 Task: Search one way flight ticket for 3 adults, 3 children in business from Latrobe: Arnold Palmer Regional Airport to Indianapolis: Indianapolis International Airport on 8-5-2023. Choice of flights is Delta. Number of bags: 1 carry on bag and 3 checked bags. Price is upto 25000. Outbound departure time preference is 20:15.
Action: Mouse moved to (418, 349)
Screenshot: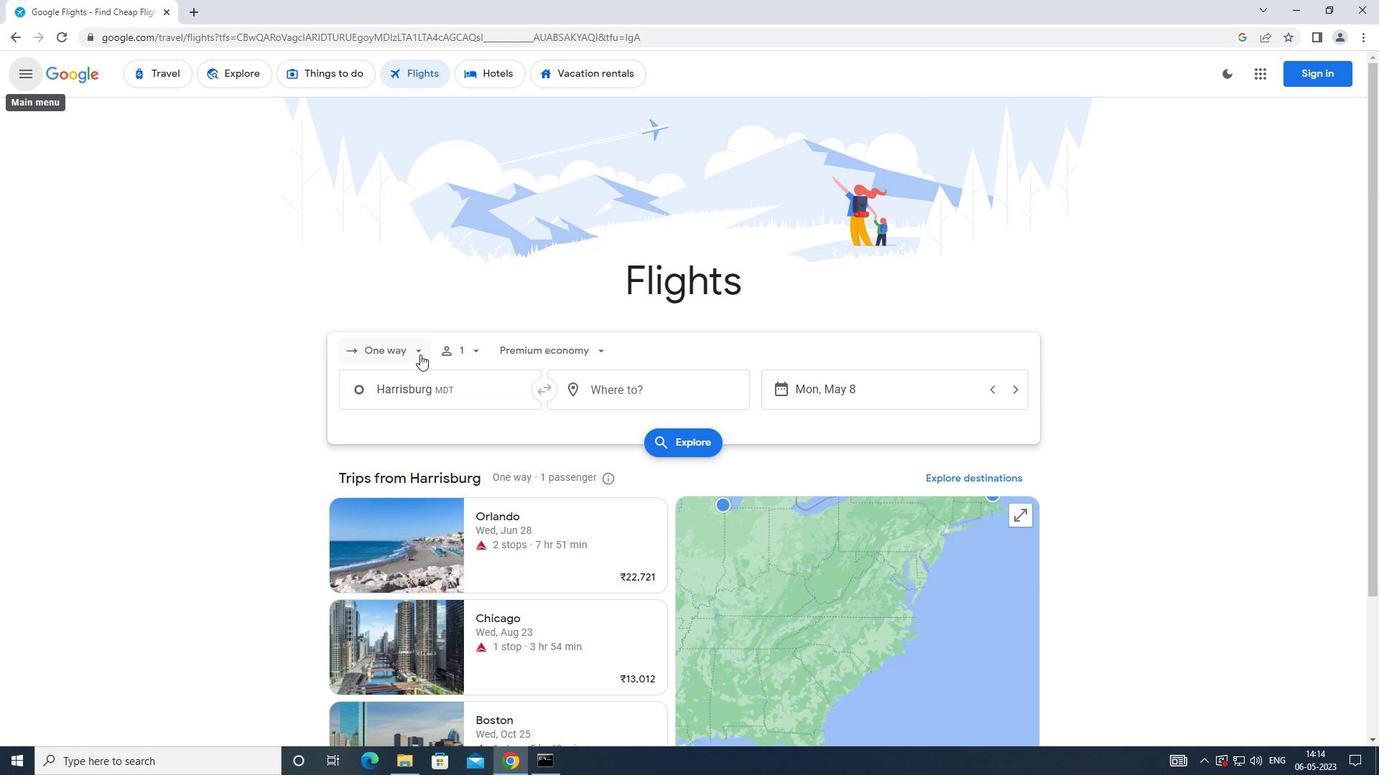 
Action: Mouse pressed left at (418, 349)
Screenshot: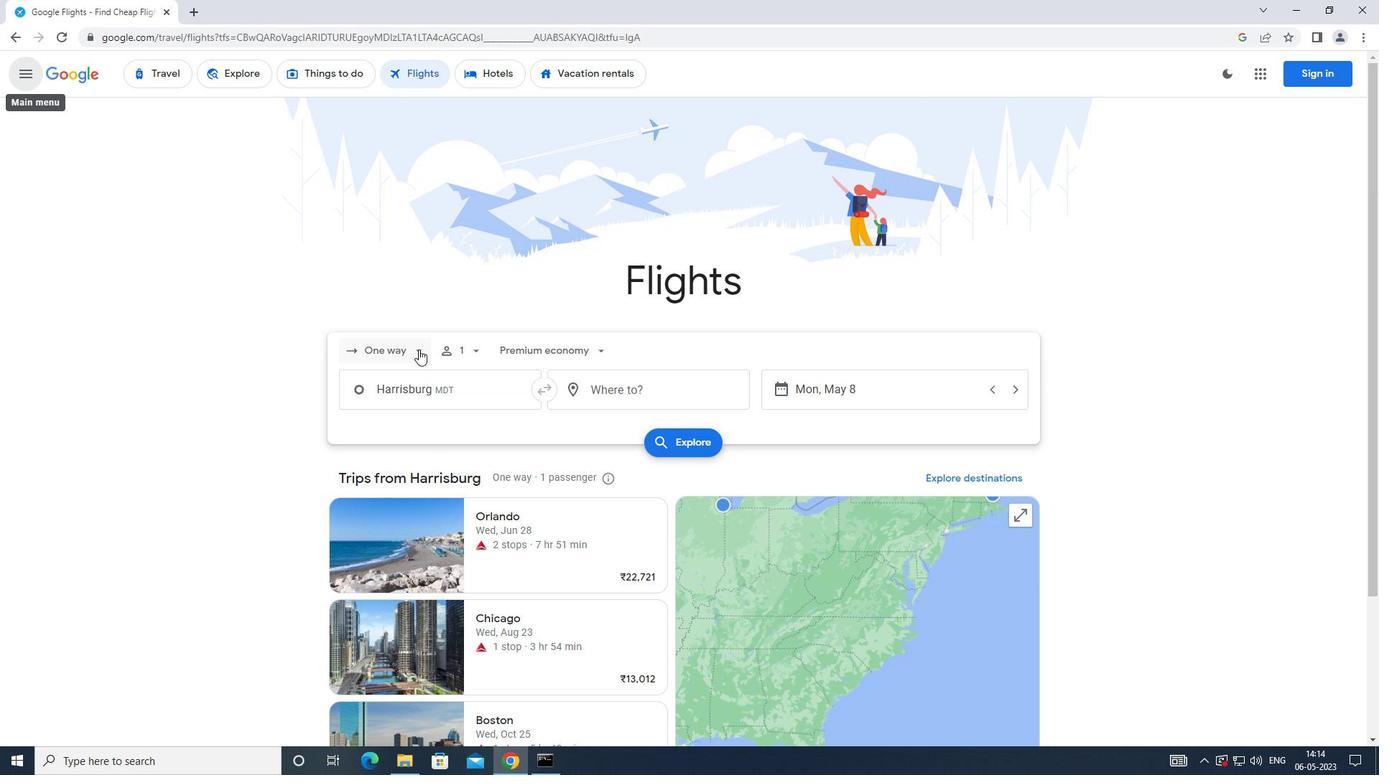 
Action: Mouse moved to (419, 420)
Screenshot: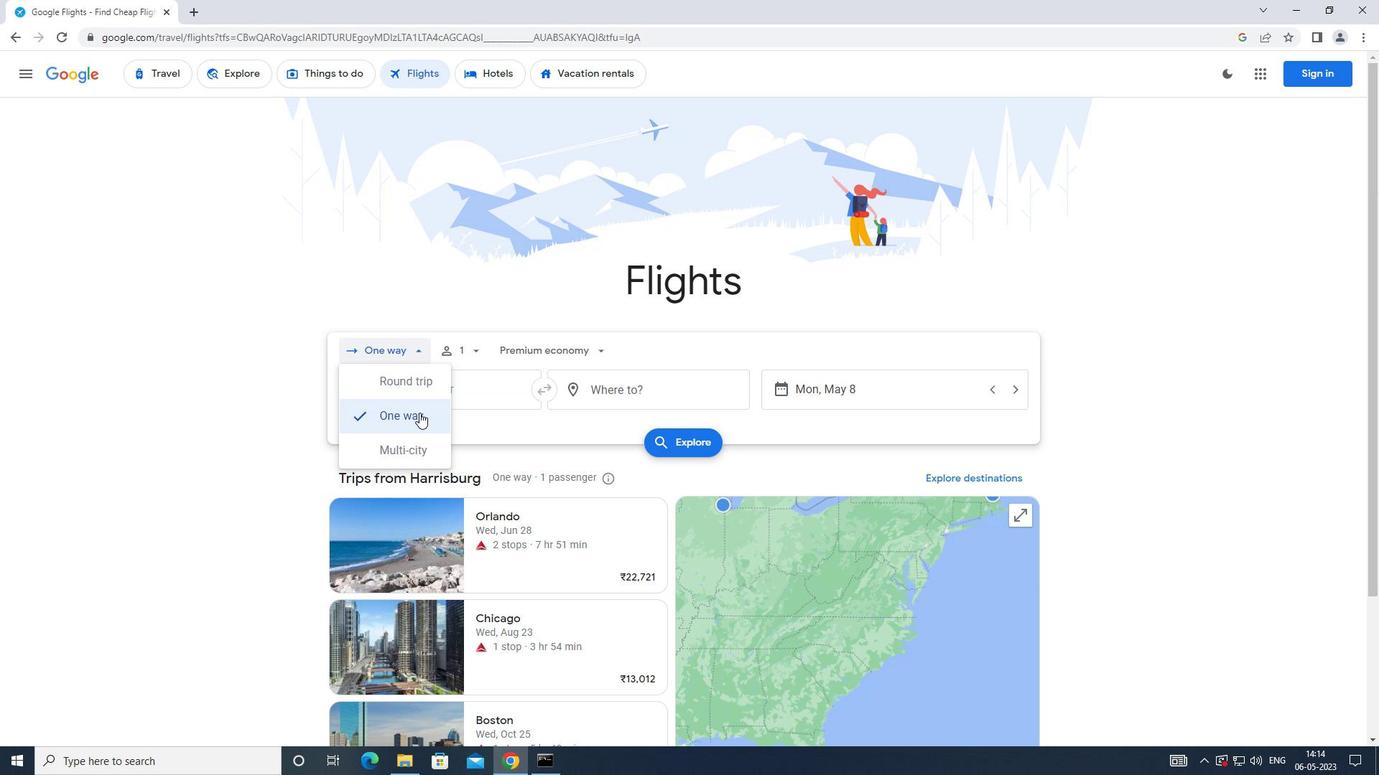 
Action: Mouse pressed left at (419, 420)
Screenshot: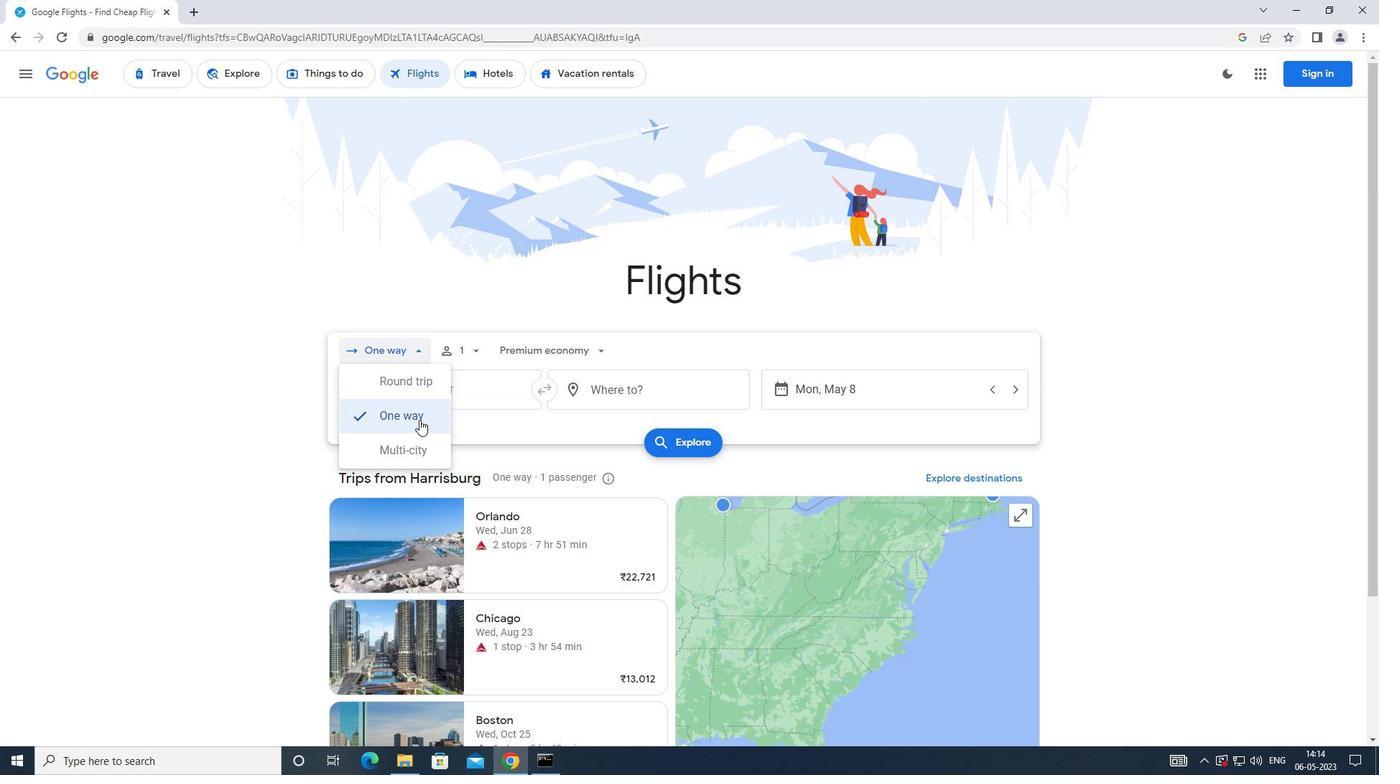 
Action: Mouse moved to (477, 361)
Screenshot: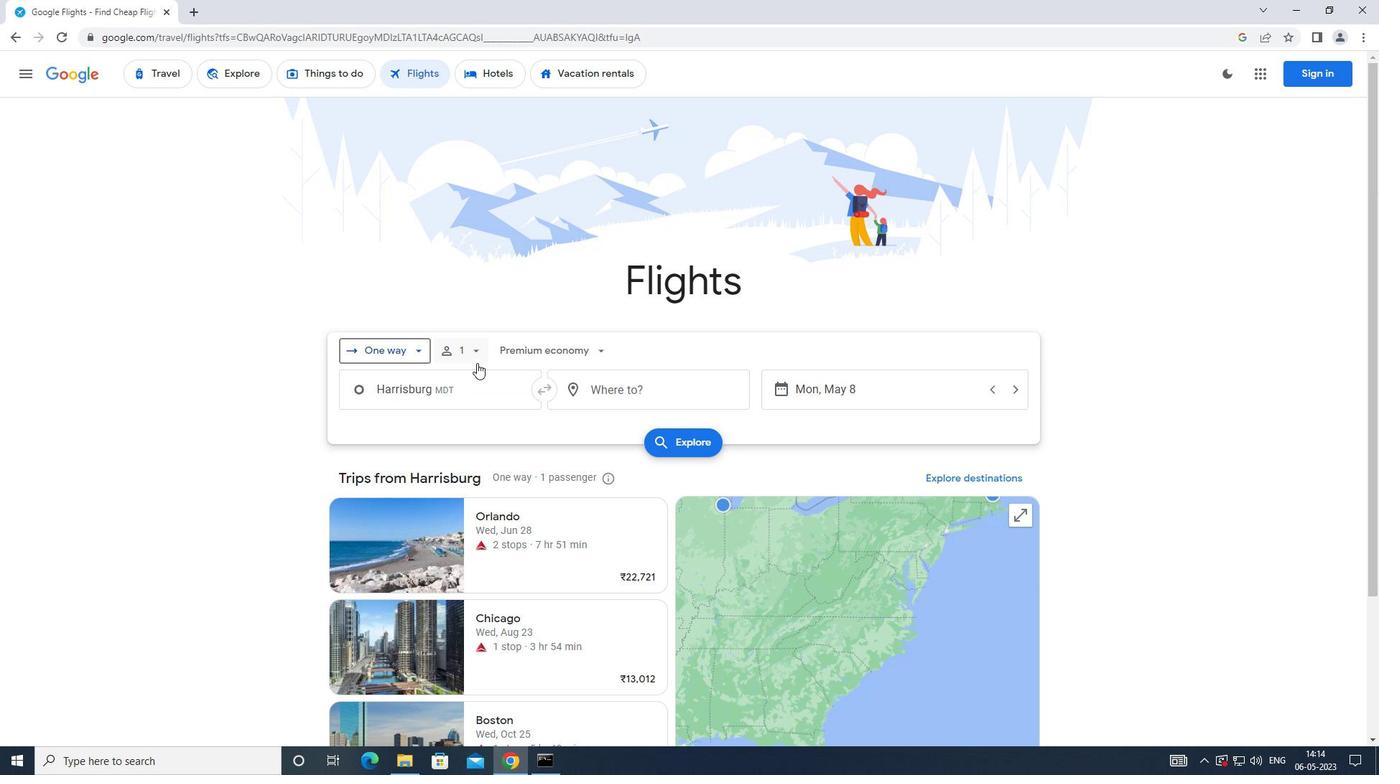 
Action: Mouse pressed left at (477, 361)
Screenshot: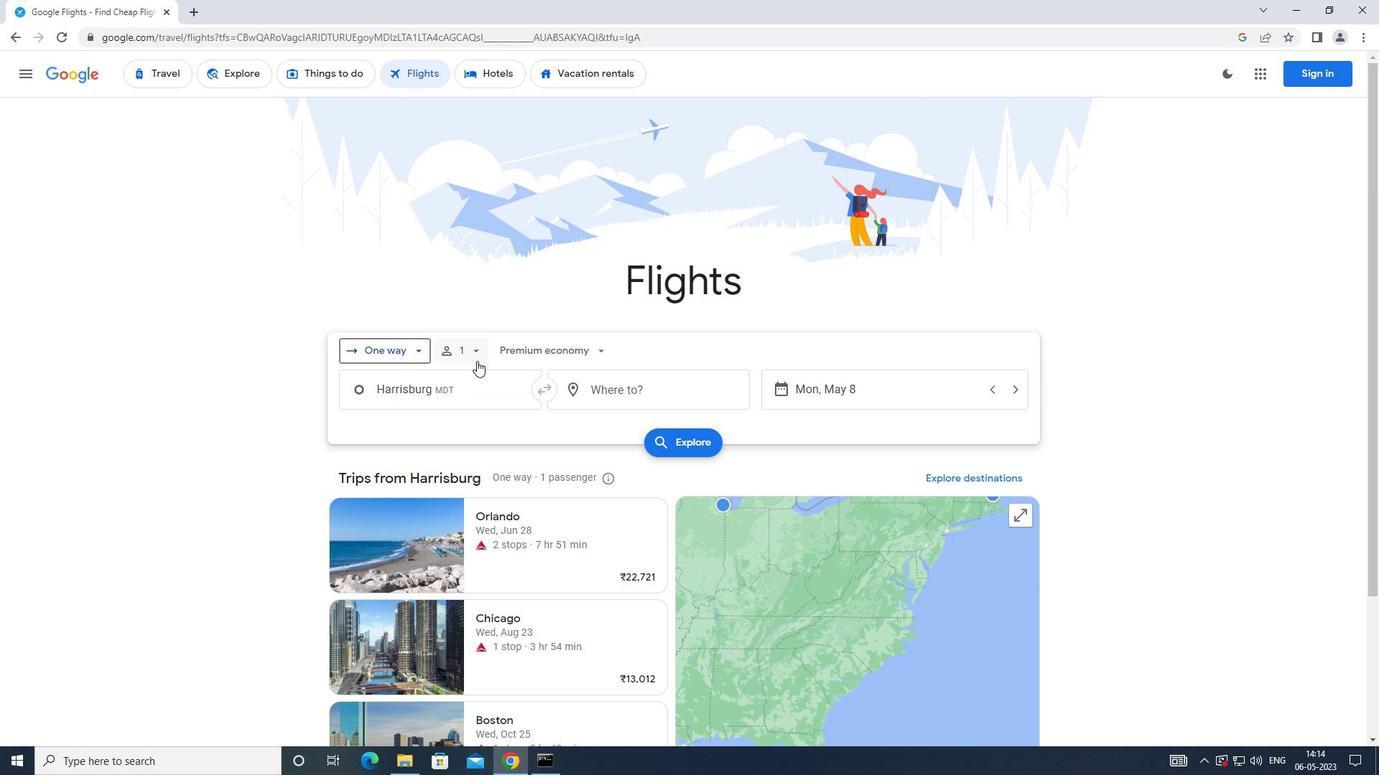 
Action: Mouse moved to (594, 390)
Screenshot: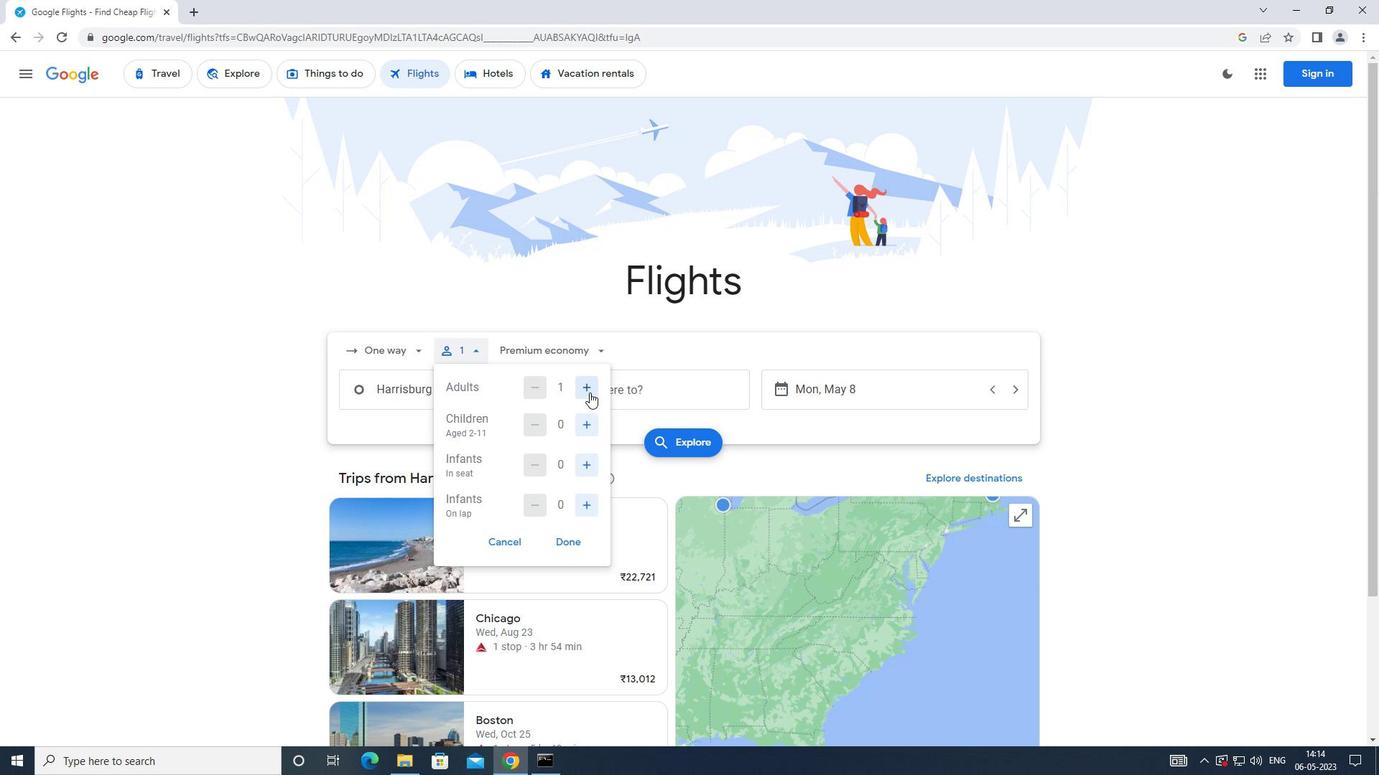 
Action: Mouse pressed left at (594, 390)
Screenshot: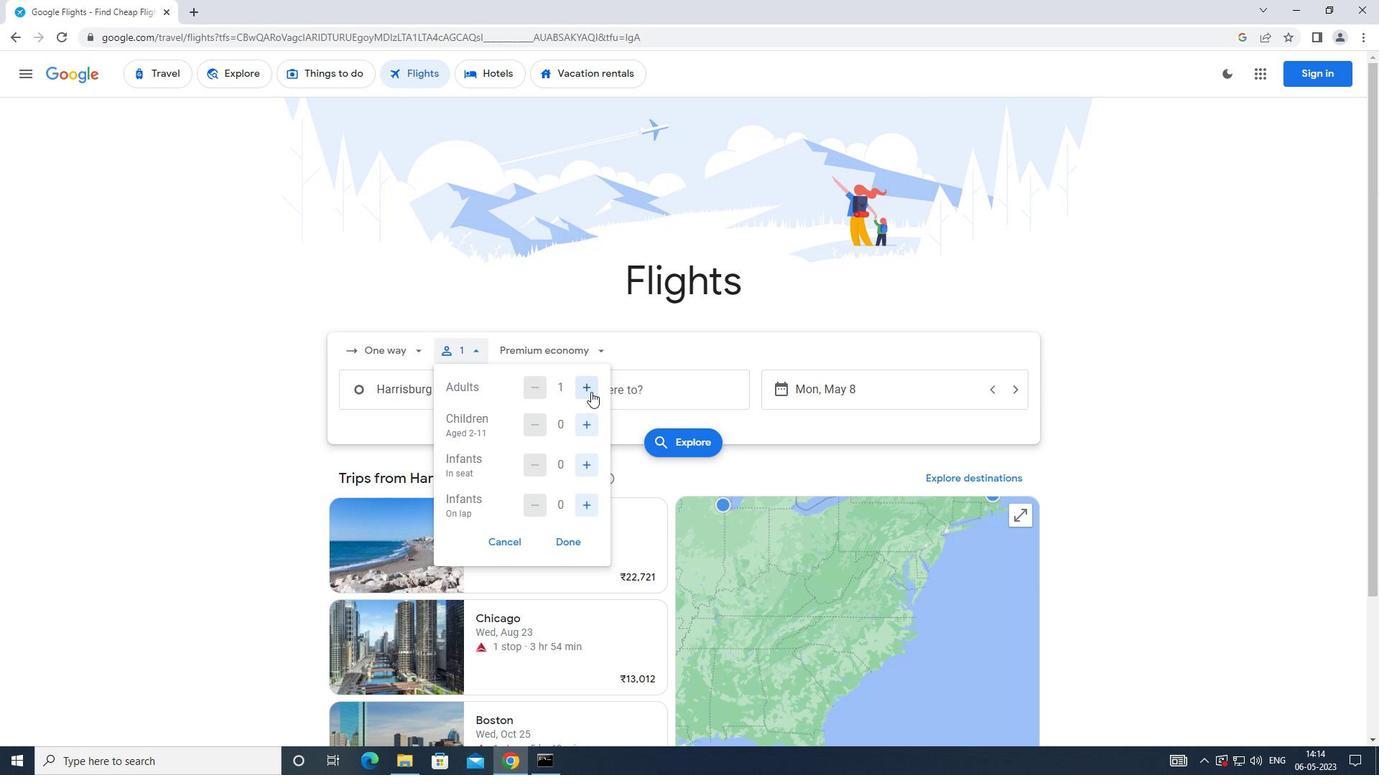 
Action: Mouse moved to (594, 390)
Screenshot: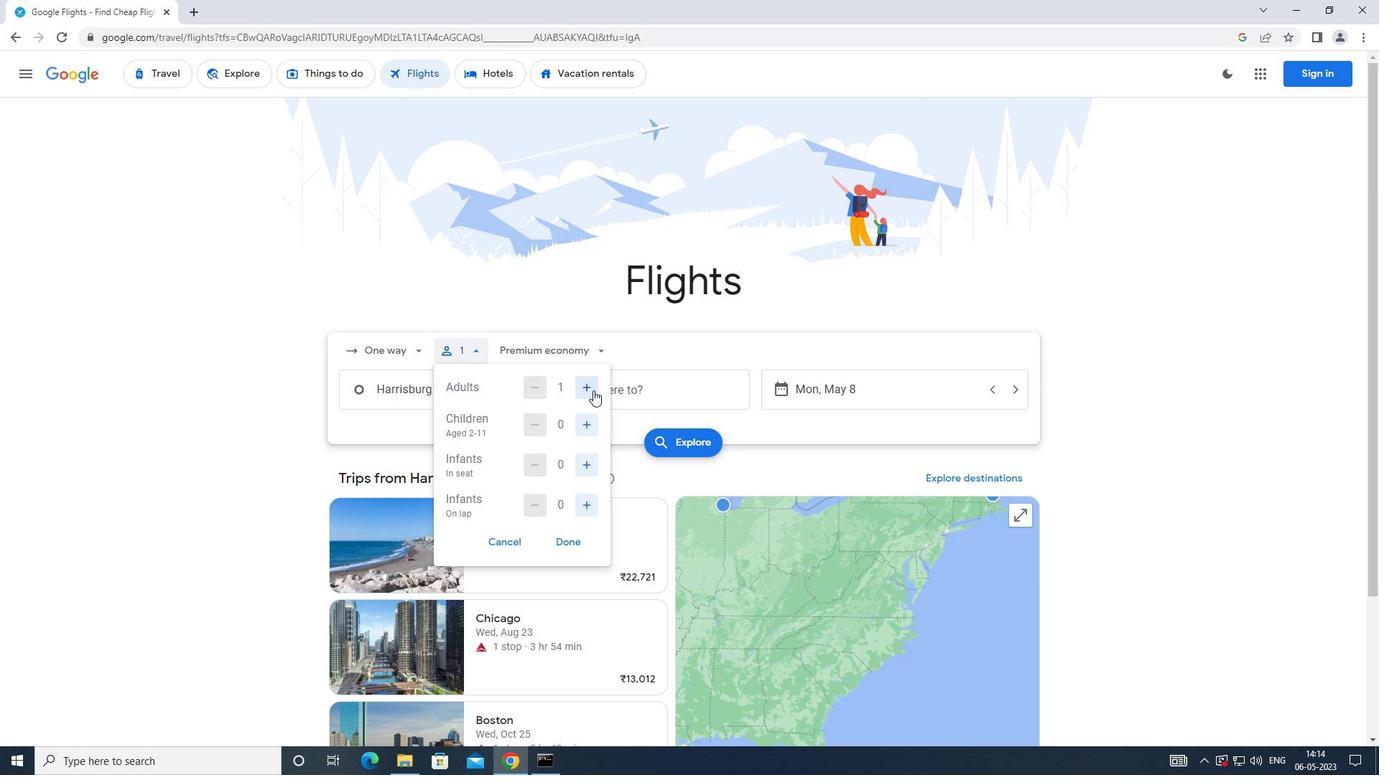 
Action: Mouse pressed left at (594, 390)
Screenshot: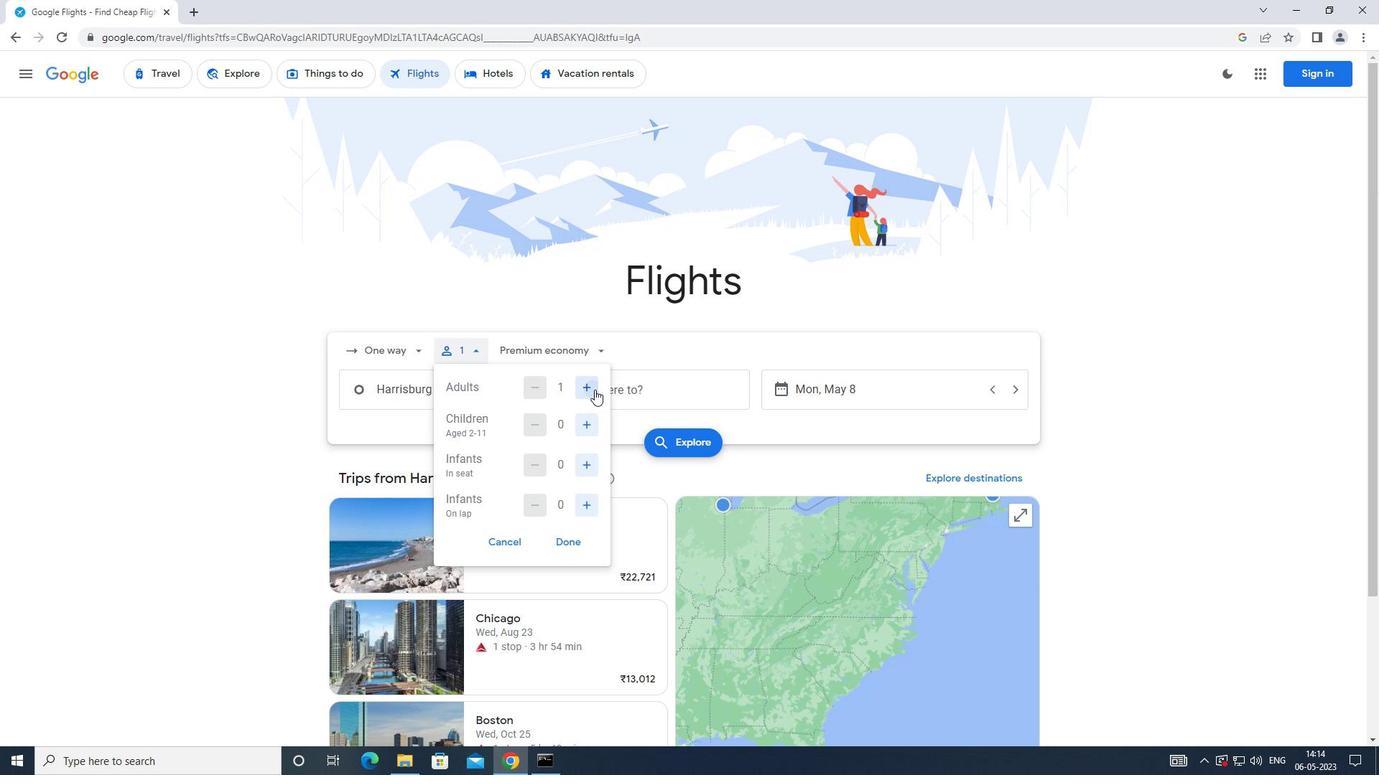 
Action: Mouse moved to (581, 426)
Screenshot: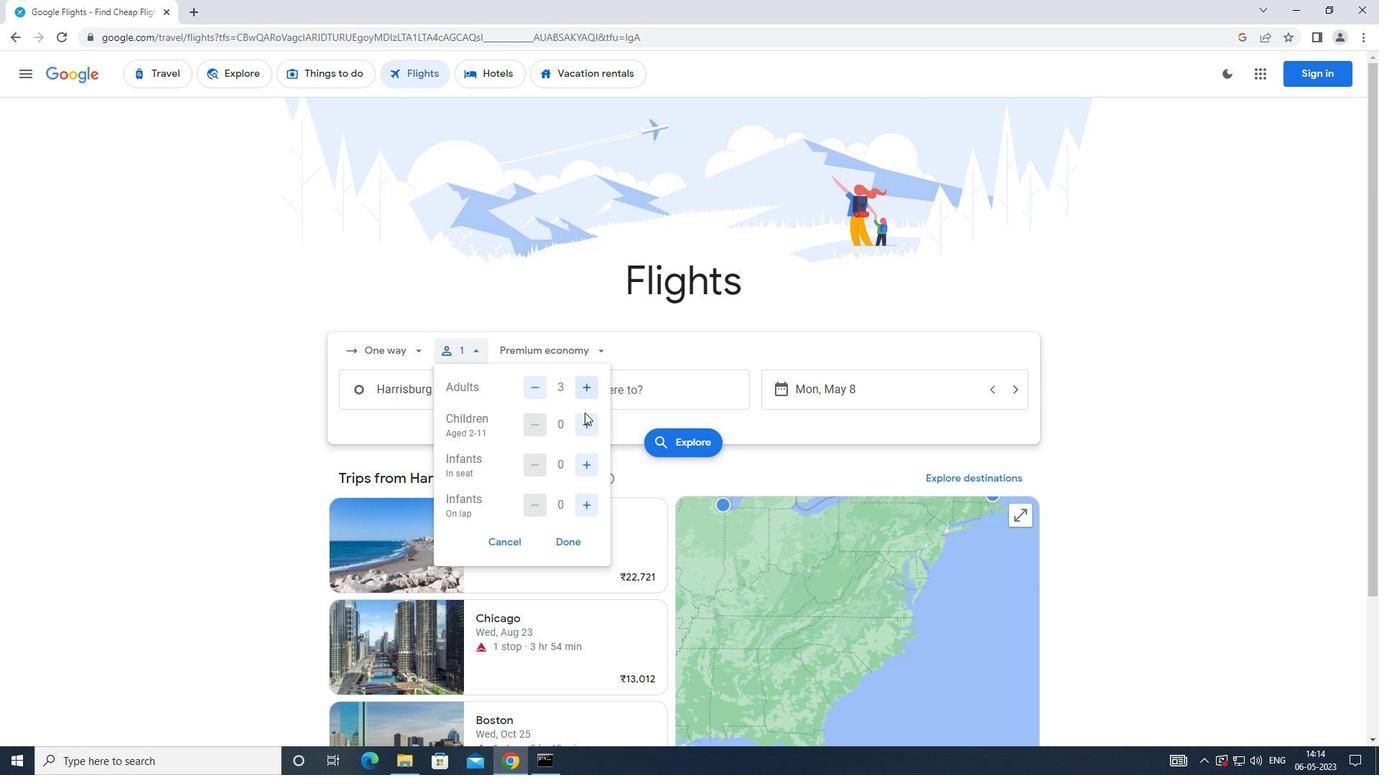 
Action: Mouse pressed left at (581, 426)
Screenshot: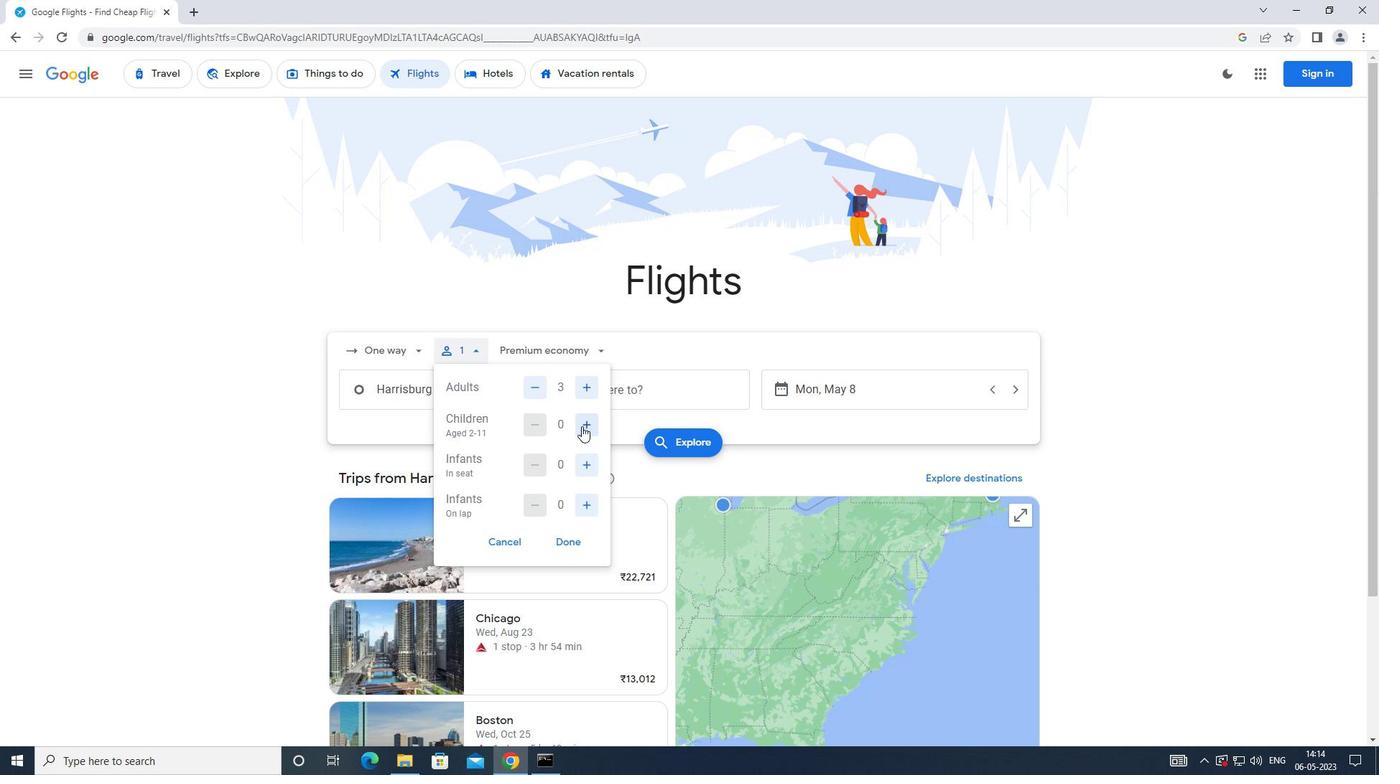 
Action: Mouse pressed left at (581, 426)
Screenshot: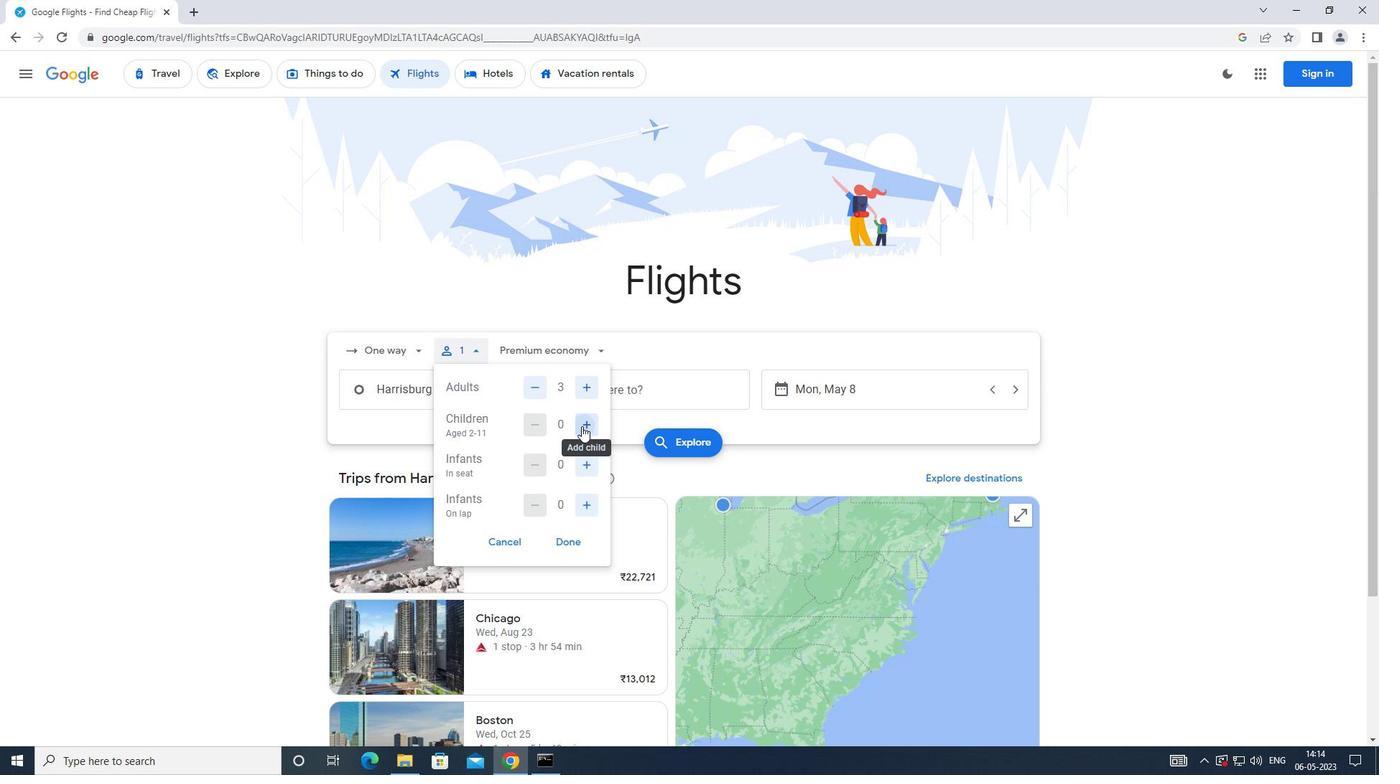 
Action: Mouse pressed left at (581, 426)
Screenshot: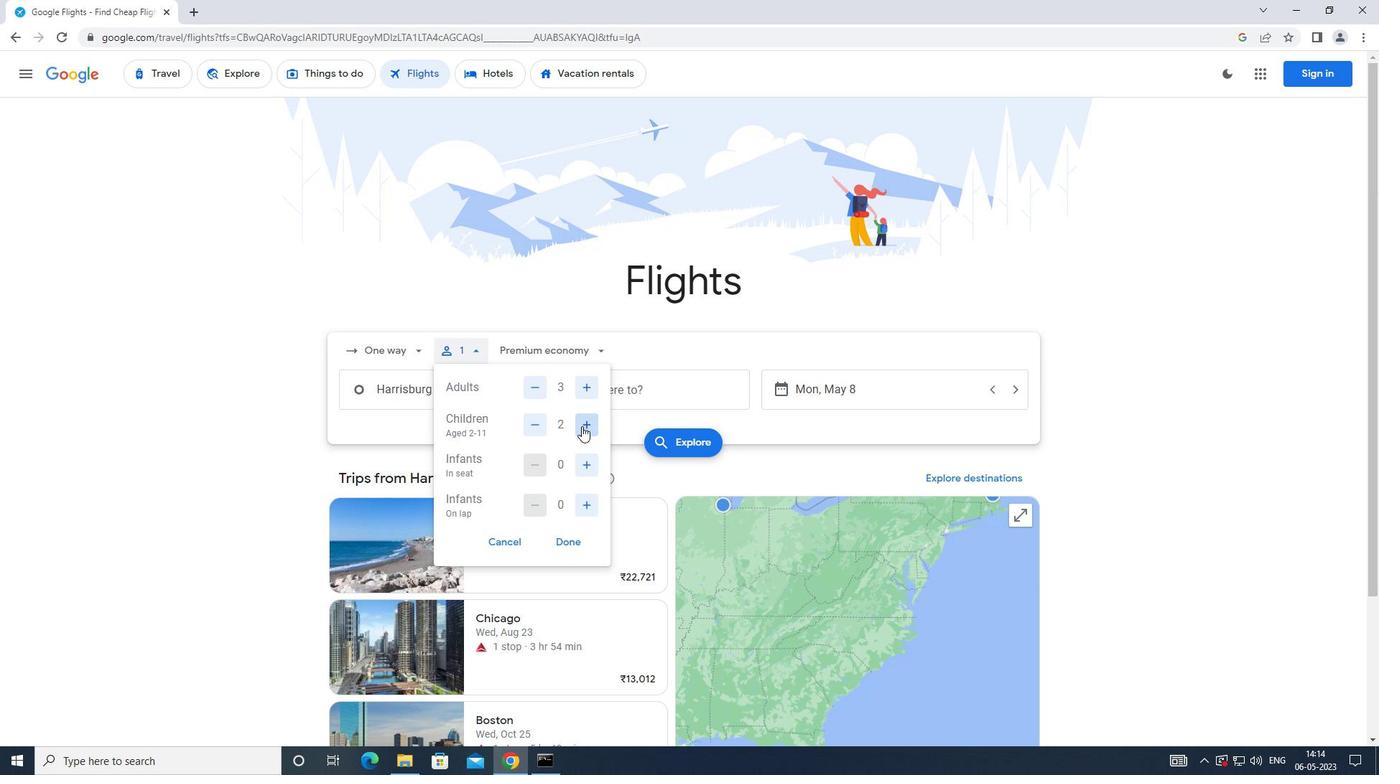 
Action: Mouse moved to (548, 530)
Screenshot: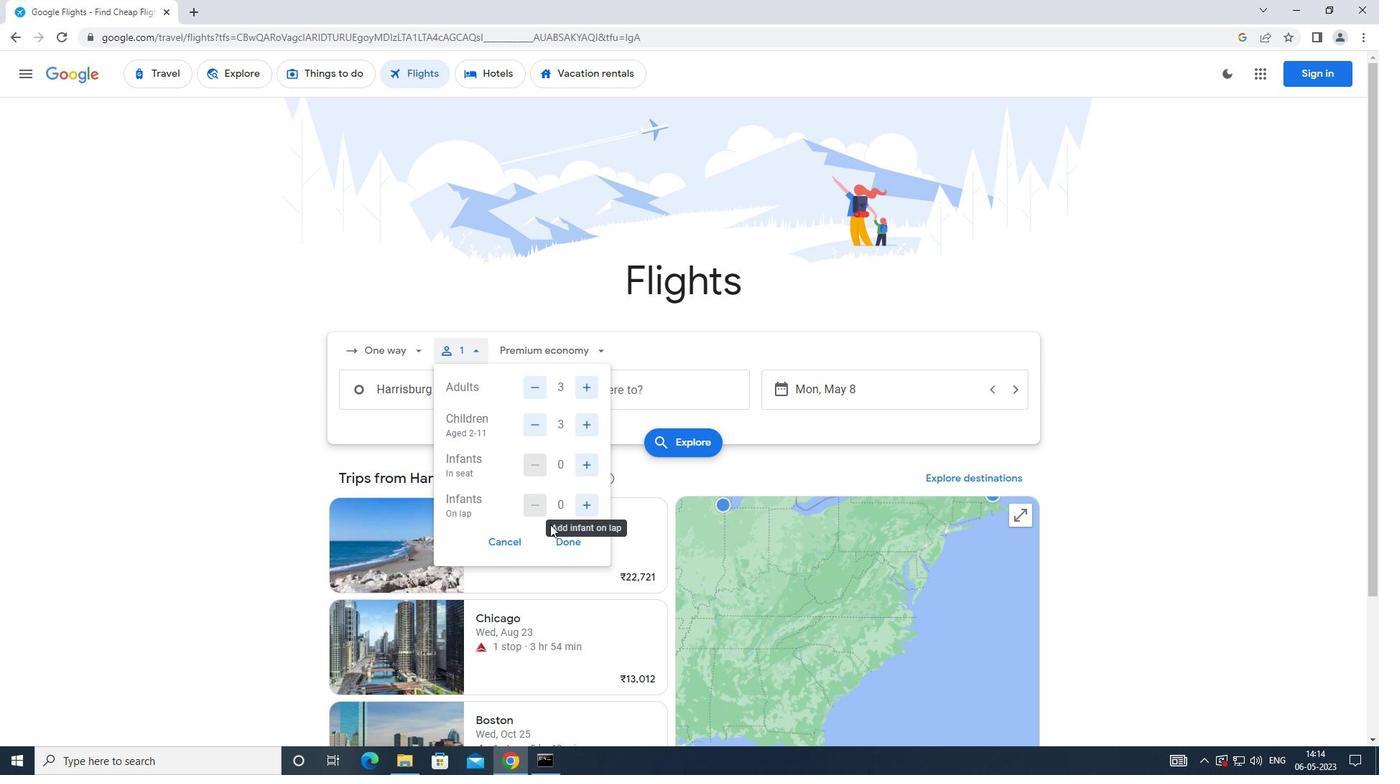 
Action: Mouse pressed left at (548, 530)
Screenshot: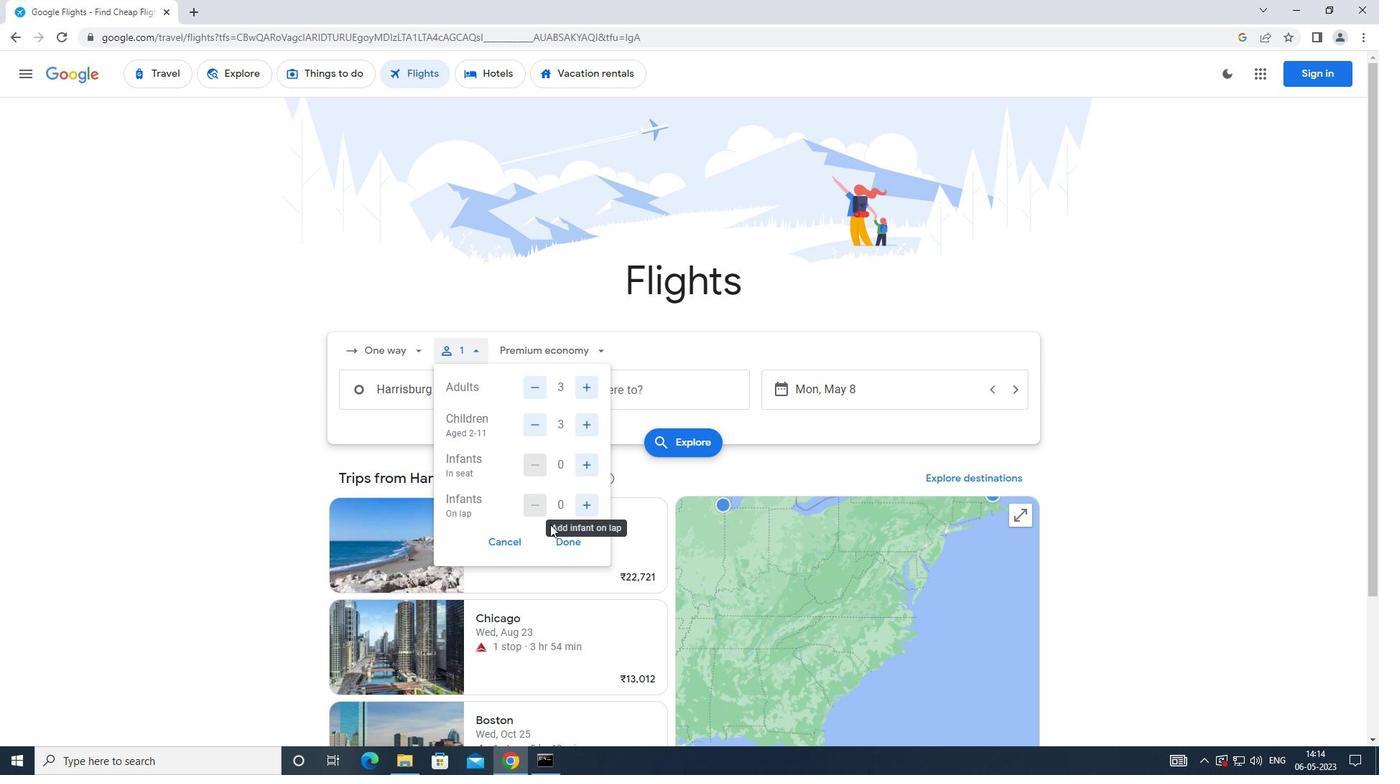 
Action: Mouse moved to (561, 351)
Screenshot: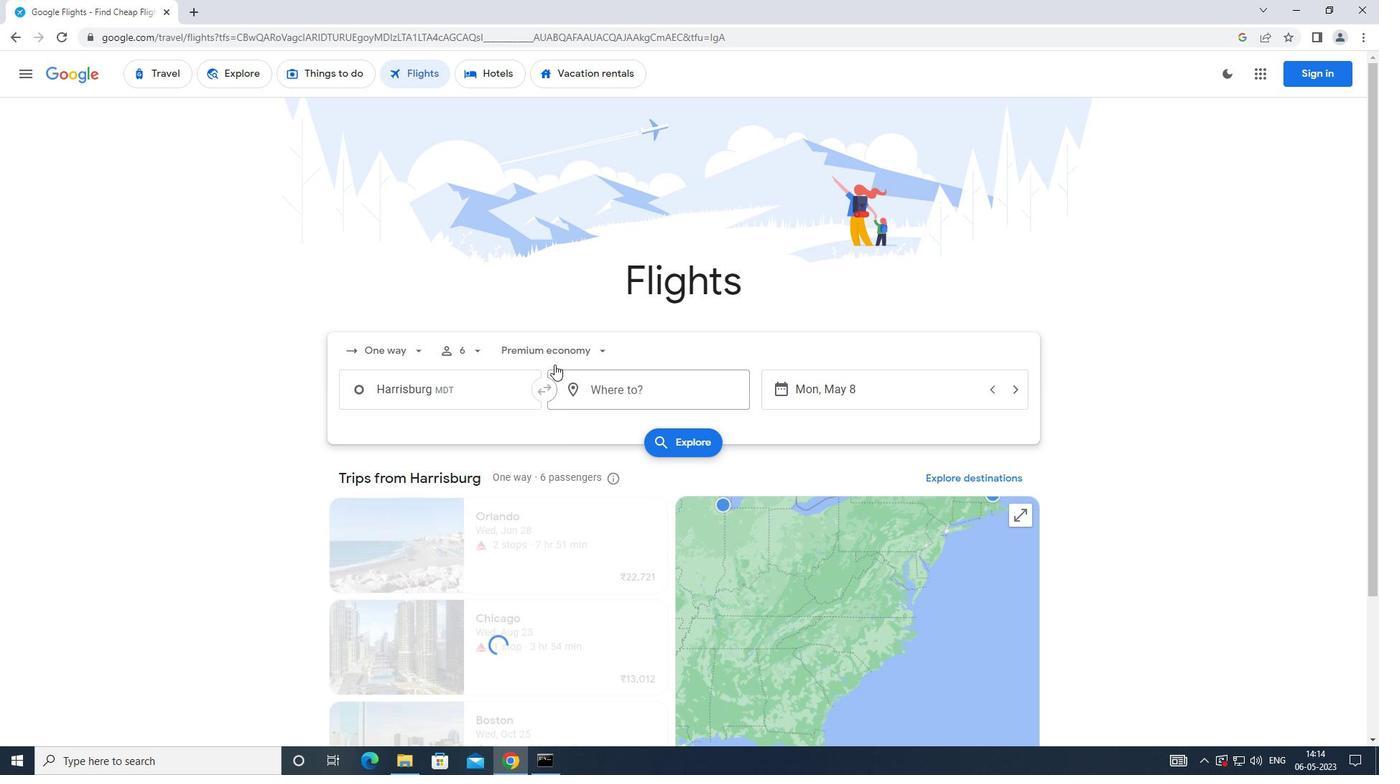 
Action: Mouse pressed left at (561, 351)
Screenshot: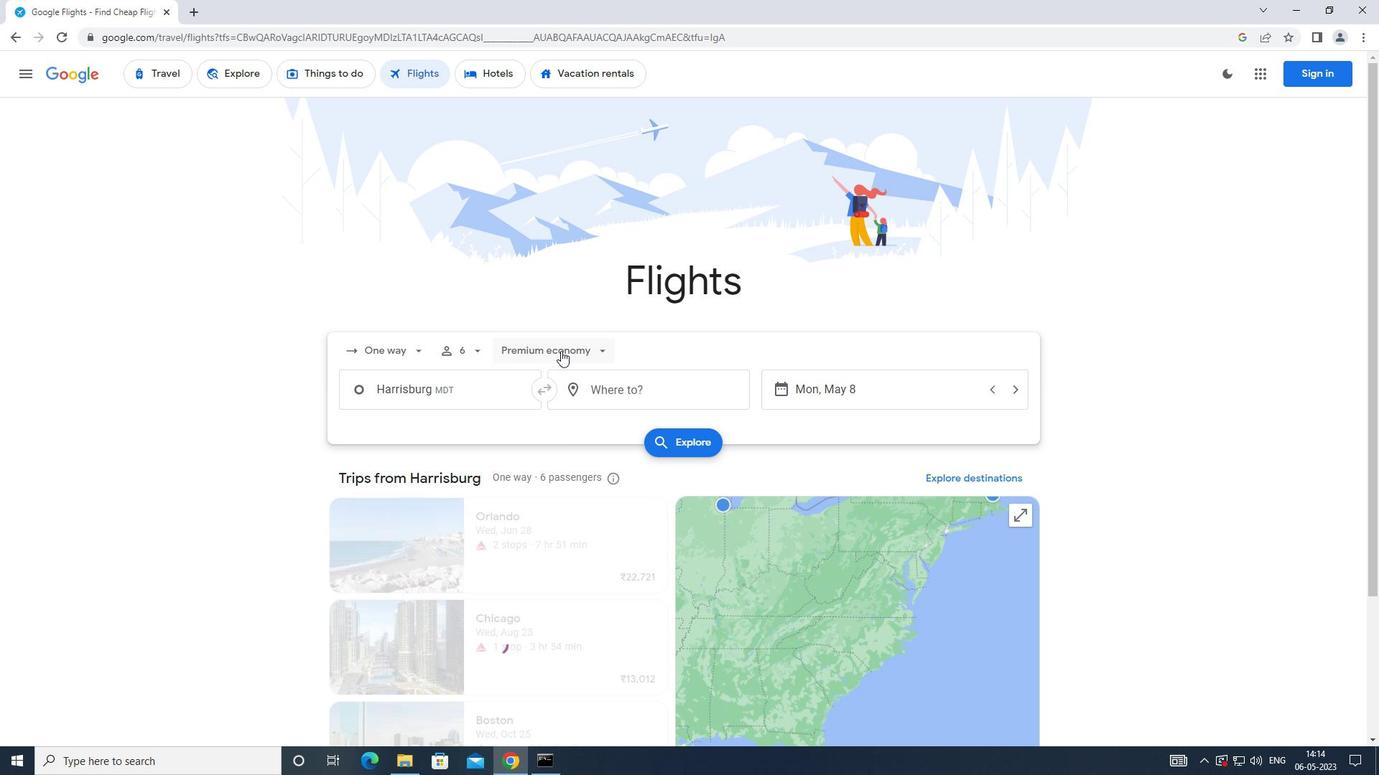 
Action: Mouse moved to (568, 451)
Screenshot: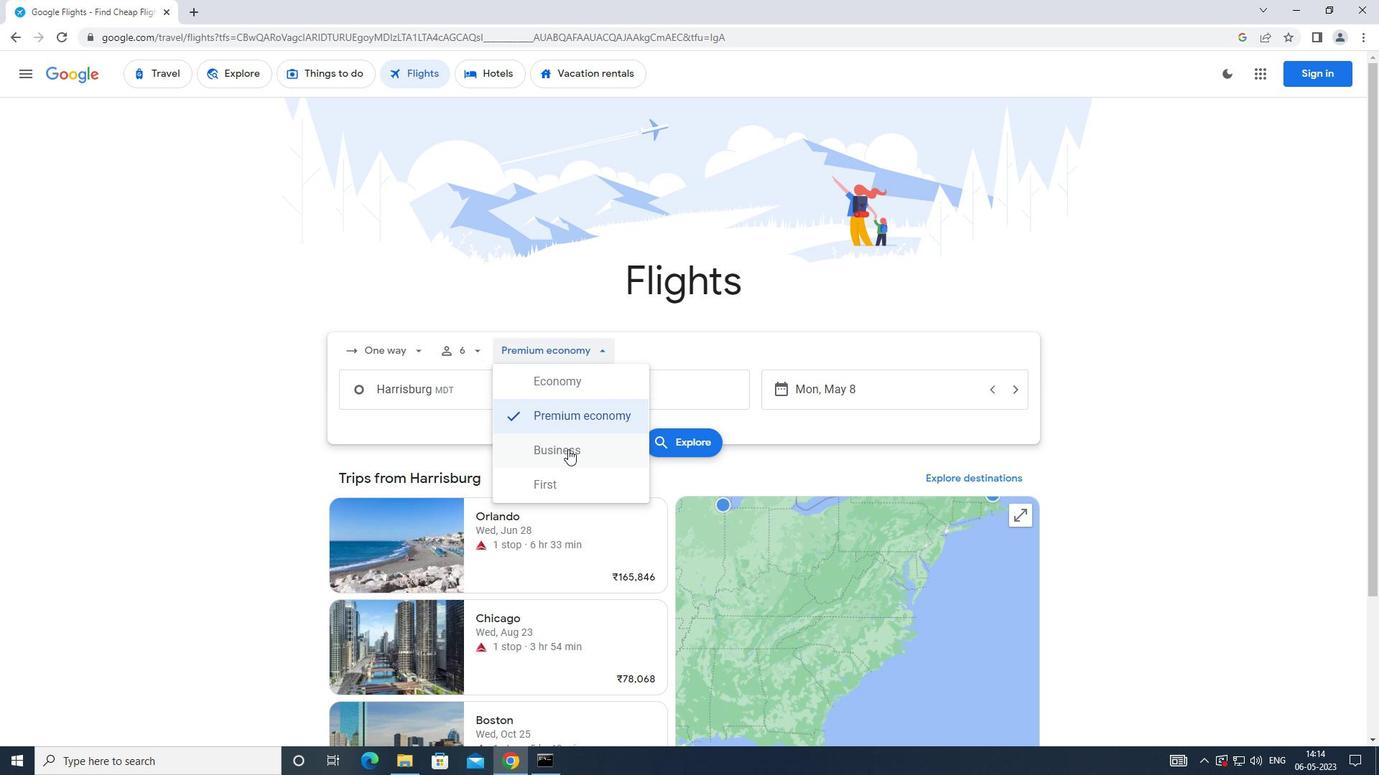 
Action: Mouse pressed left at (568, 451)
Screenshot: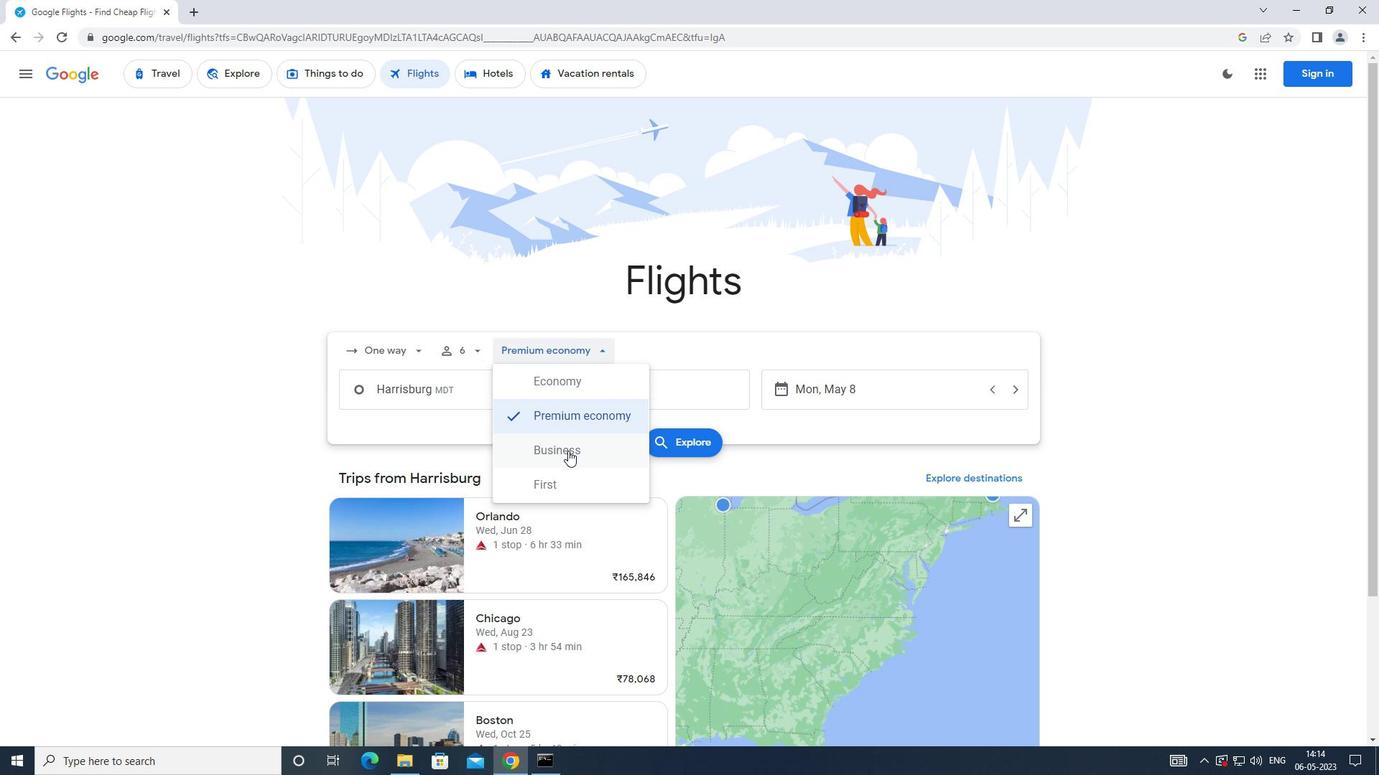 
Action: Mouse moved to (468, 399)
Screenshot: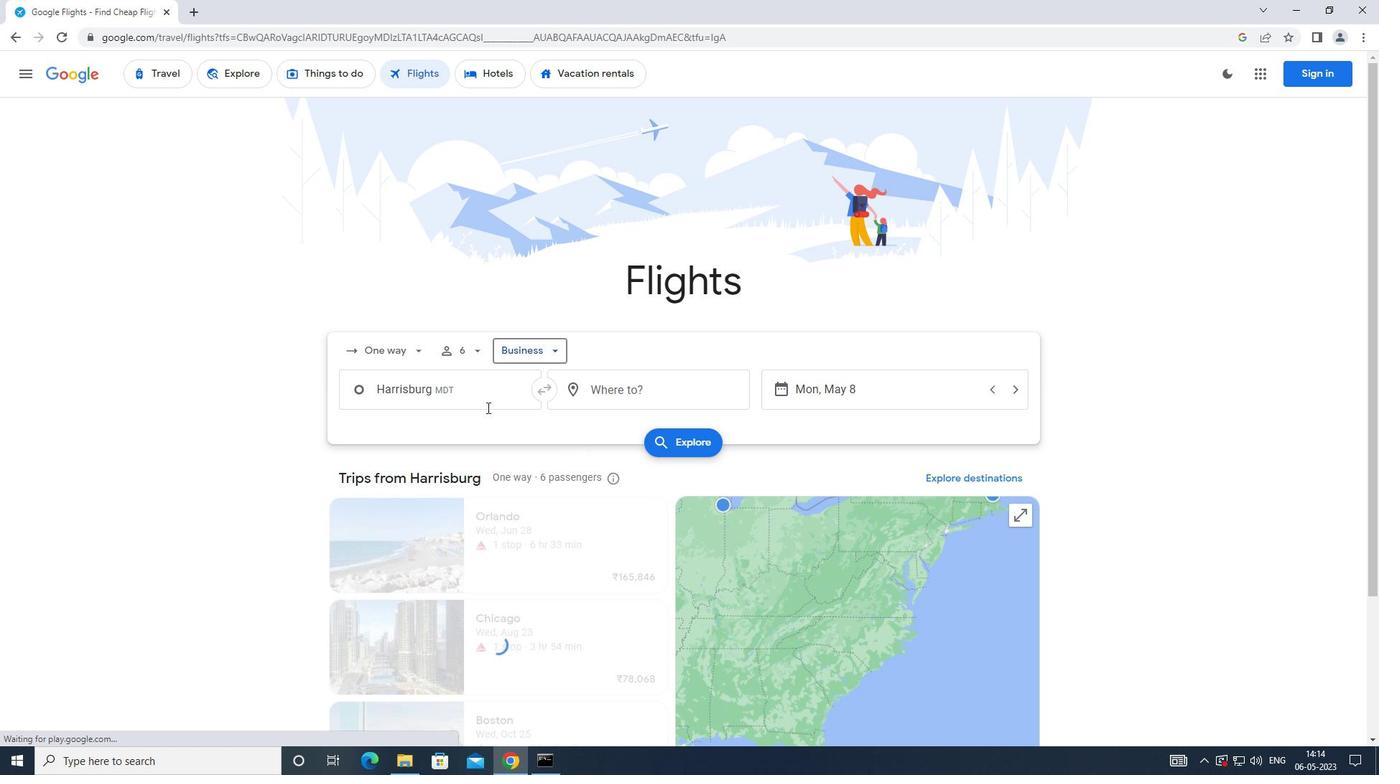 
Action: Mouse pressed left at (468, 399)
Screenshot: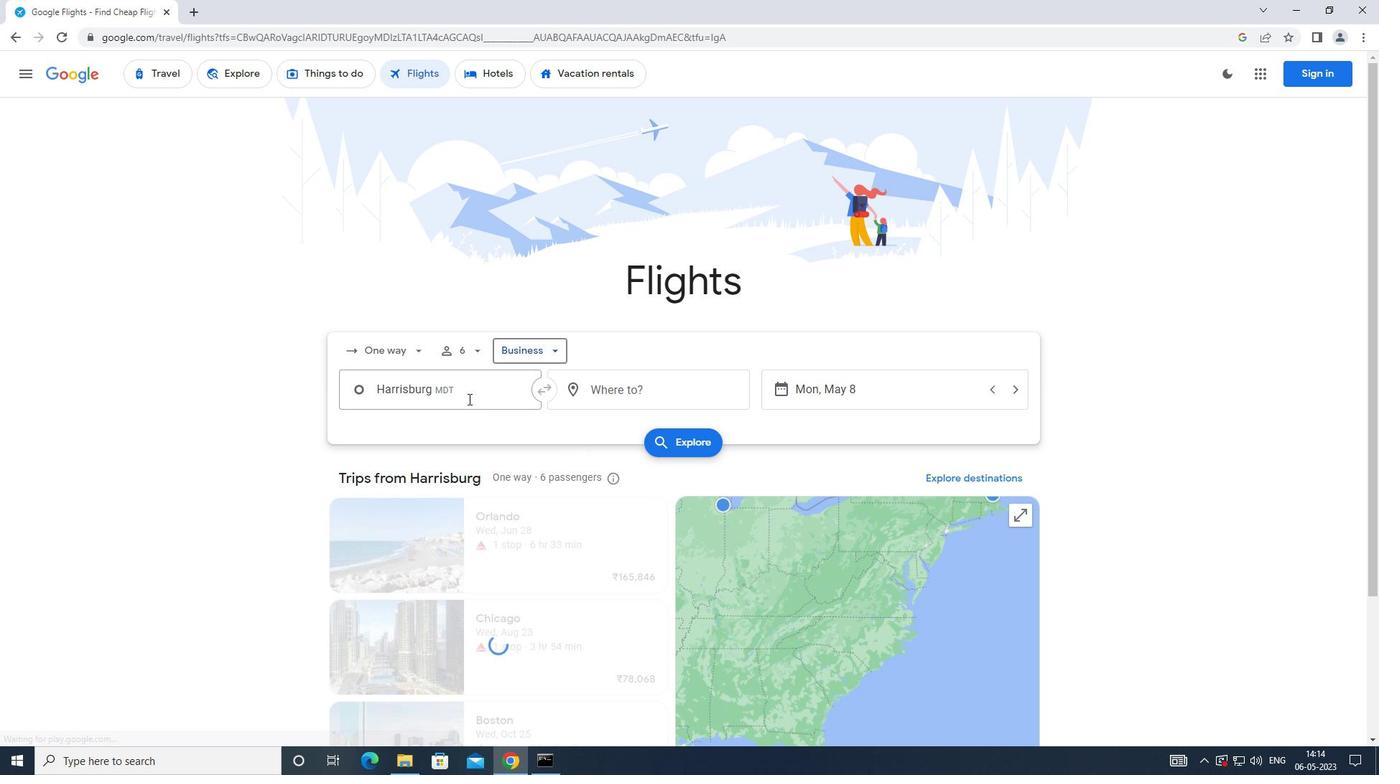 
Action: Mouse moved to (508, 413)
Screenshot: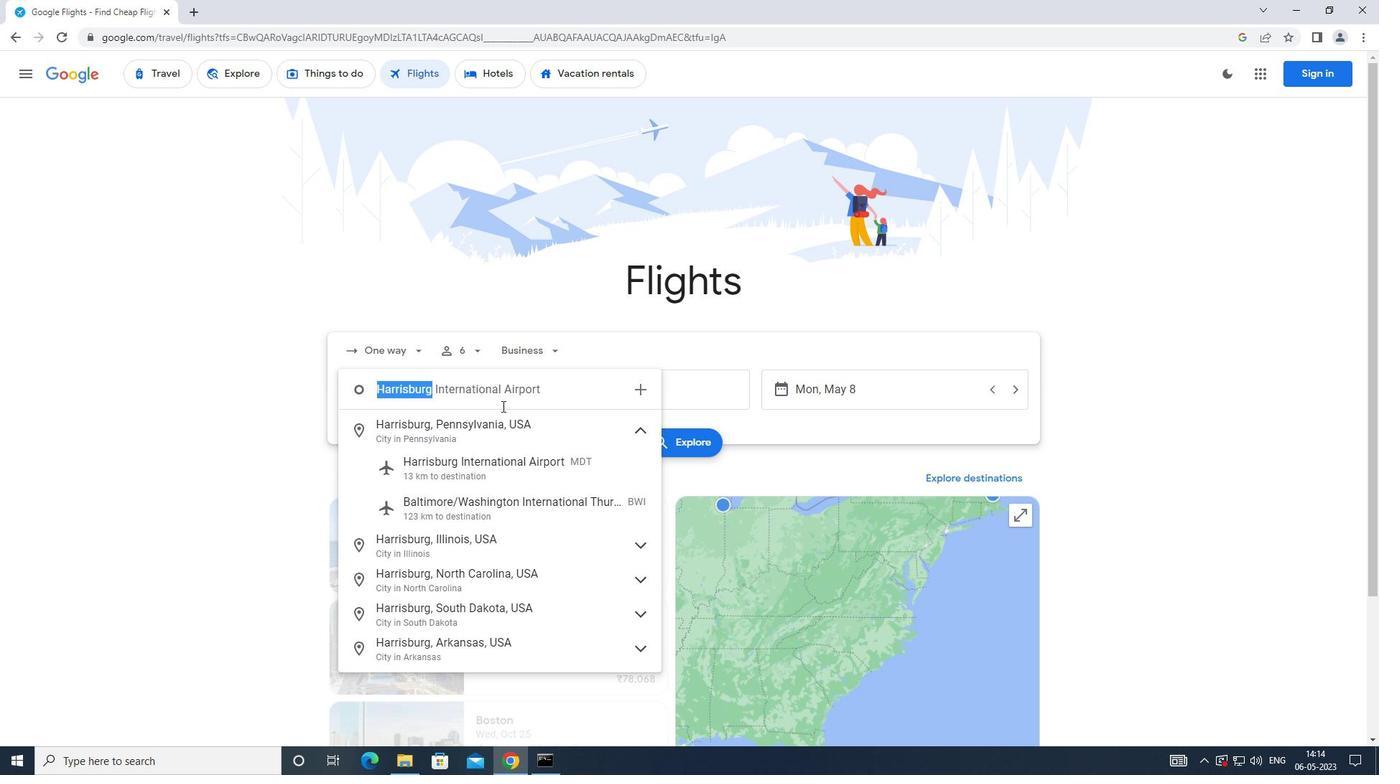 
Action: Key pressed <Key.caps_lock>a<Key.caps_lock>rnoid
Screenshot: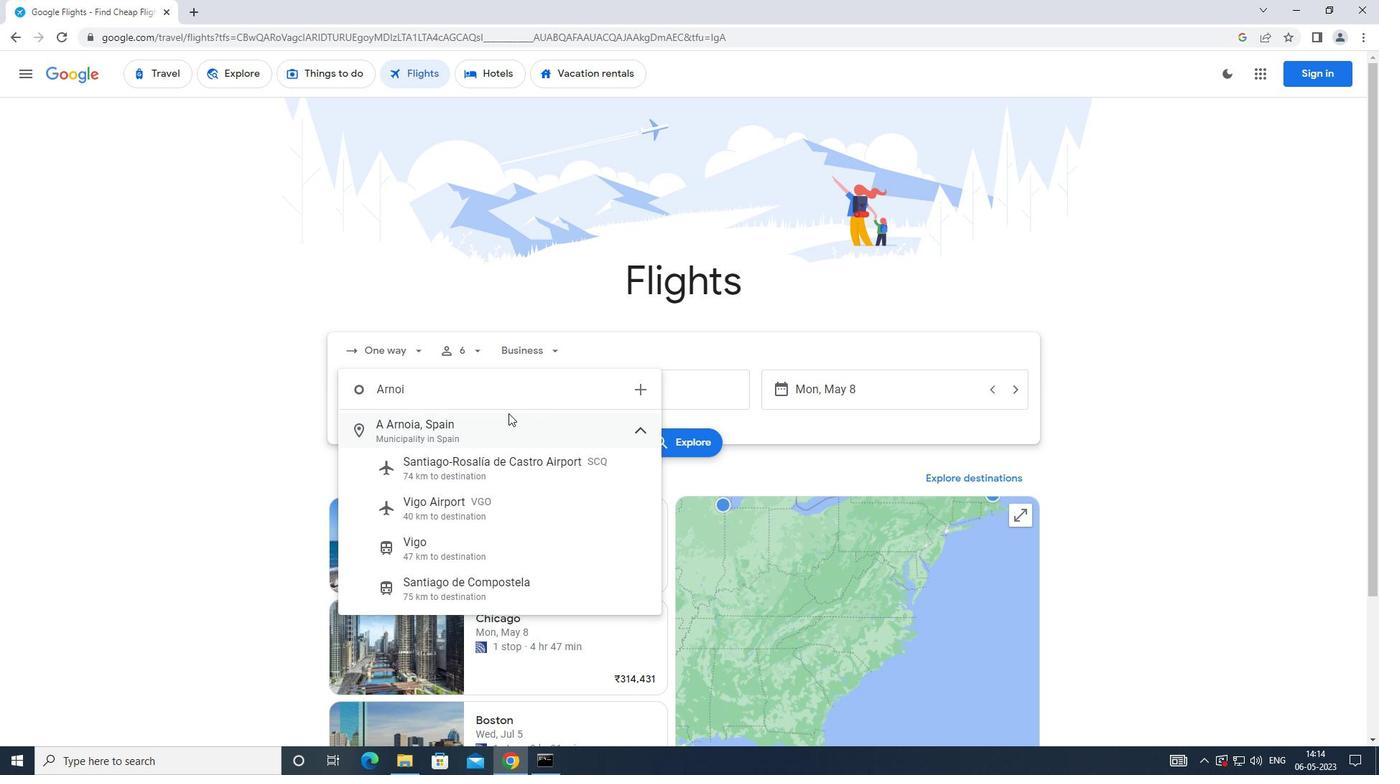 
Action: Mouse moved to (511, 419)
Screenshot: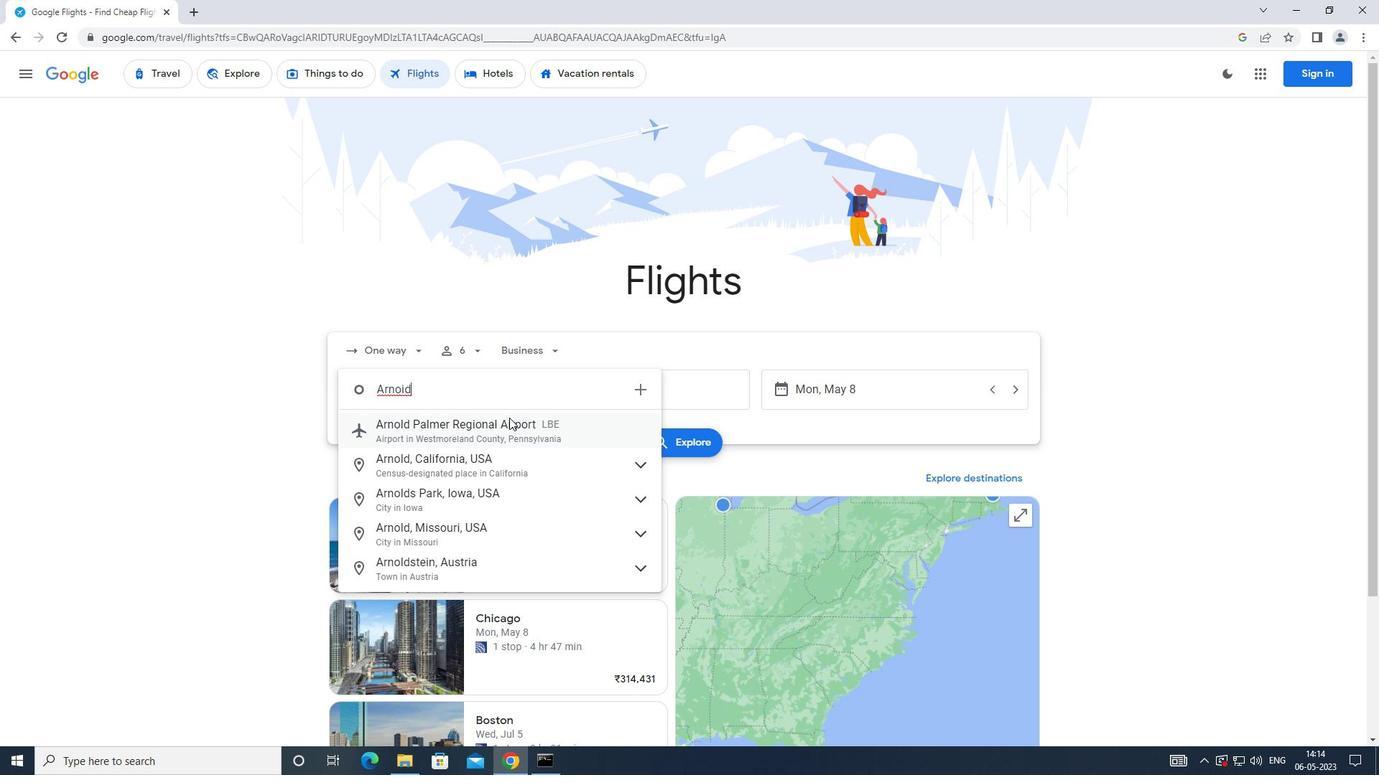 
Action: Mouse pressed left at (511, 419)
Screenshot: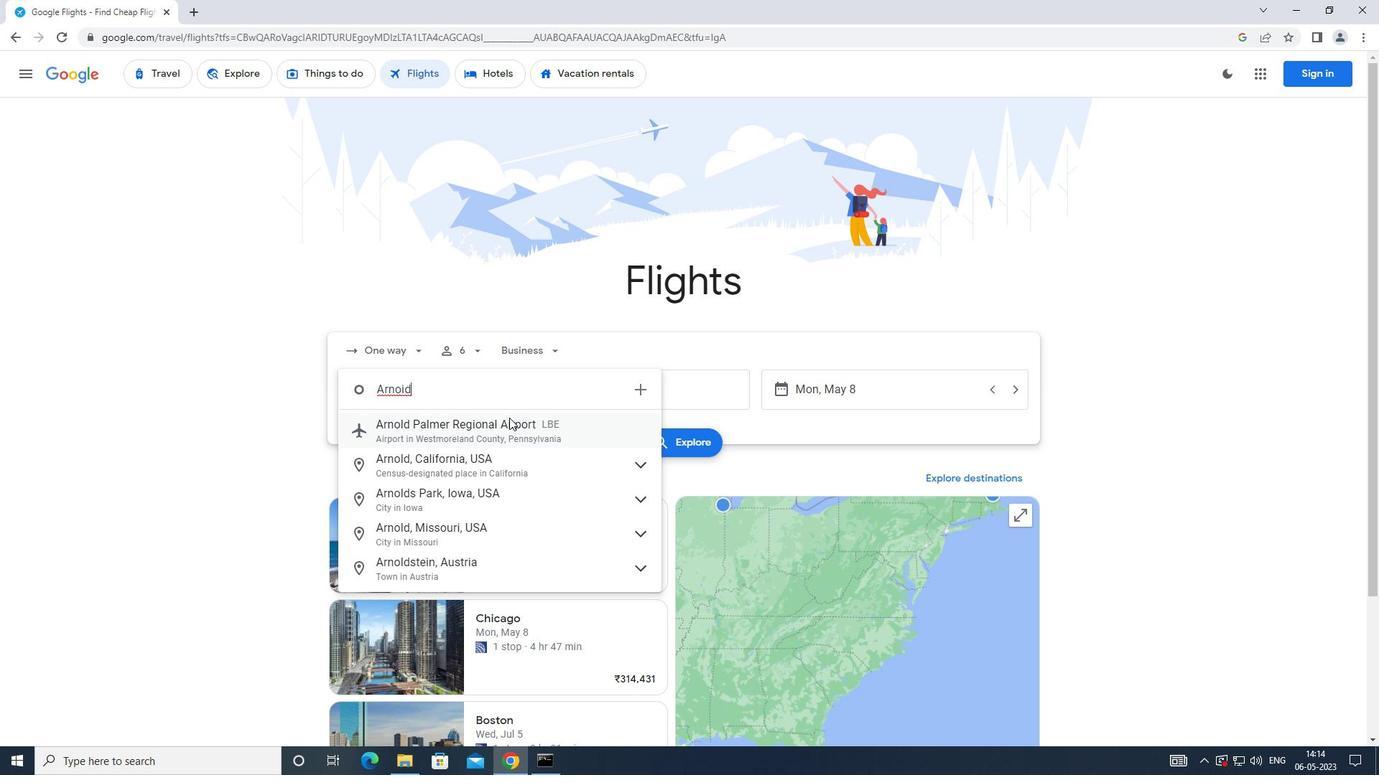 
Action: Mouse moved to (673, 389)
Screenshot: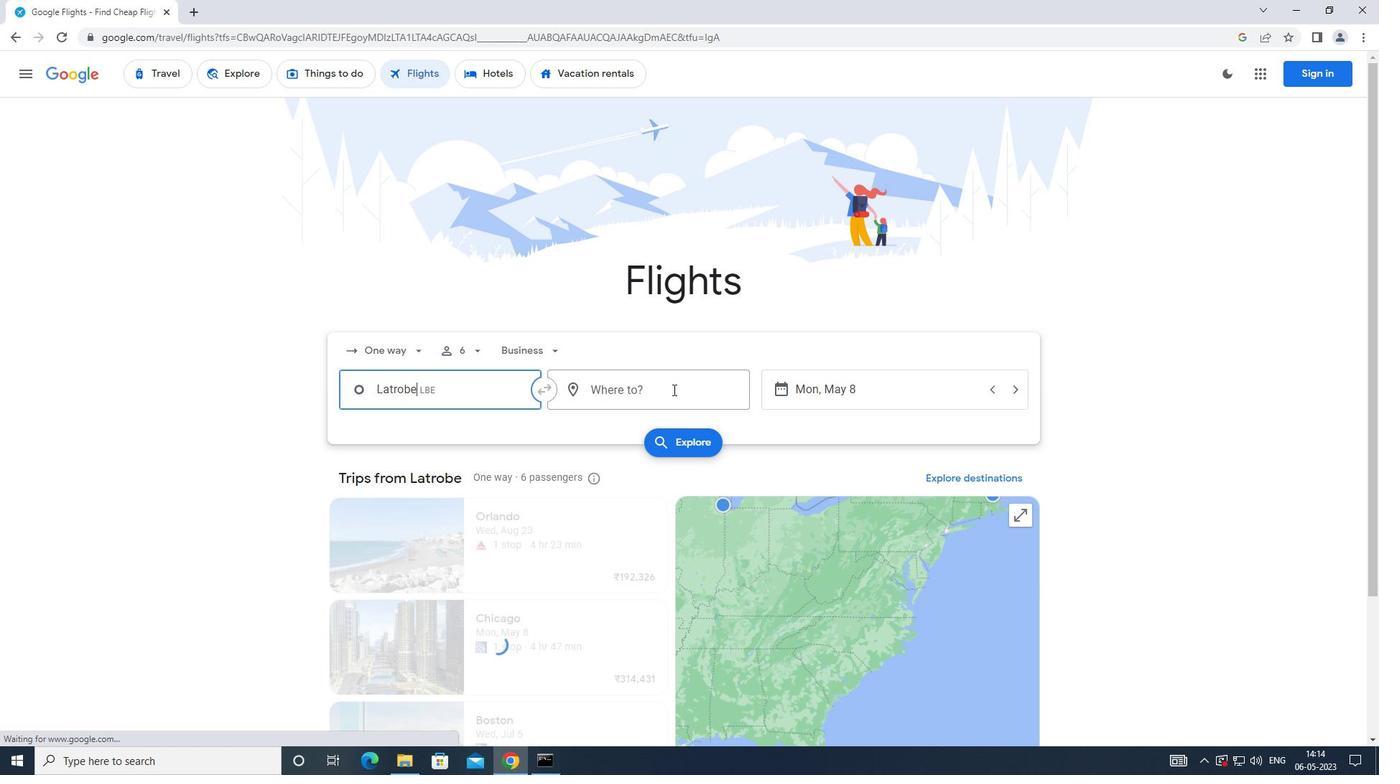 
Action: Mouse pressed left at (673, 389)
Screenshot: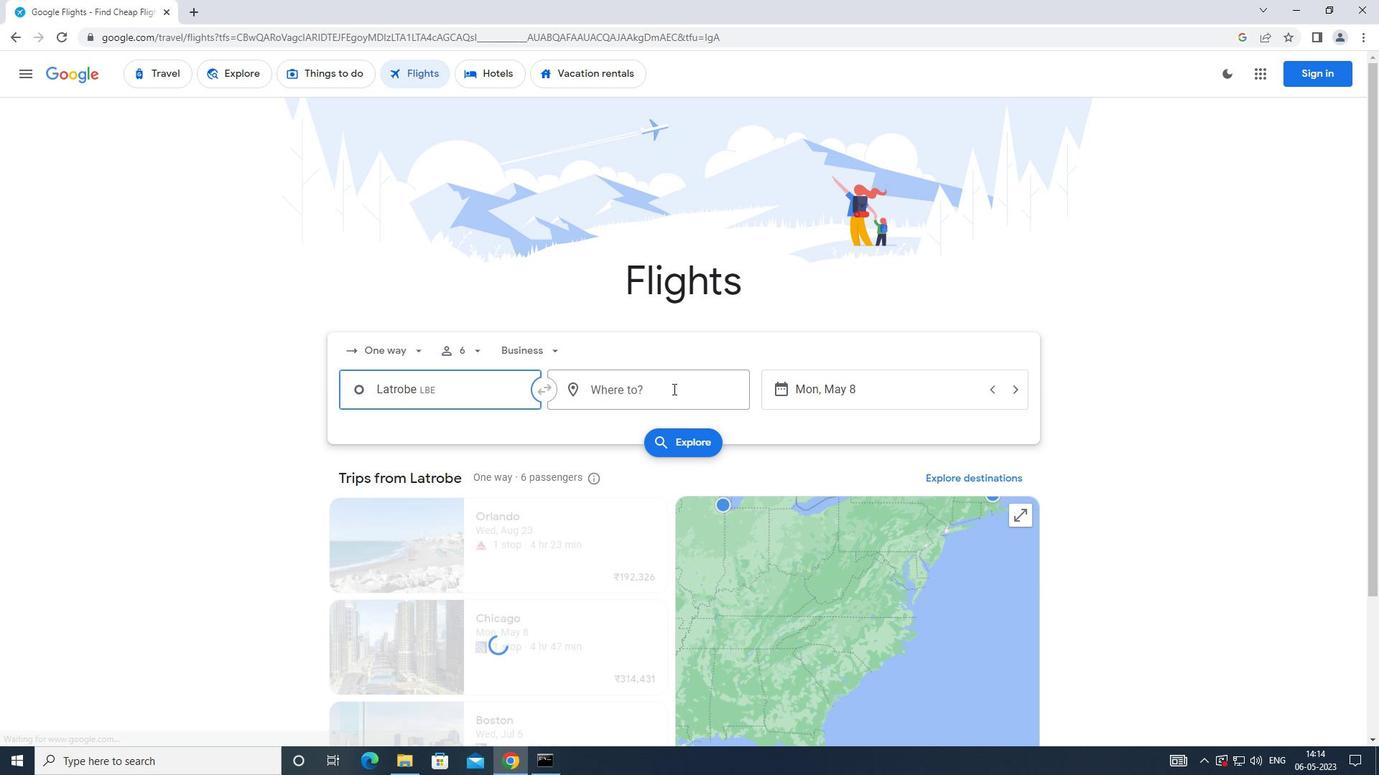 
Action: Mouse moved to (671, 410)
Screenshot: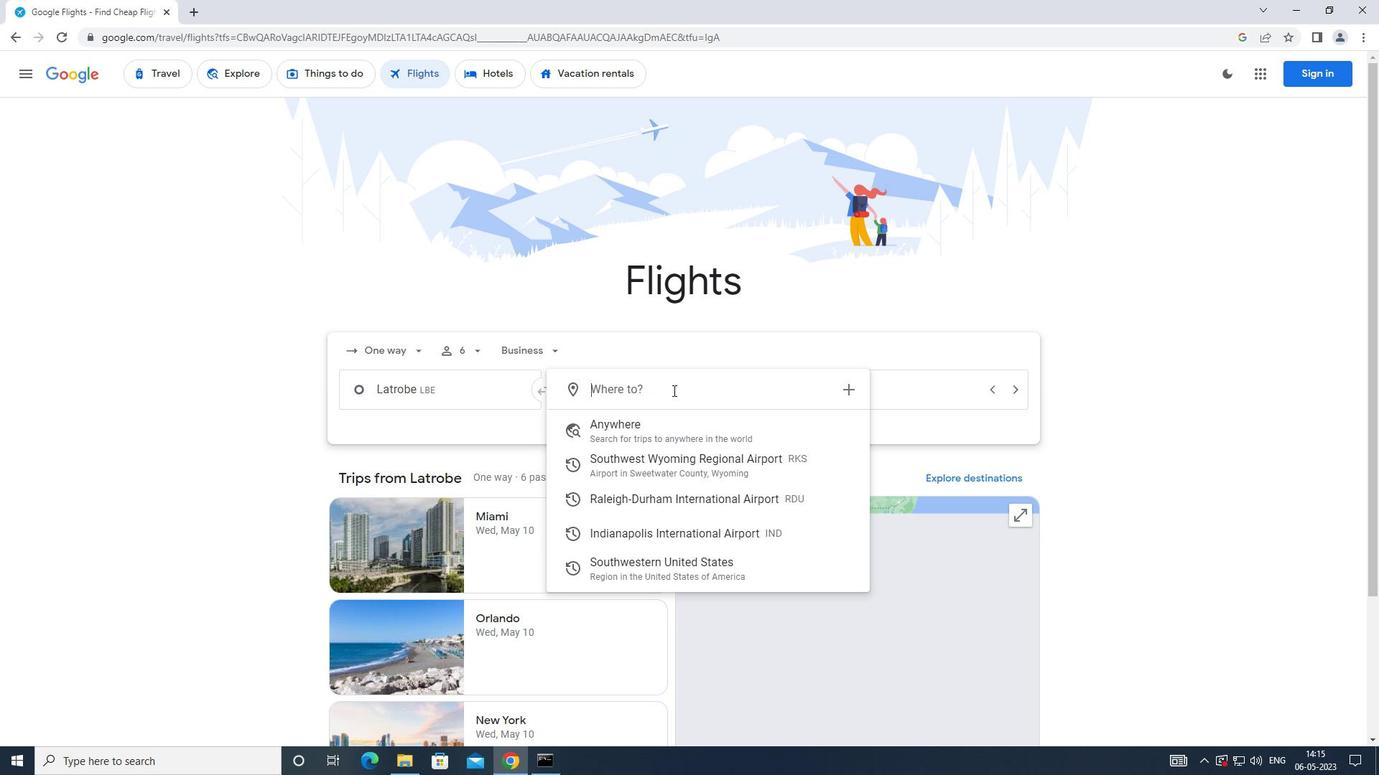 
Action: Key pressed <Key.caps_lock>i<Key.caps_lock>ndianpolis
Screenshot: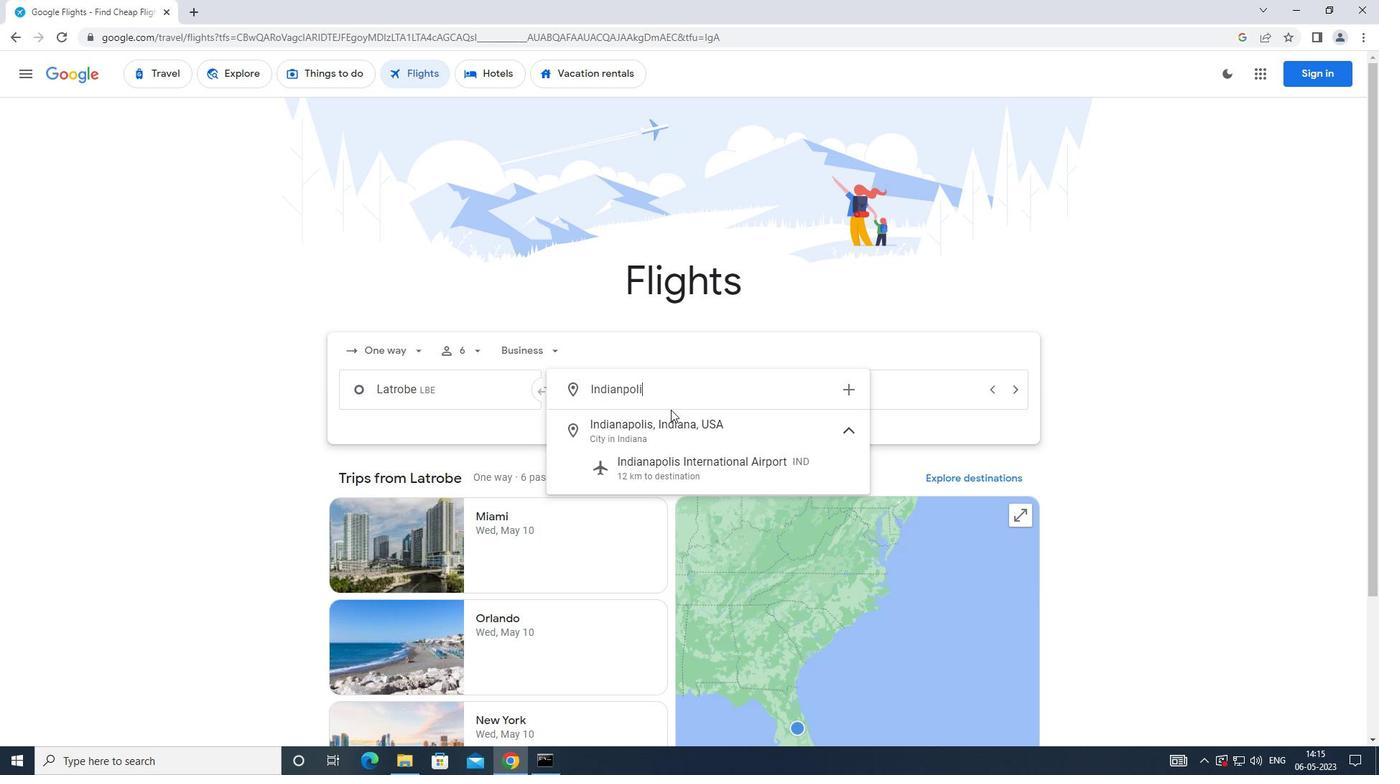 
Action: Mouse moved to (664, 474)
Screenshot: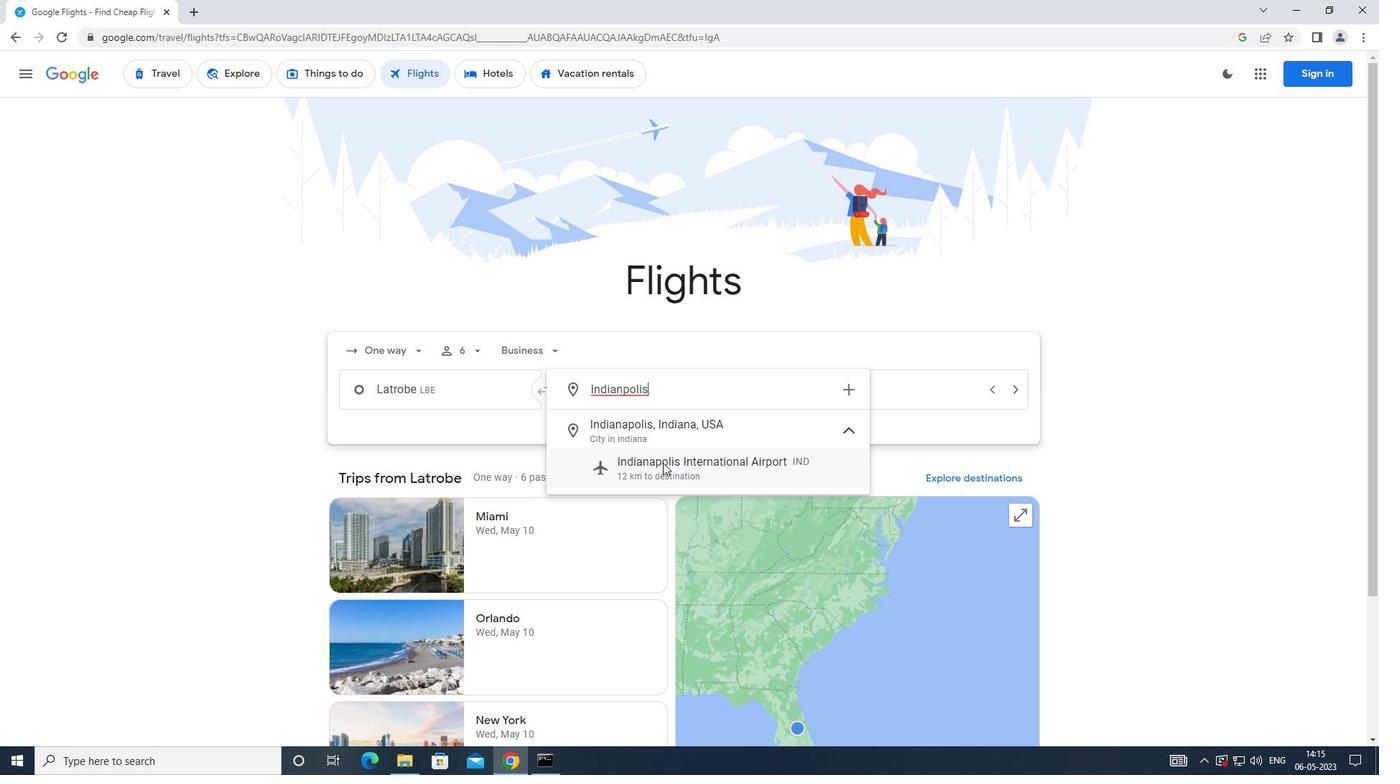 
Action: Mouse pressed left at (664, 474)
Screenshot: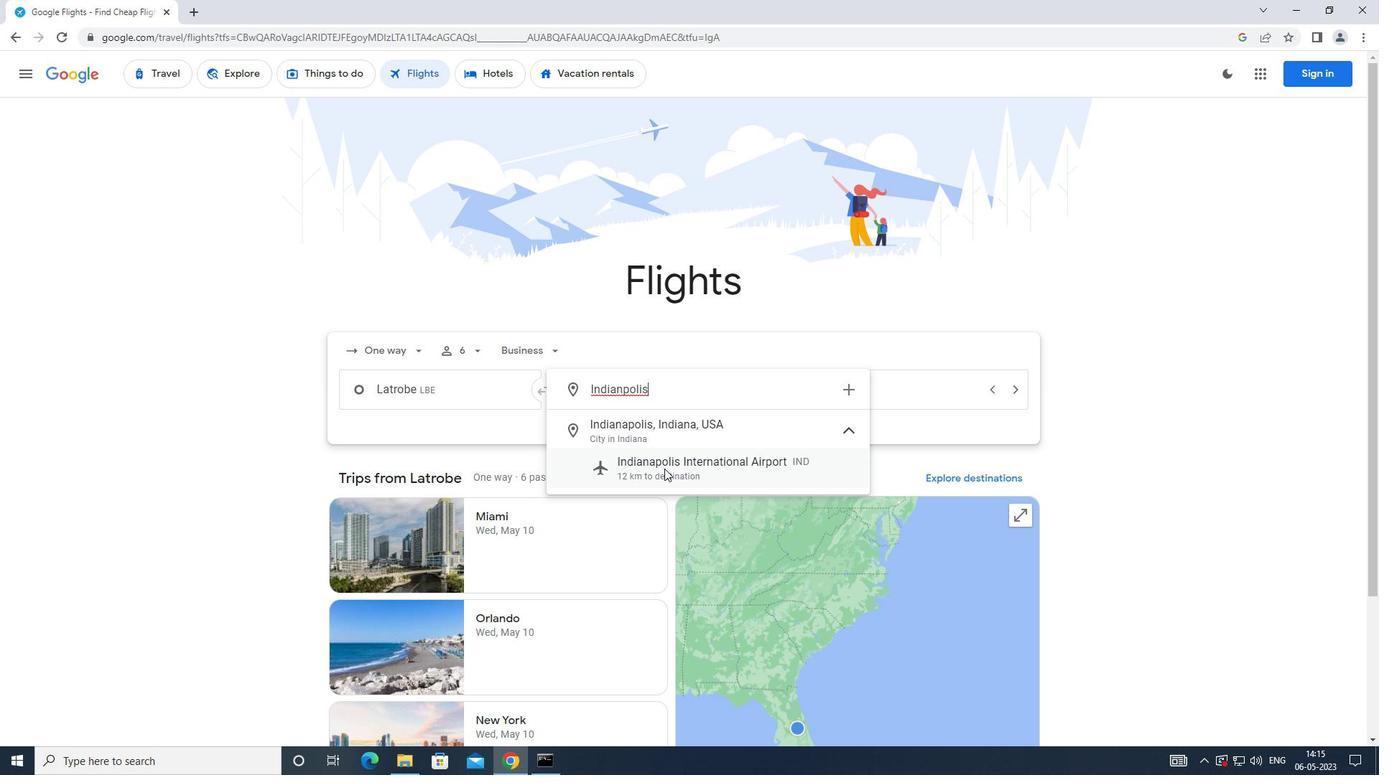 
Action: Mouse moved to (805, 395)
Screenshot: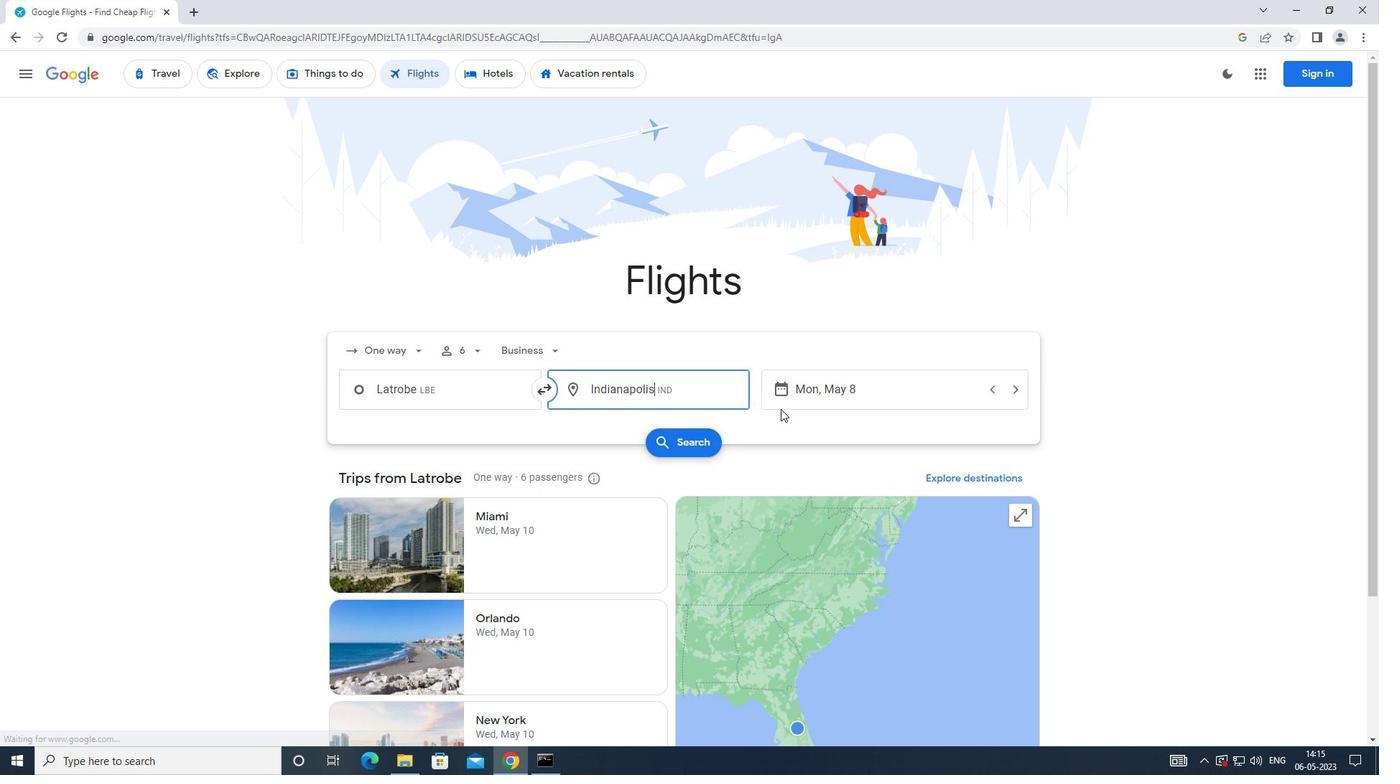 
Action: Mouse pressed left at (805, 395)
Screenshot: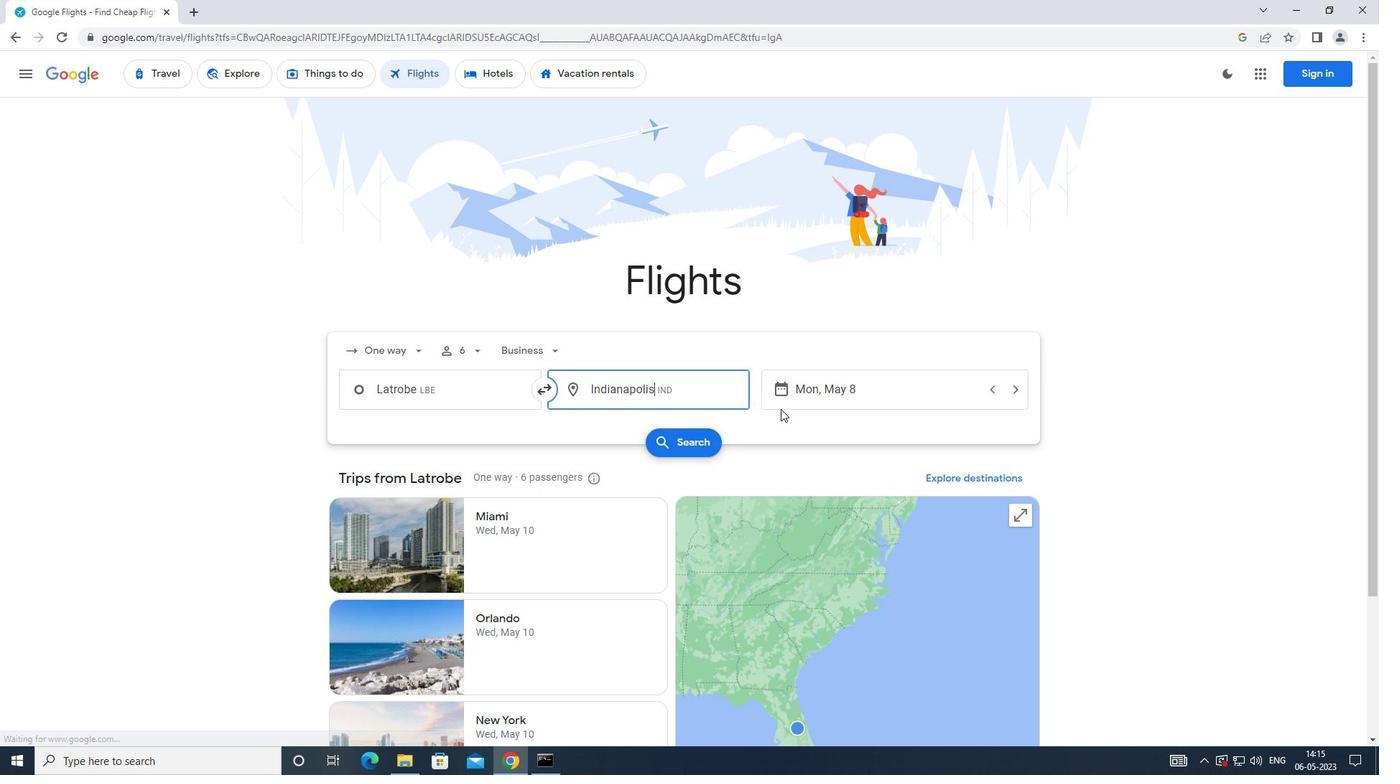 
Action: Mouse moved to (558, 520)
Screenshot: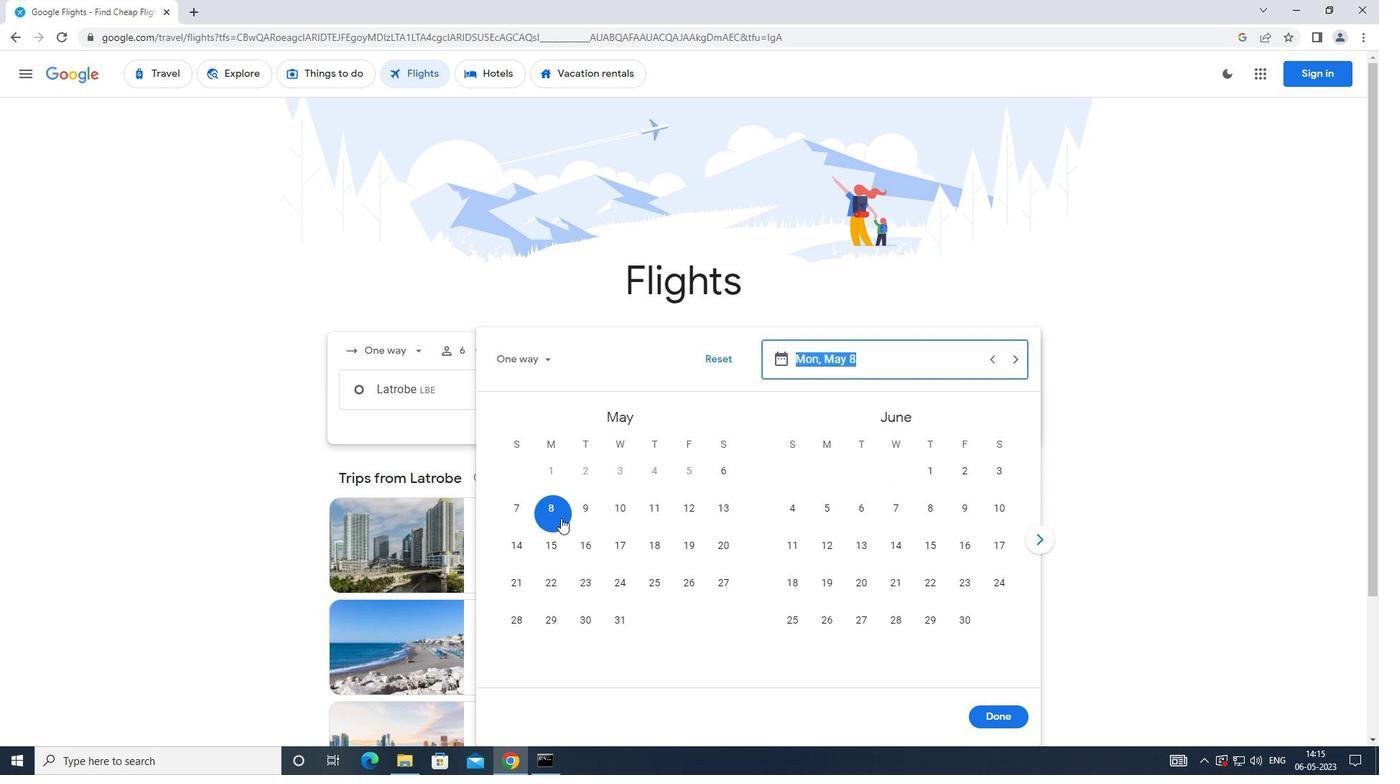 
Action: Mouse pressed left at (558, 520)
Screenshot: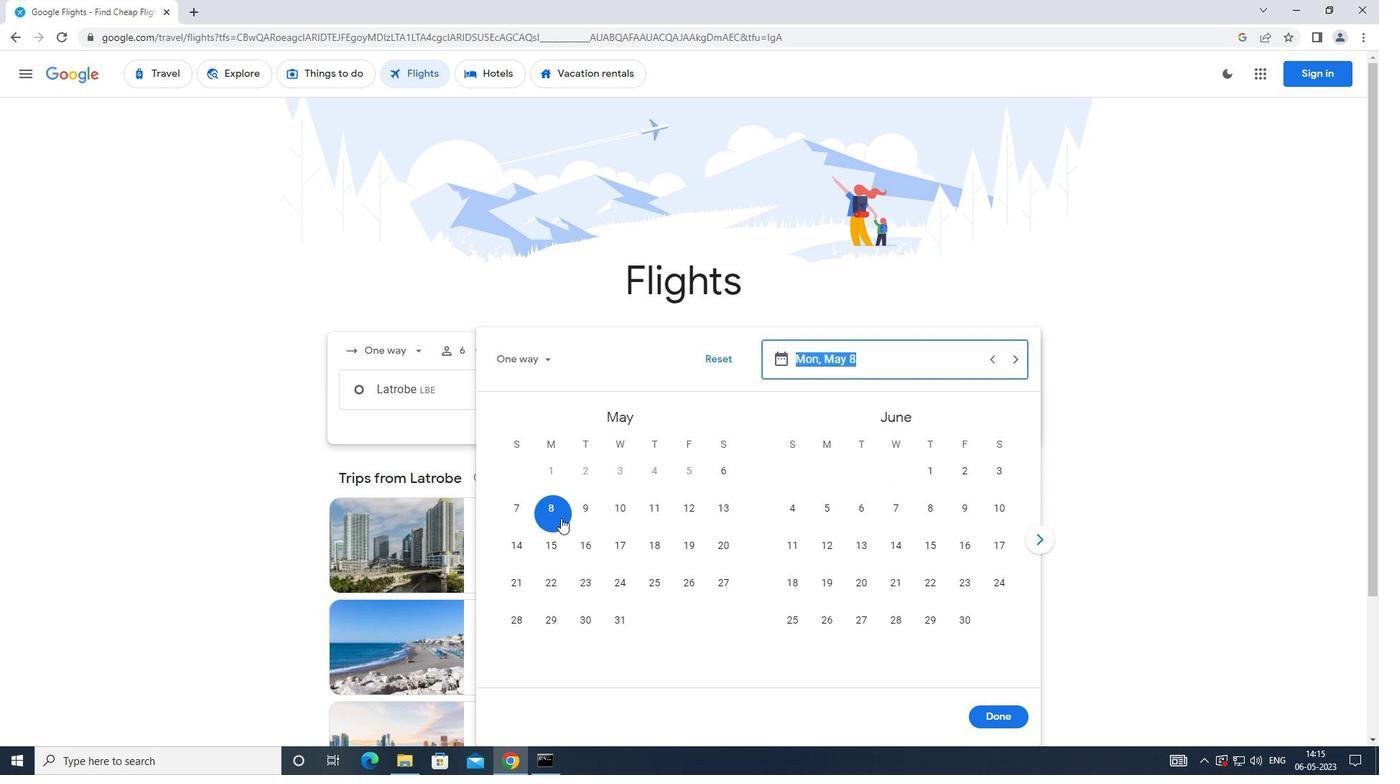 
Action: Mouse moved to (985, 715)
Screenshot: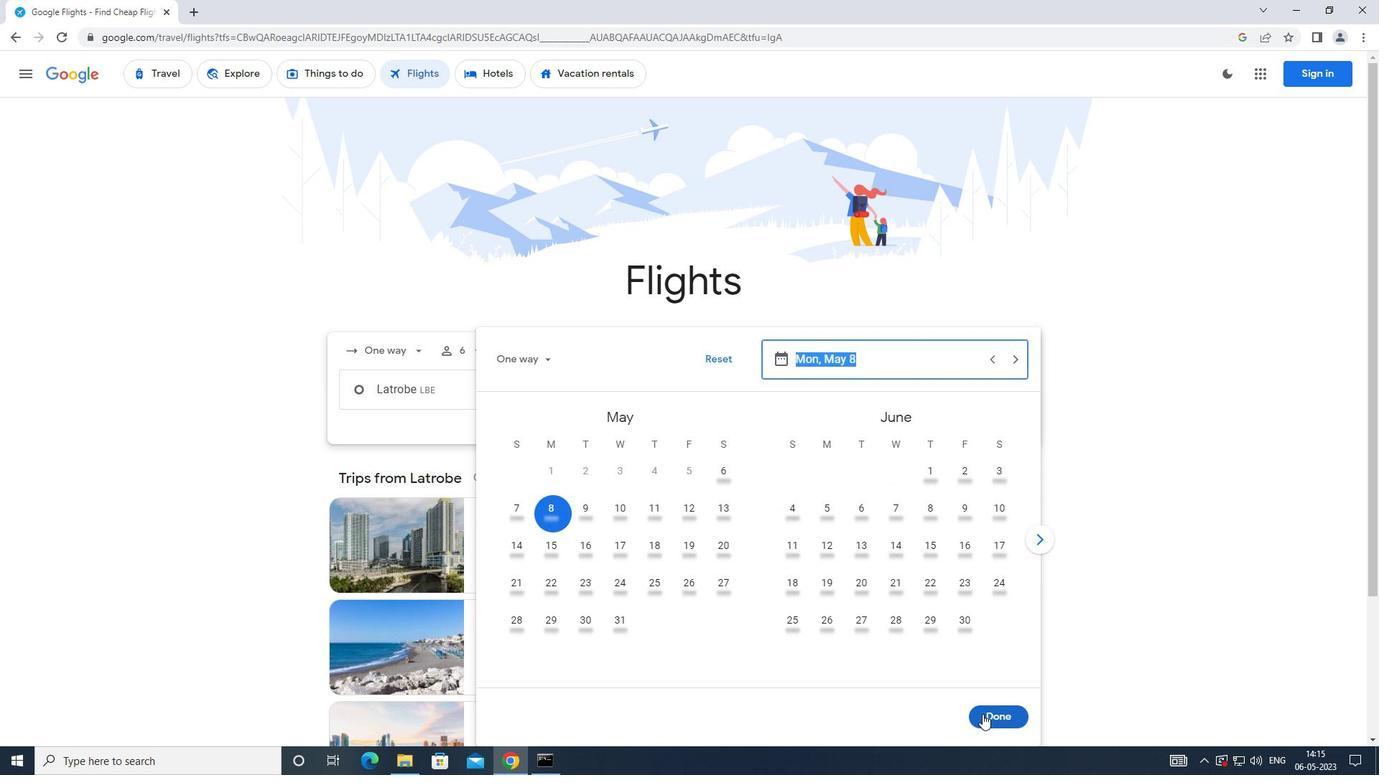 
Action: Mouse pressed left at (985, 715)
Screenshot: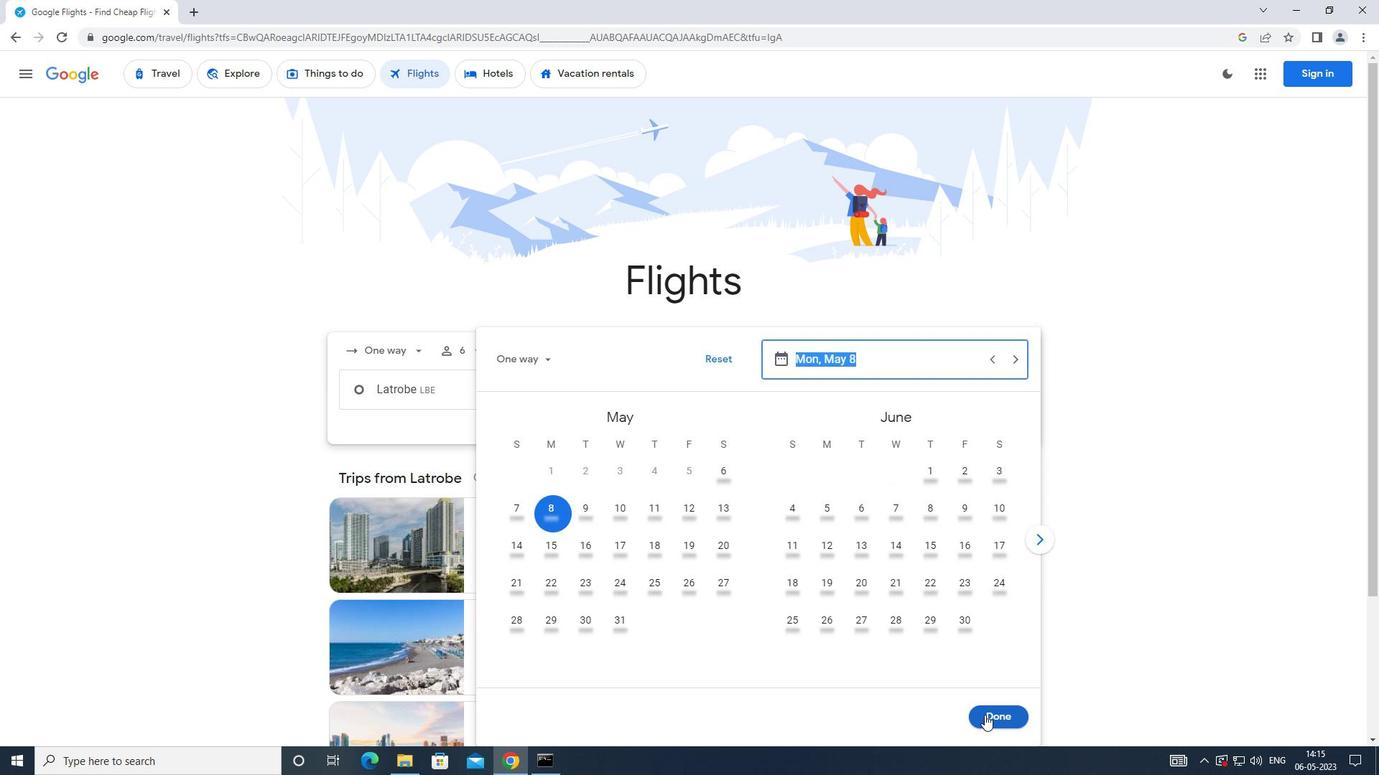 
Action: Mouse moved to (704, 450)
Screenshot: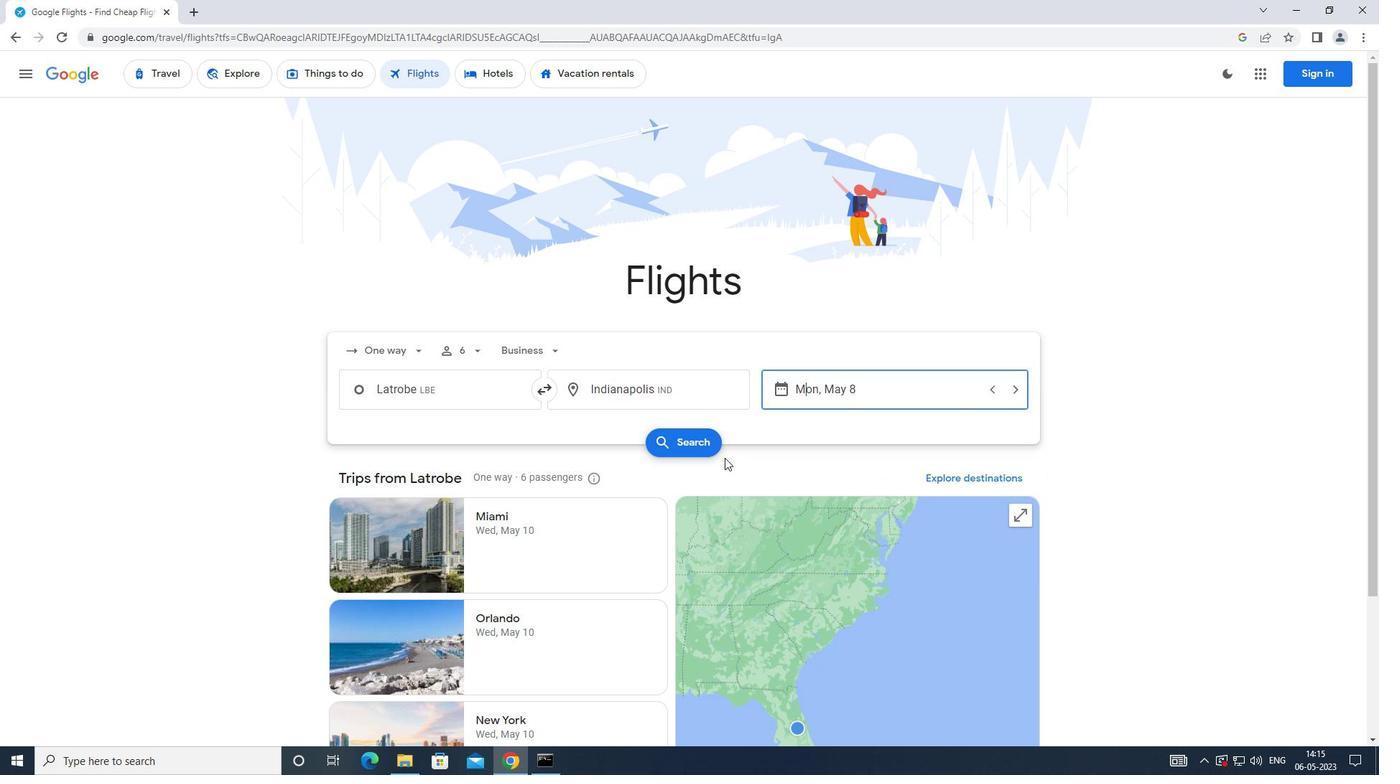 
Action: Mouse pressed left at (704, 450)
Screenshot: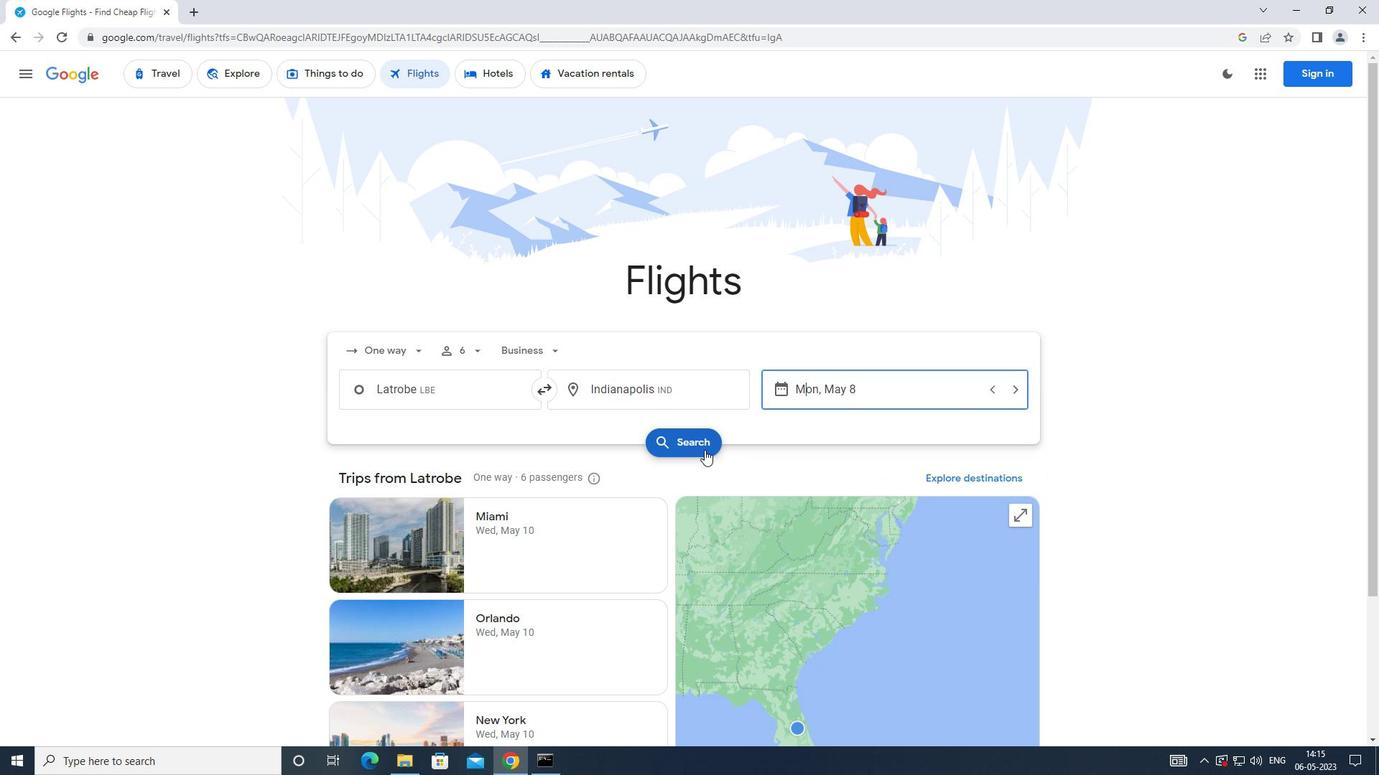 
Action: Mouse moved to (374, 204)
Screenshot: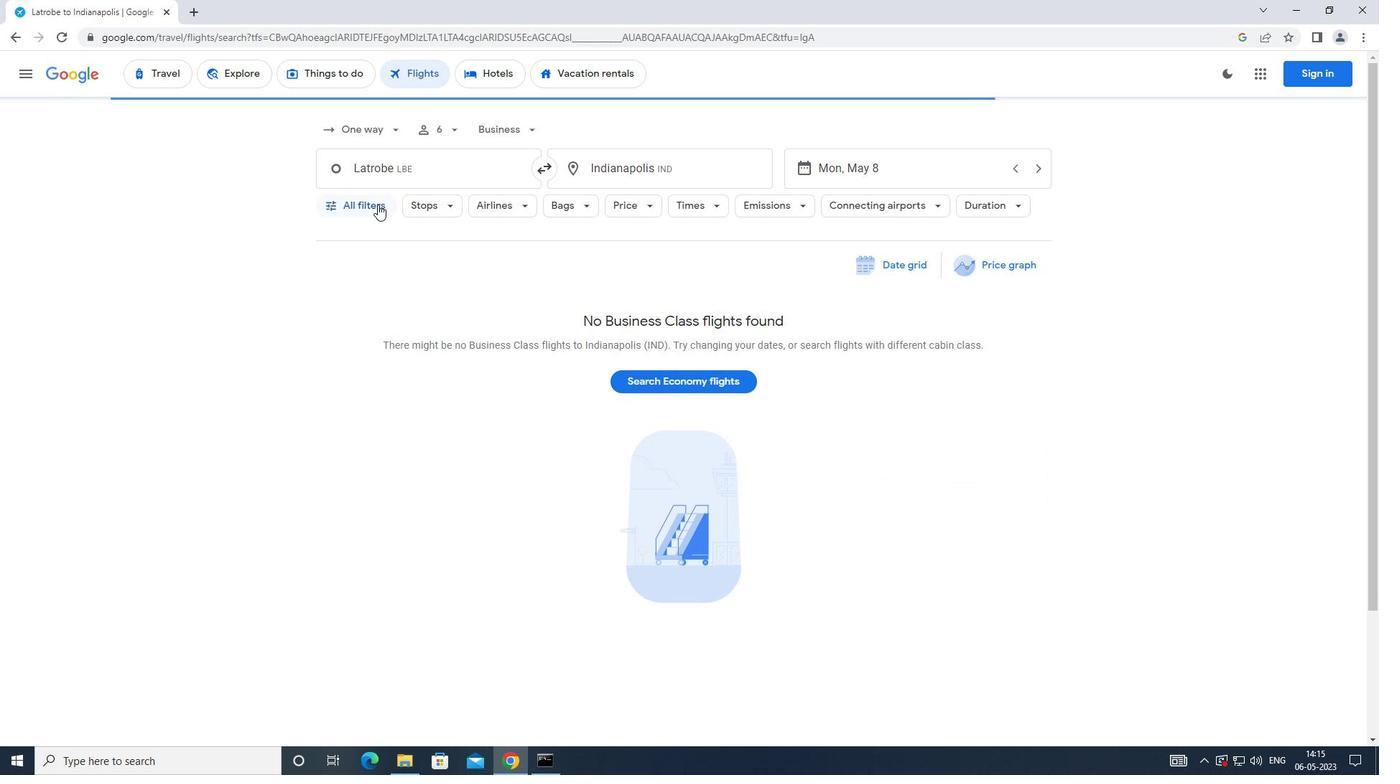 
Action: Mouse pressed left at (374, 204)
Screenshot: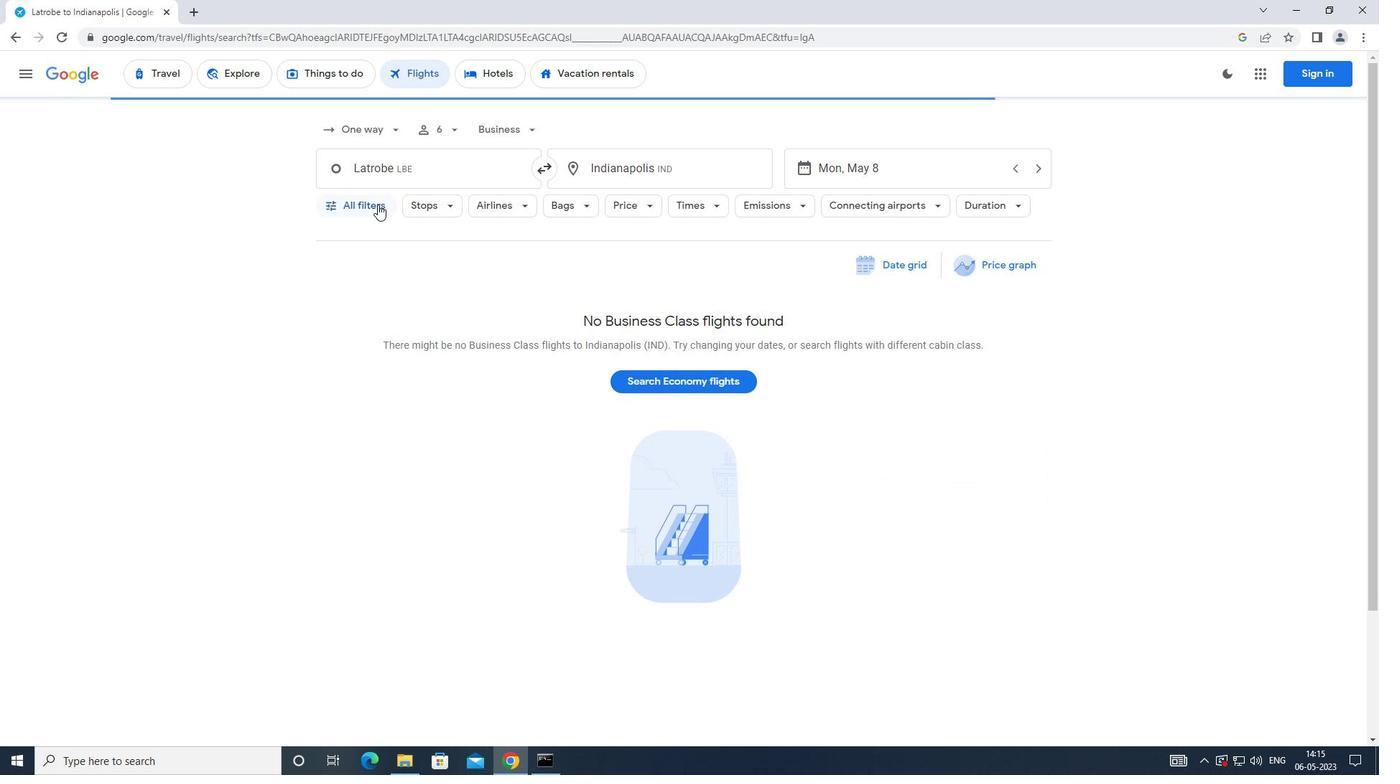 
Action: Mouse moved to (537, 516)
Screenshot: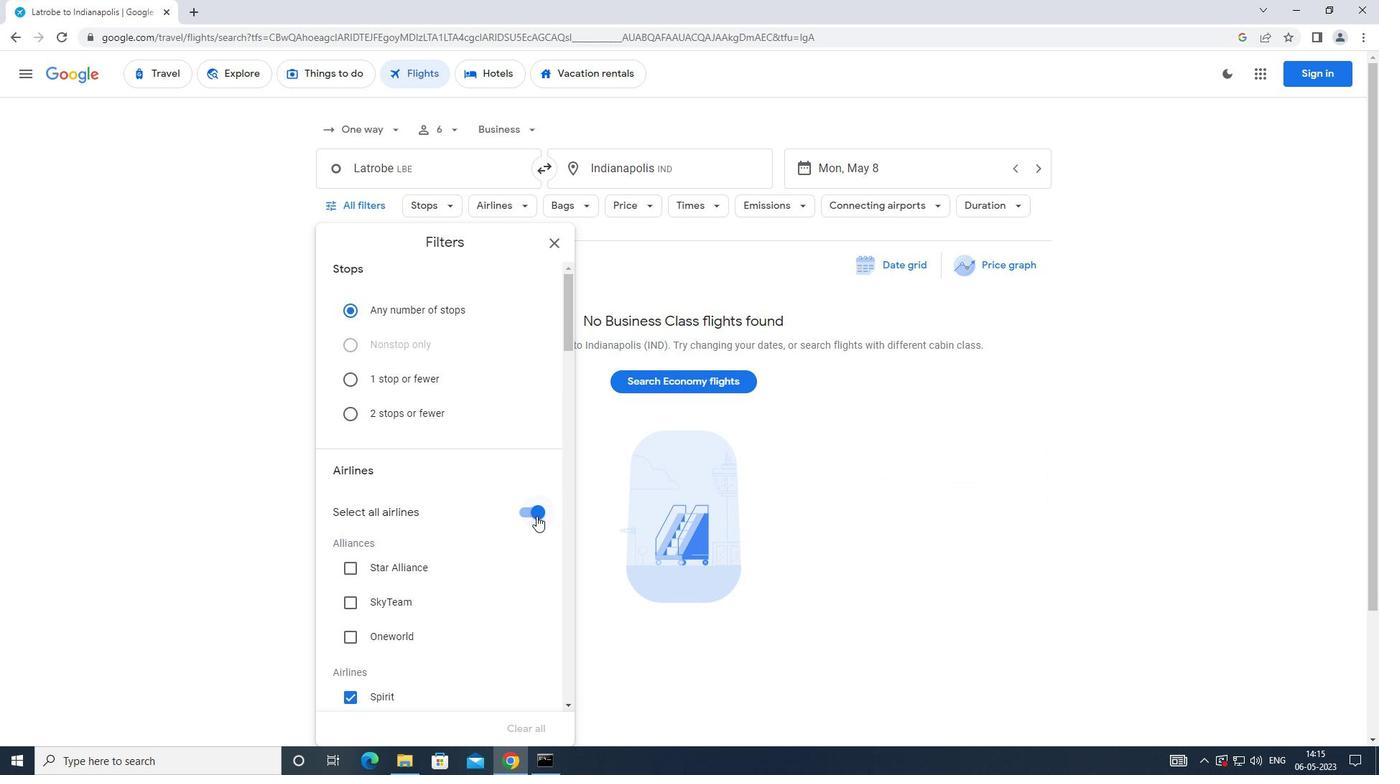 
Action: Mouse pressed left at (537, 516)
Screenshot: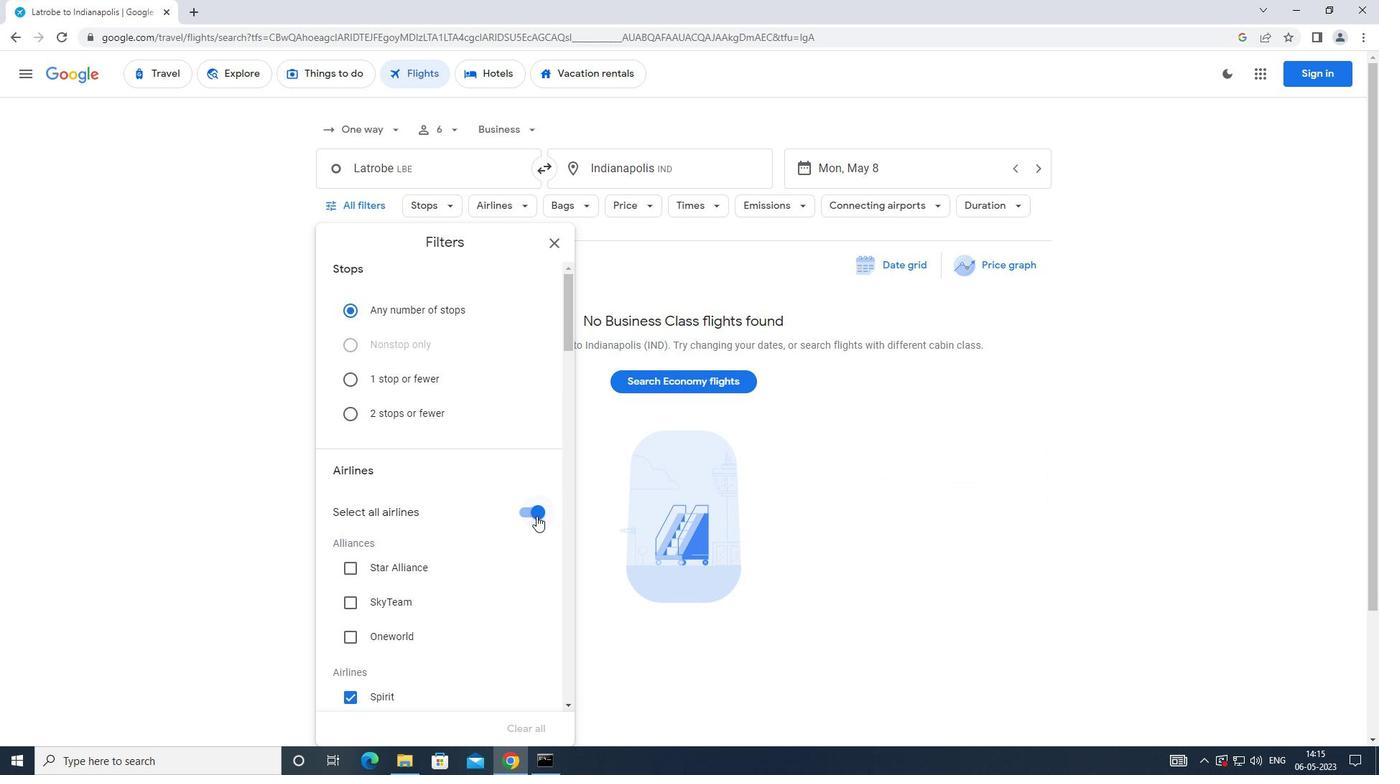 
Action: Mouse moved to (523, 495)
Screenshot: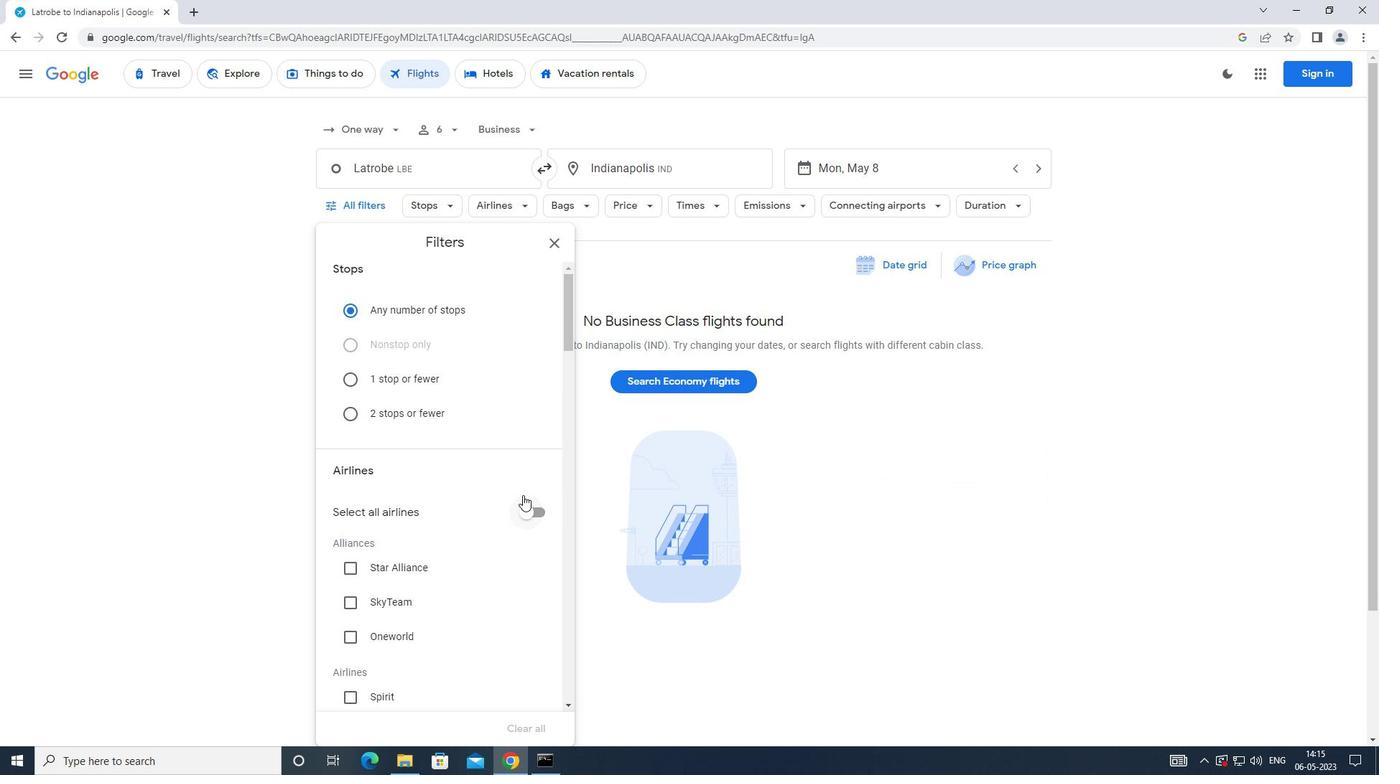 
Action: Mouse scrolled (523, 494) with delta (0, 0)
Screenshot: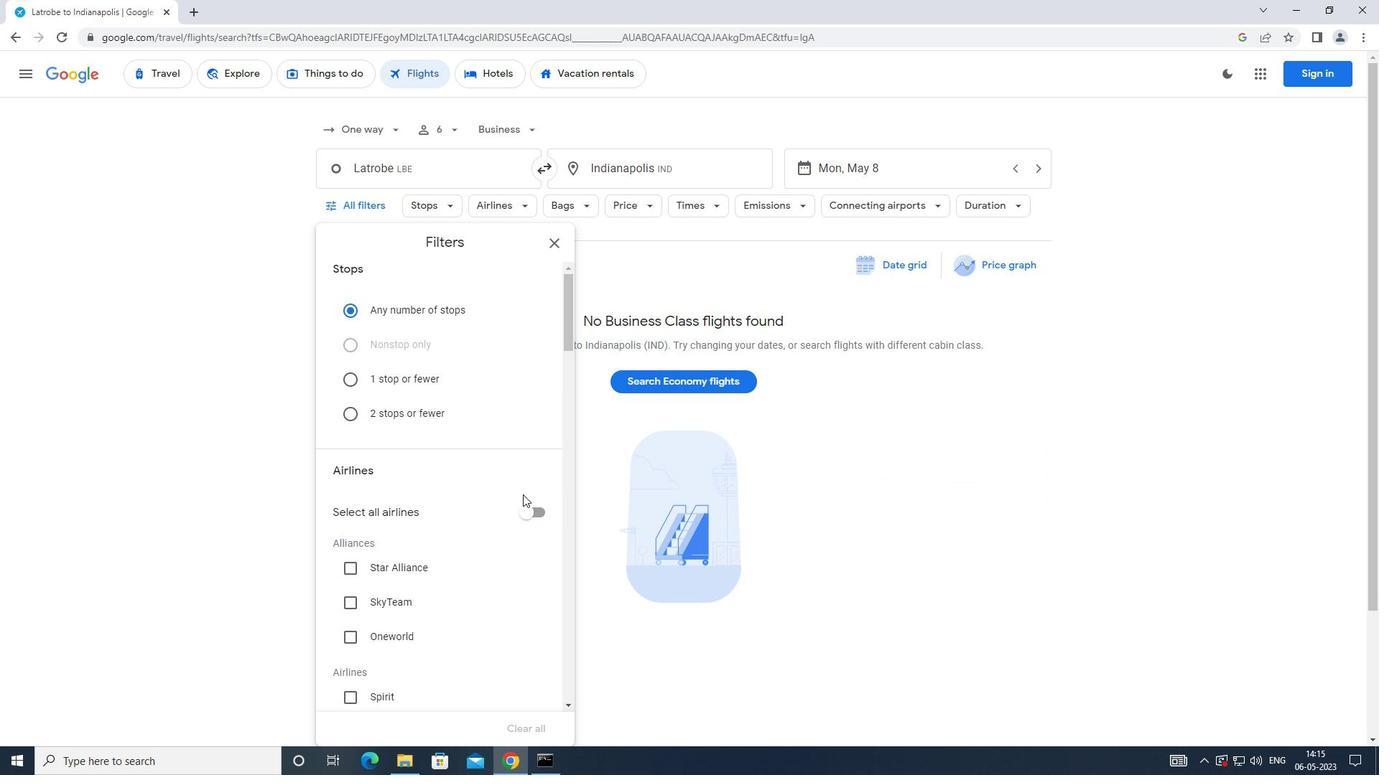 
Action: Mouse scrolled (523, 494) with delta (0, 0)
Screenshot: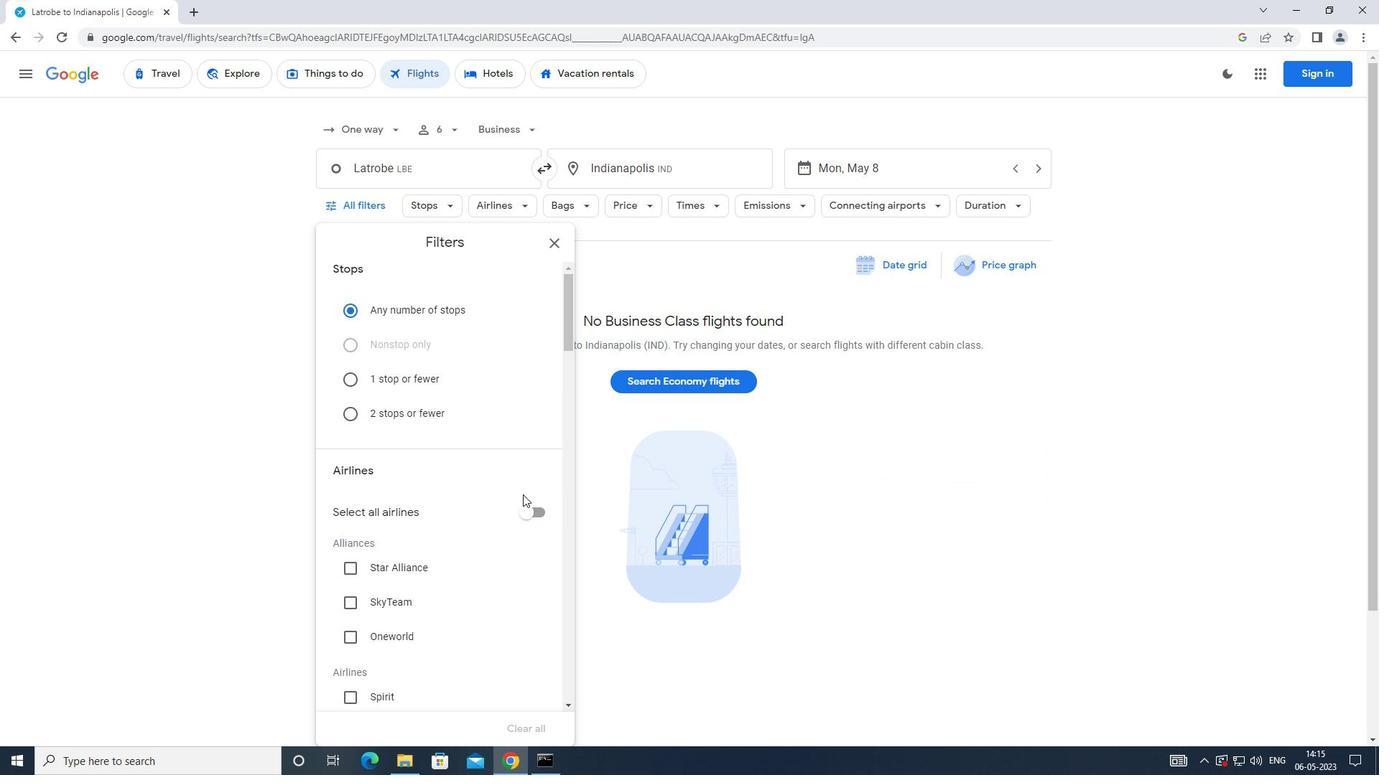 
Action: Mouse scrolled (523, 494) with delta (0, 0)
Screenshot: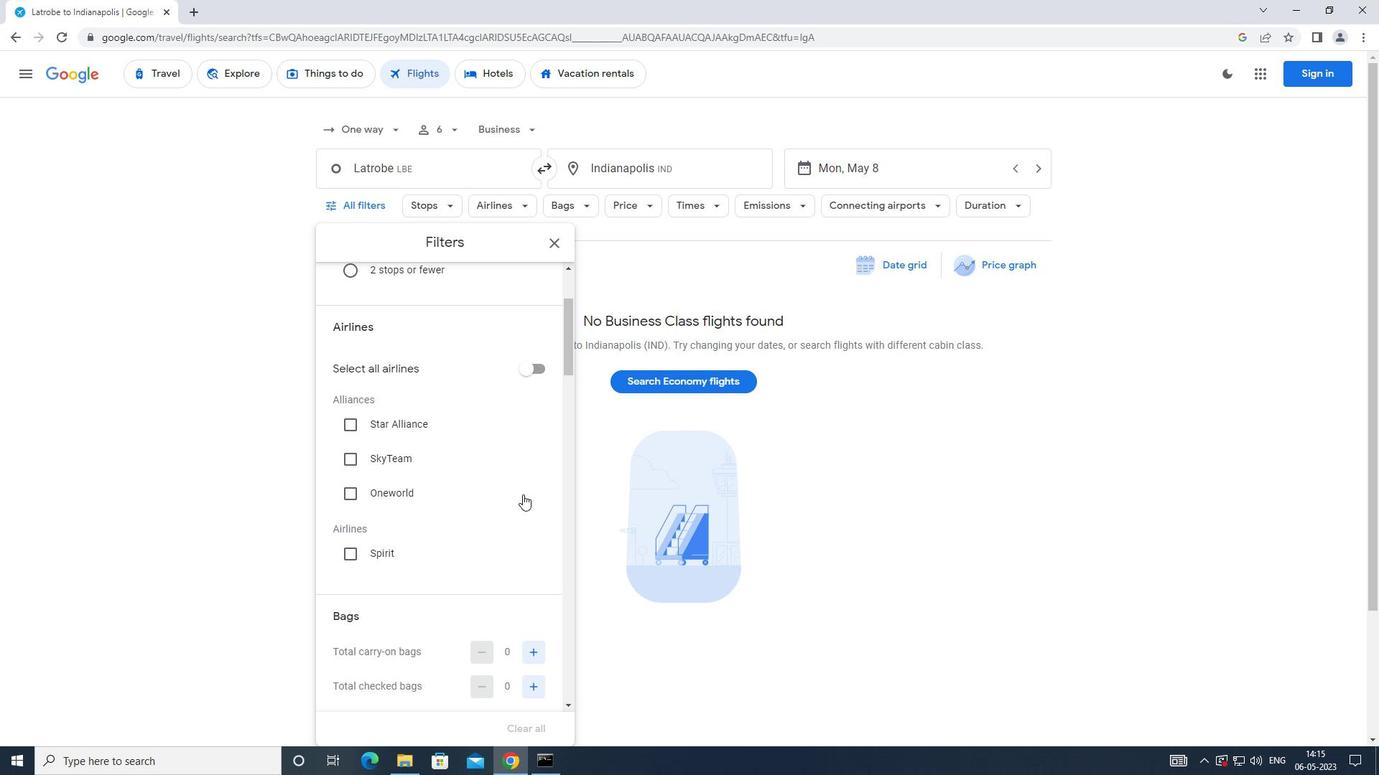 
Action: Mouse moved to (523, 493)
Screenshot: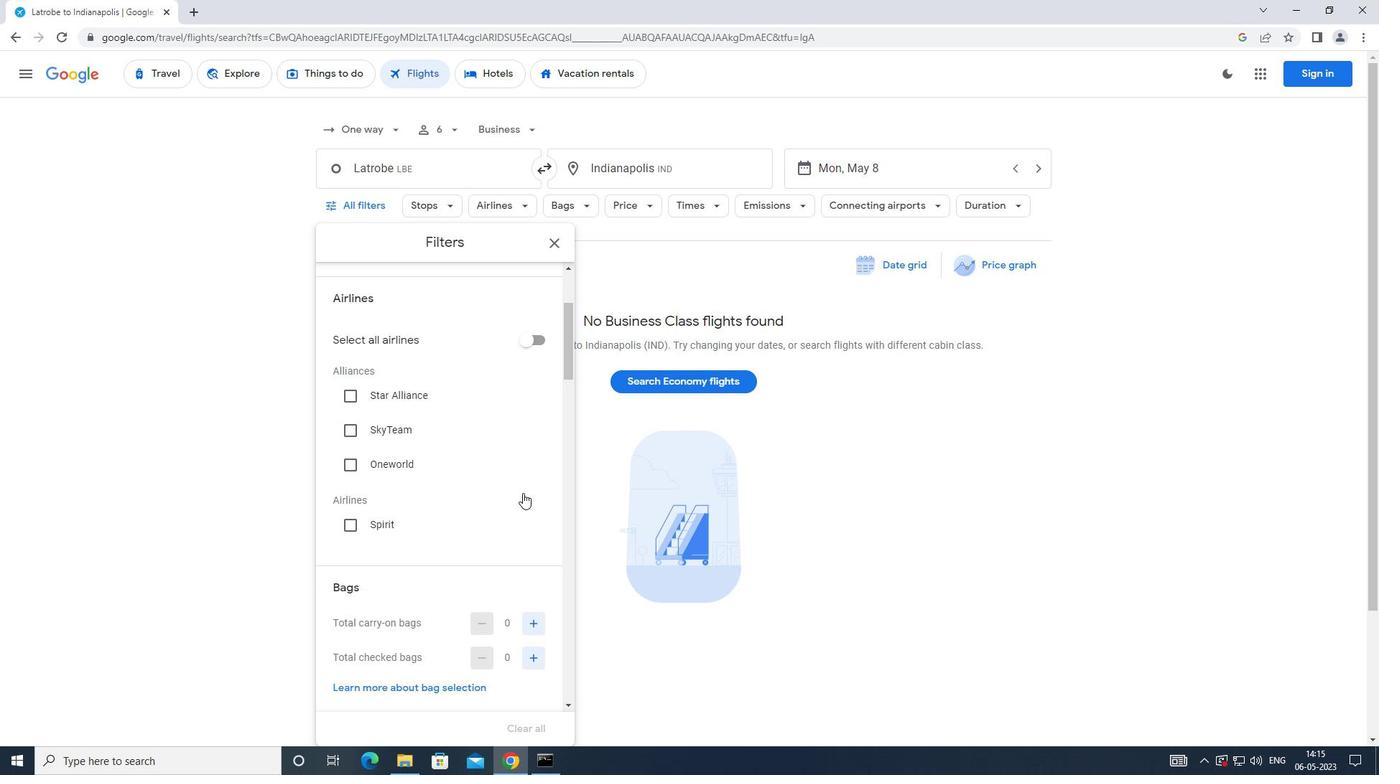 
Action: Mouse scrolled (523, 492) with delta (0, 0)
Screenshot: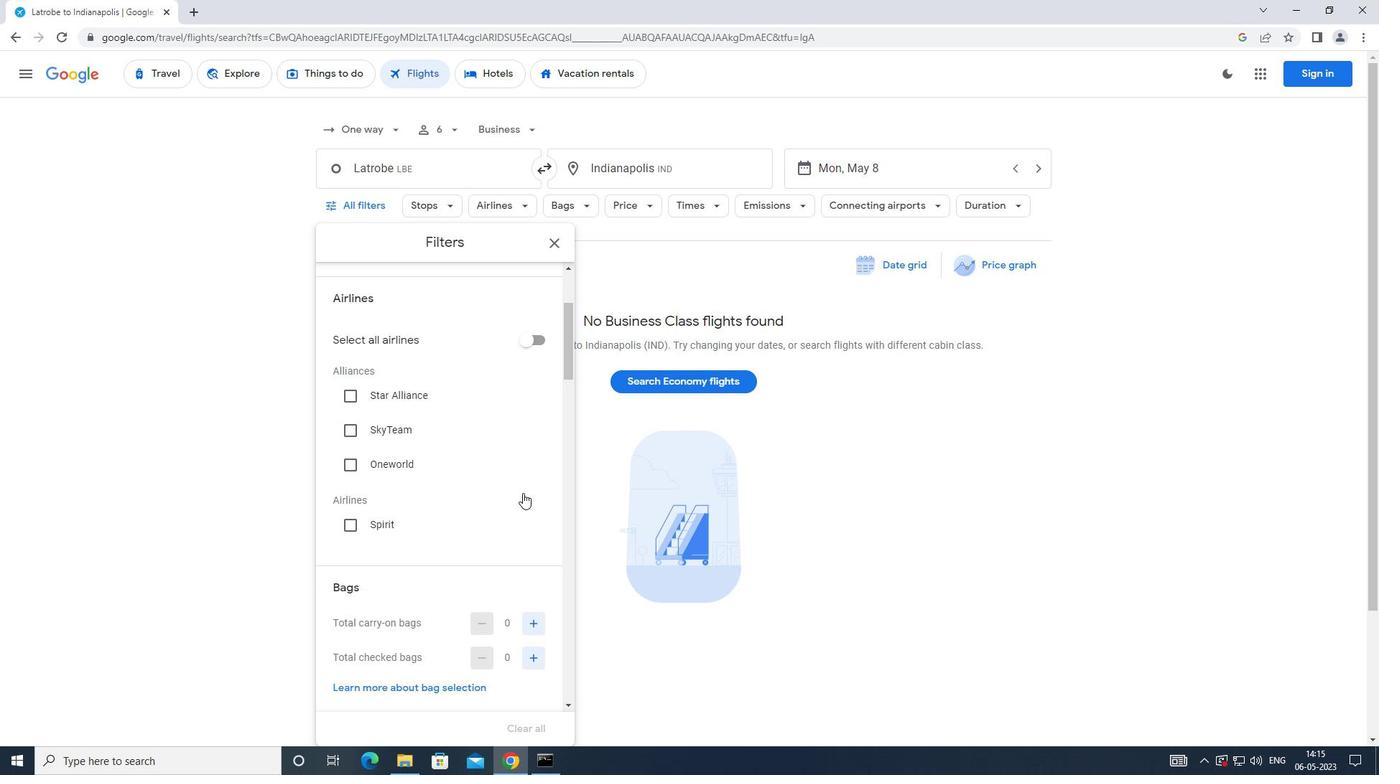 
Action: Mouse moved to (527, 481)
Screenshot: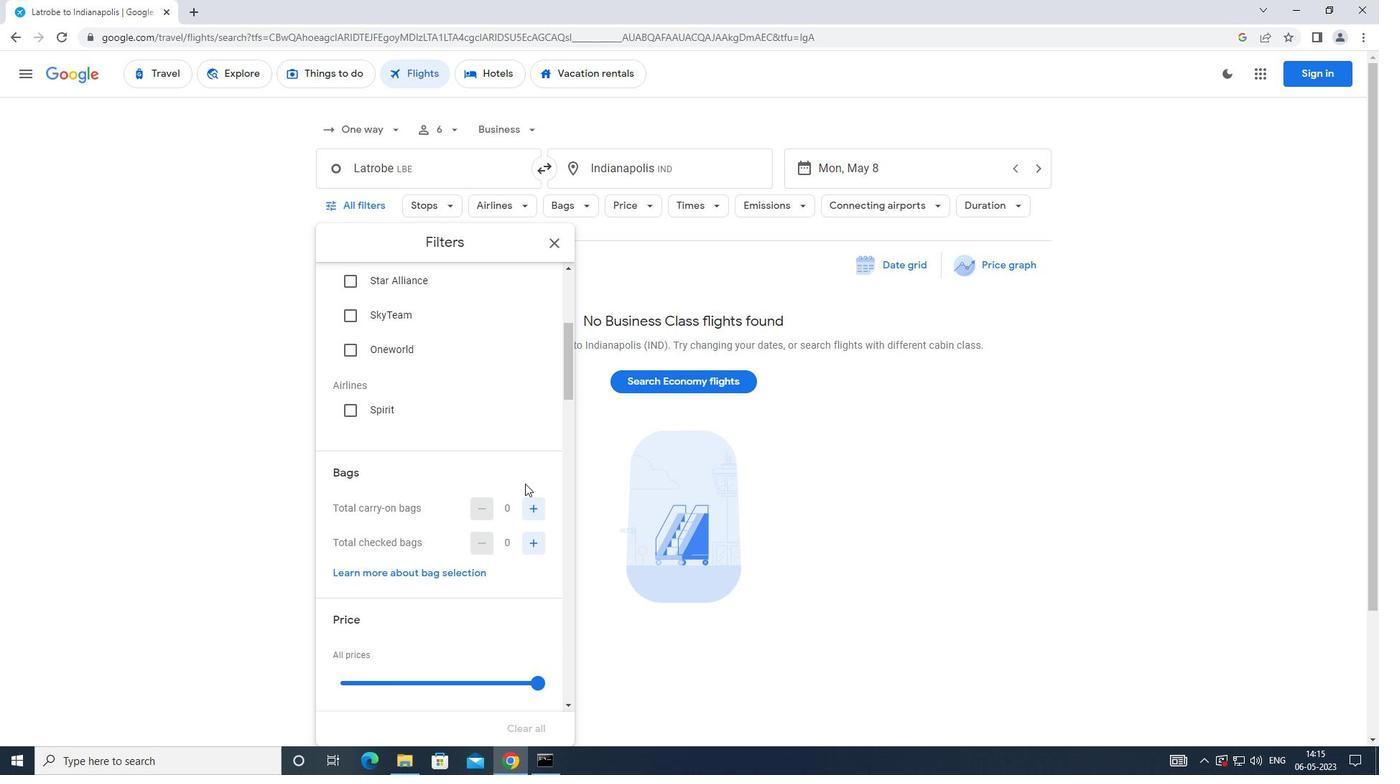 
Action: Mouse scrolled (527, 480) with delta (0, 0)
Screenshot: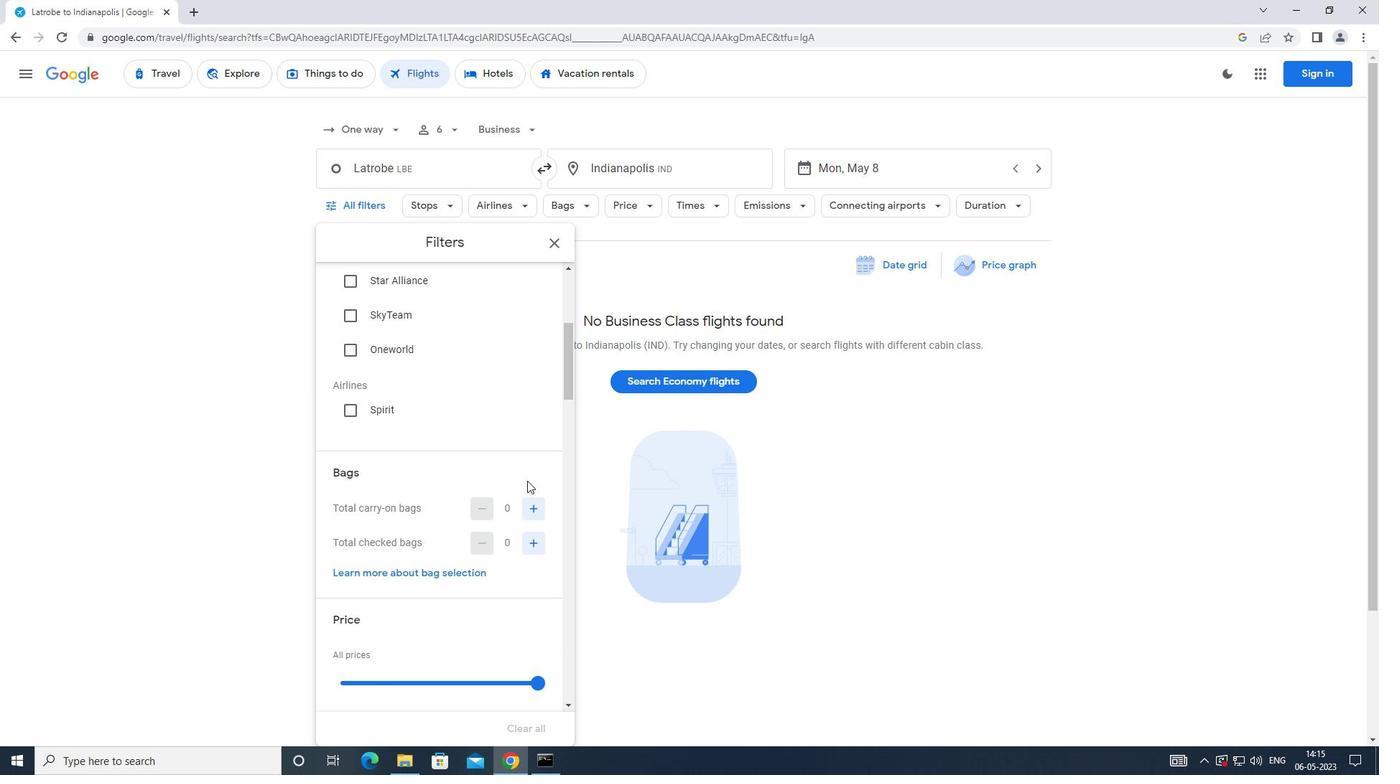 
Action: Mouse moved to (540, 444)
Screenshot: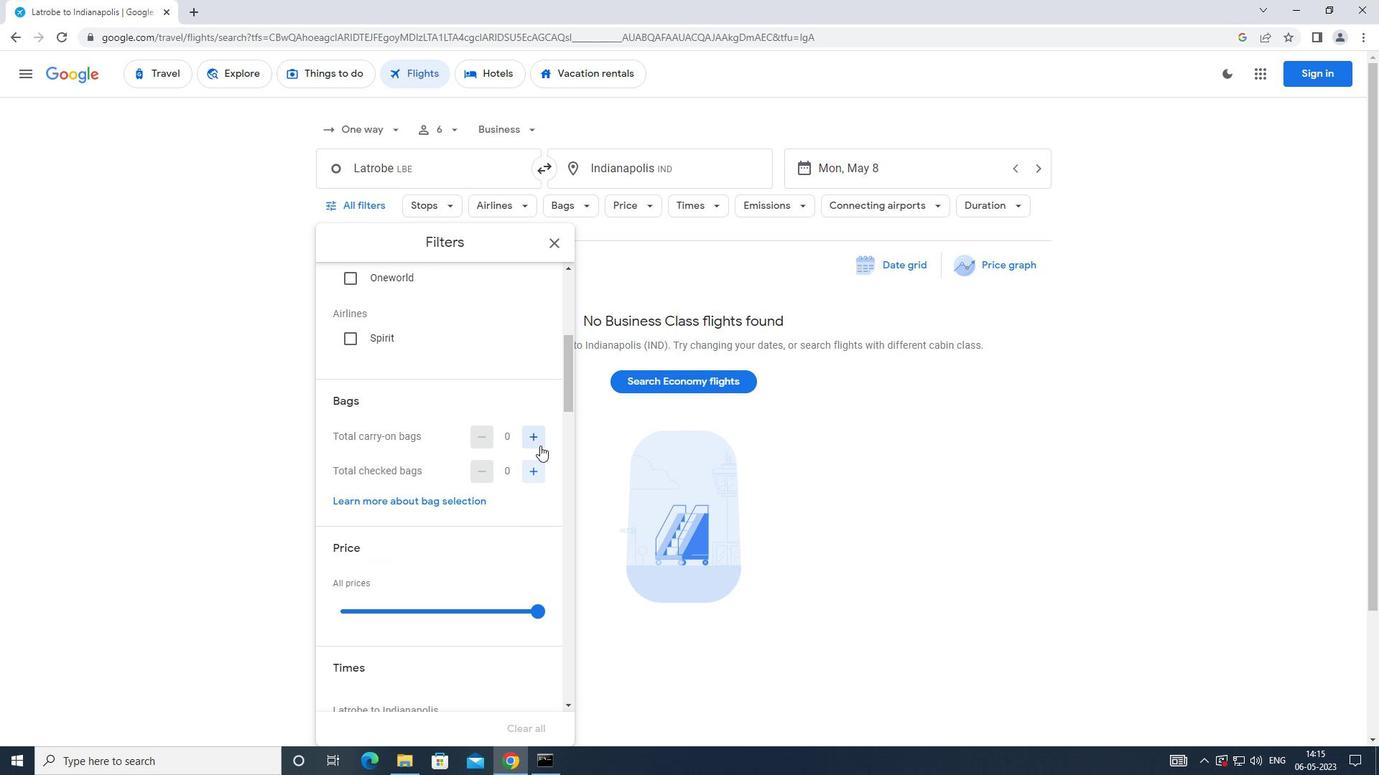 
Action: Mouse pressed left at (540, 444)
Screenshot: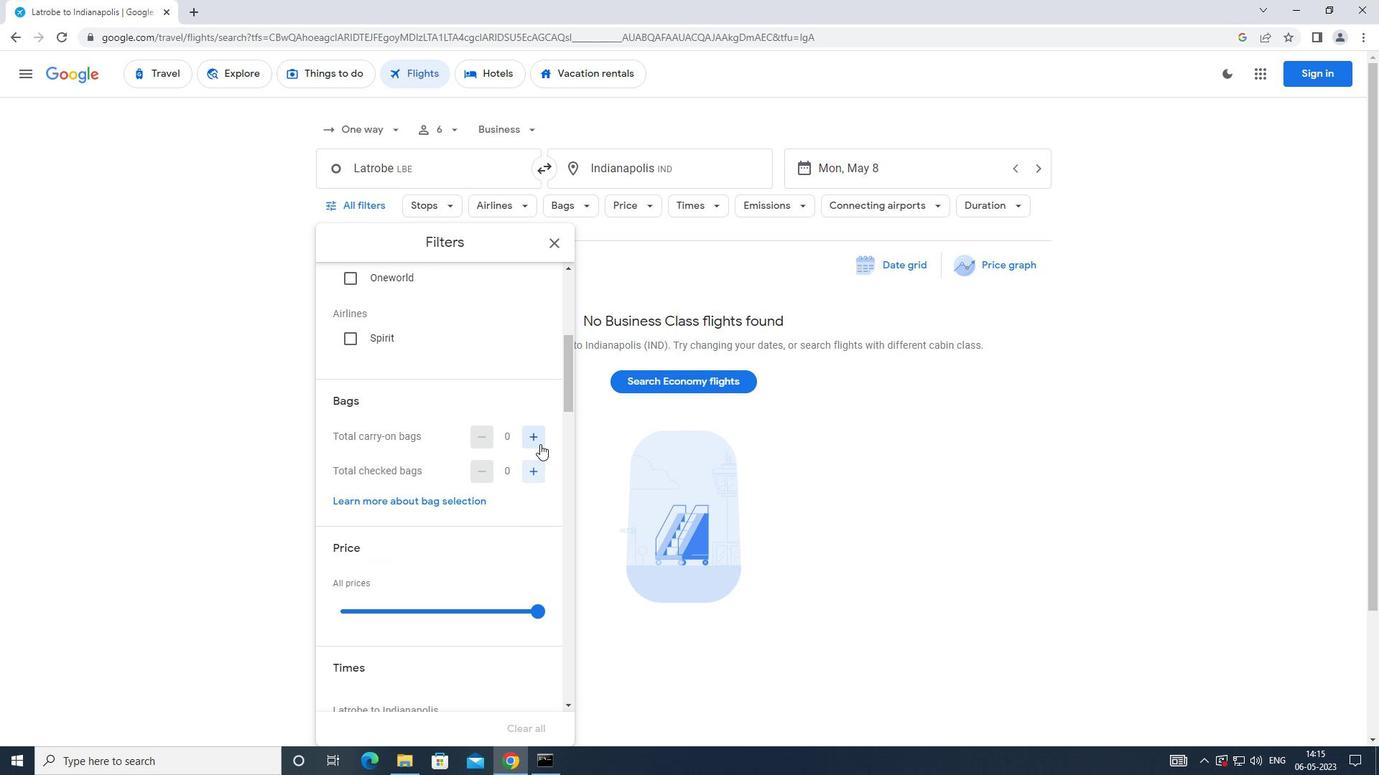 
Action: Mouse moved to (516, 469)
Screenshot: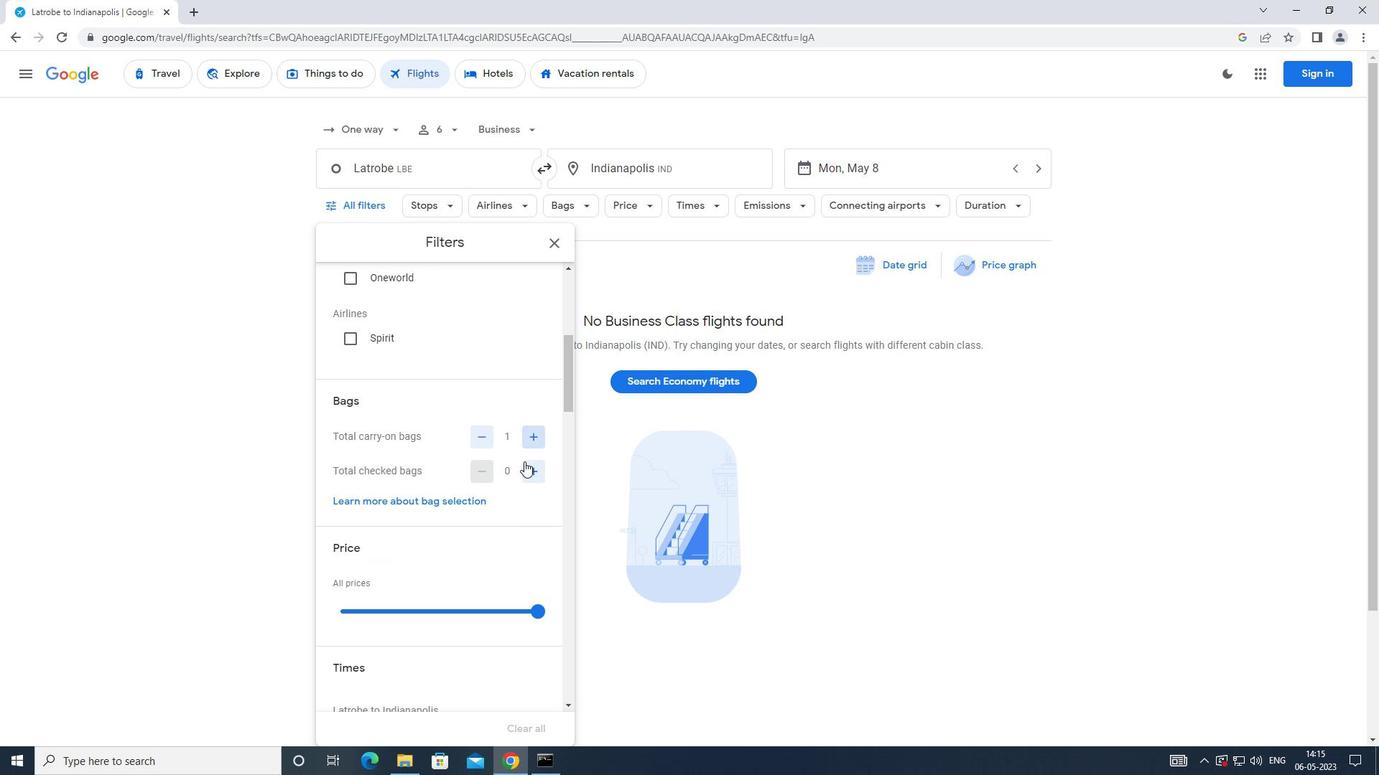 
Action: Mouse scrolled (516, 468) with delta (0, 0)
Screenshot: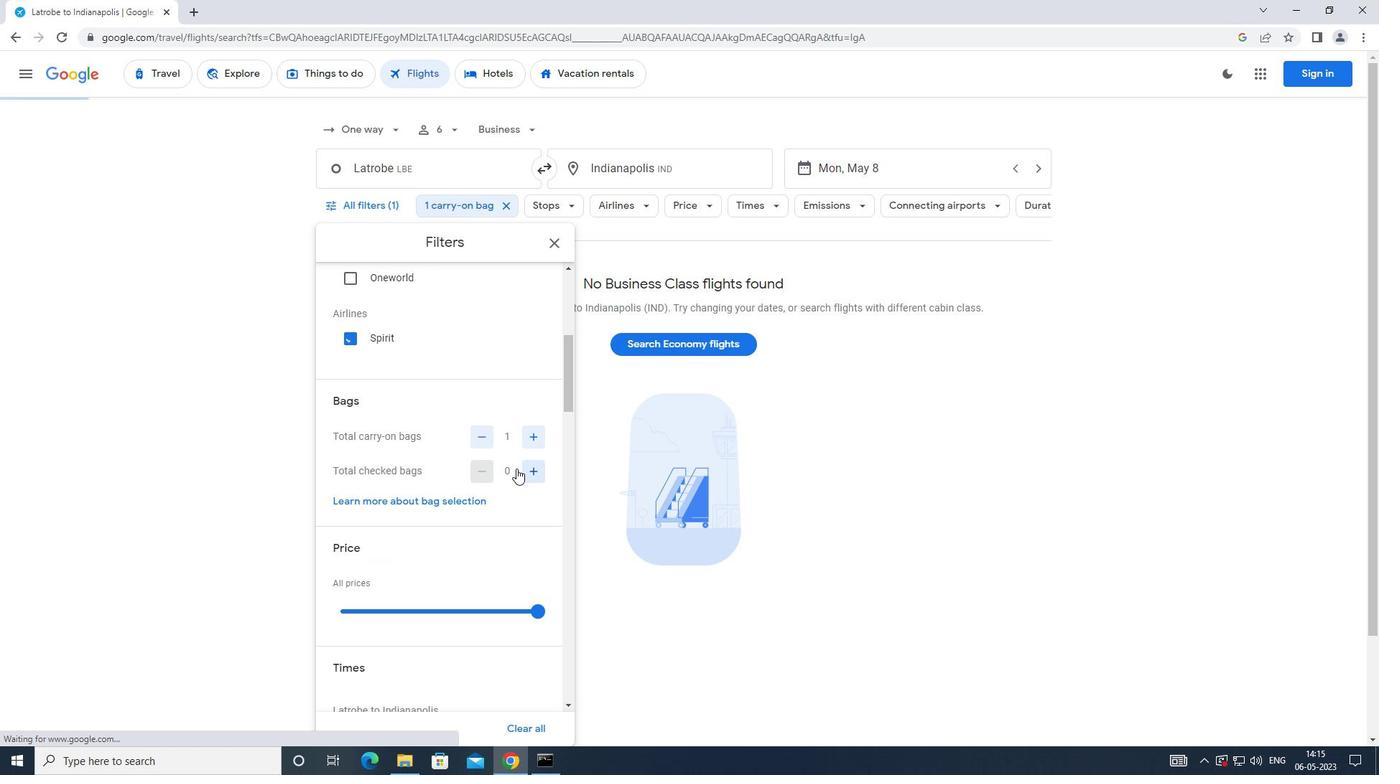 
Action: Mouse moved to (531, 405)
Screenshot: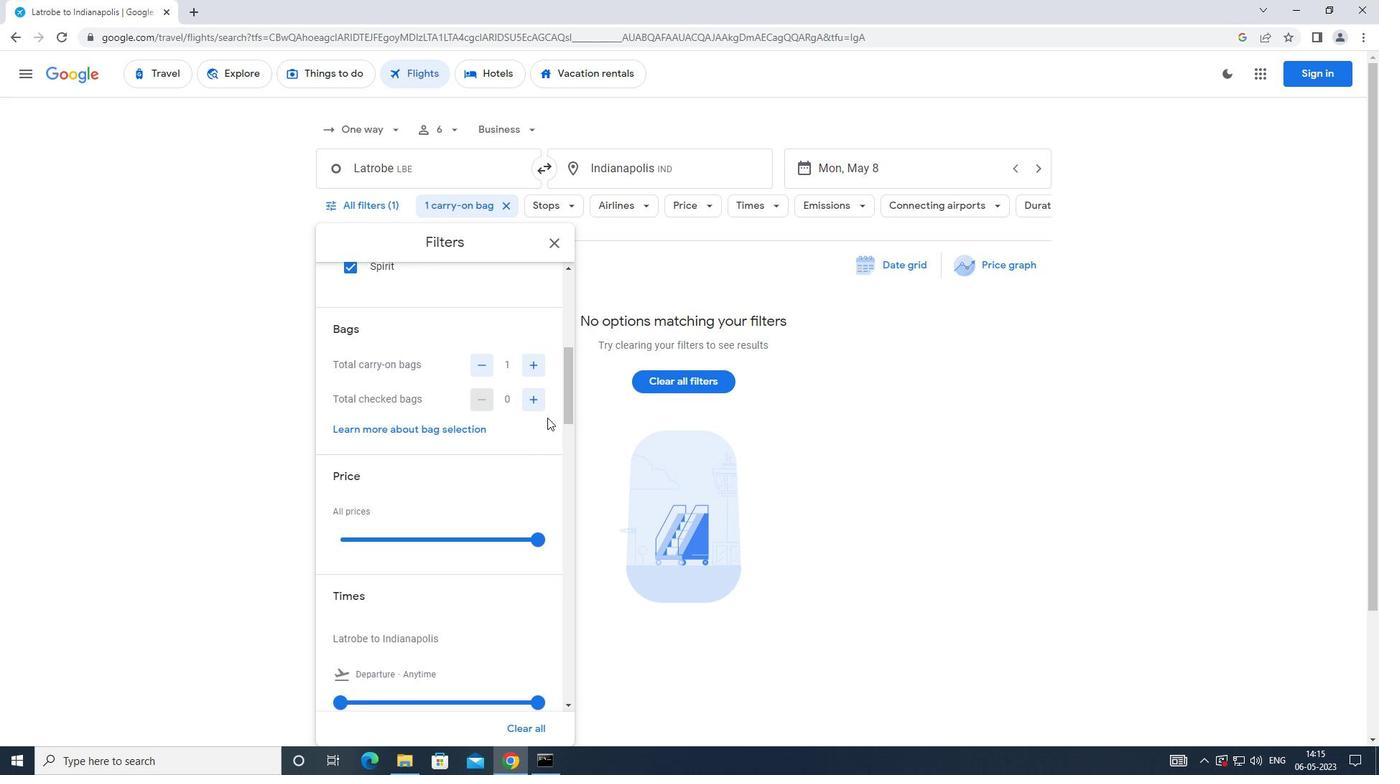 
Action: Mouse pressed left at (531, 405)
Screenshot: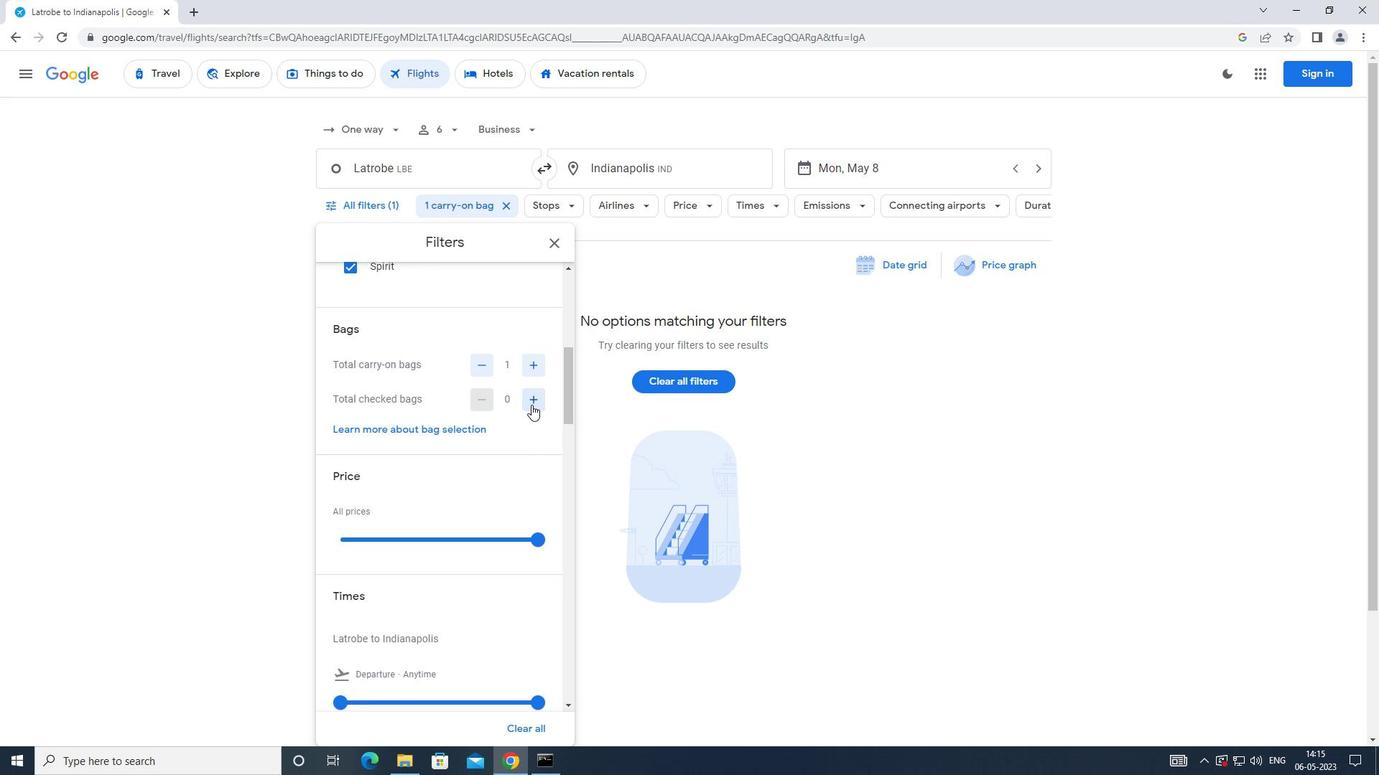 
Action: Mouse pressed left at (531, 405)
Screenshot: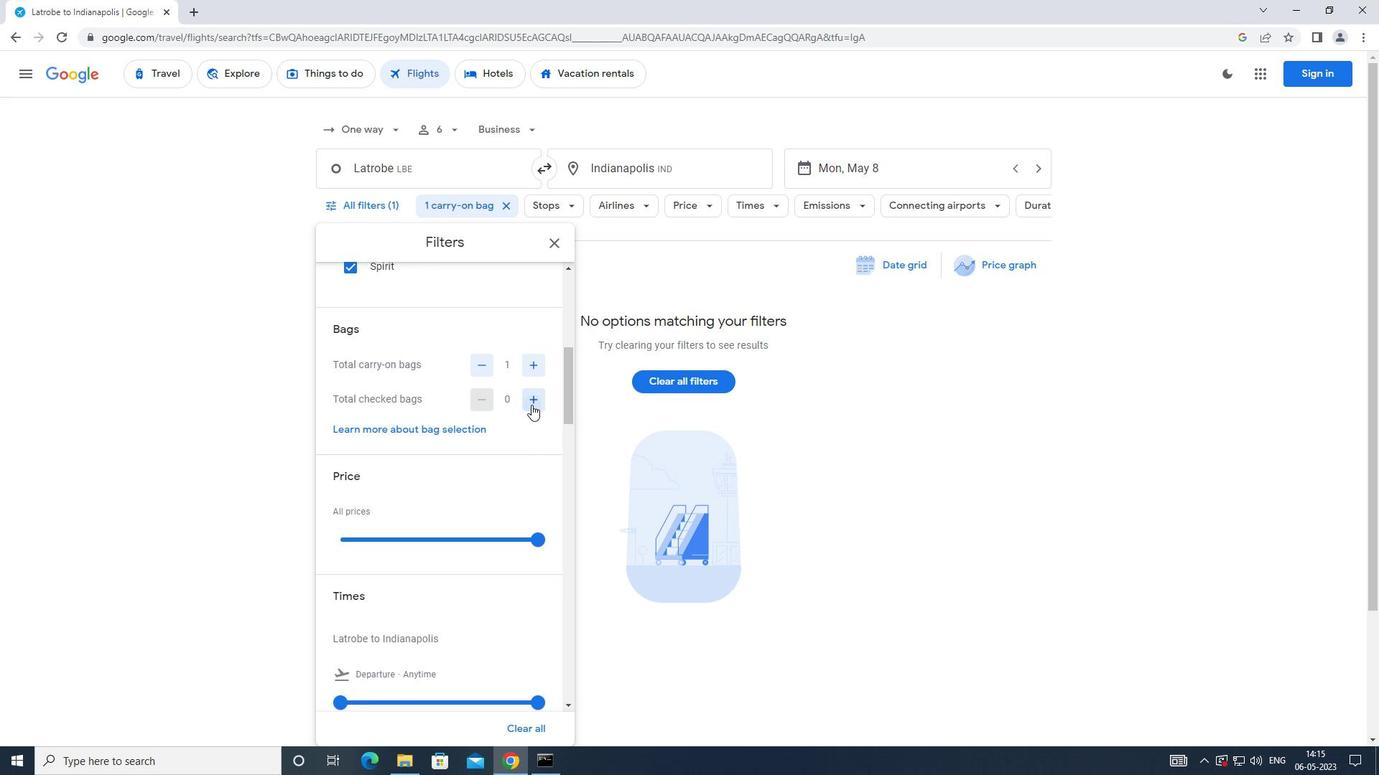 
Action: Mouse pressed left at (531, 405)
Screenshot: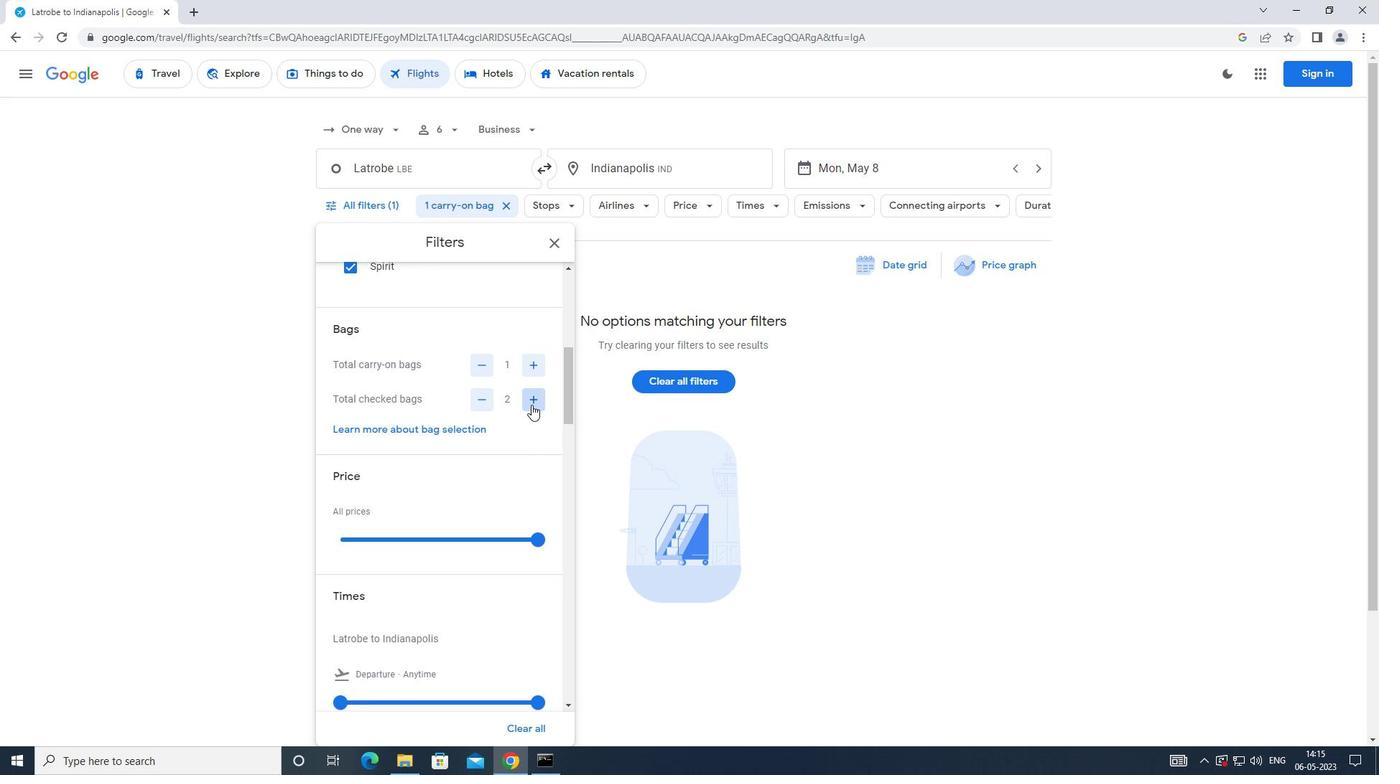 
Action: Mouse moved to (502, 432)
Screenshot: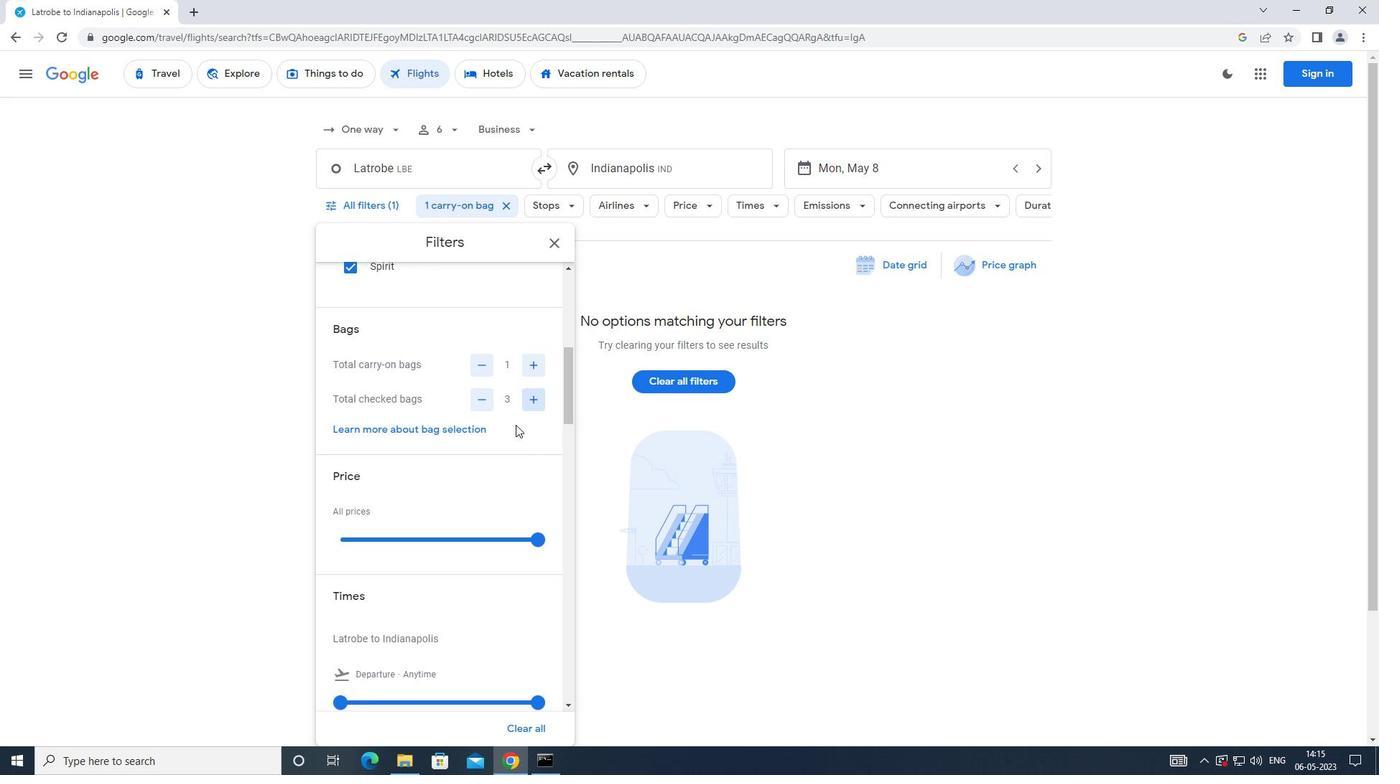 
Action: Mouse scrolled (502, 431) with delta (0, 0)
Screenshot: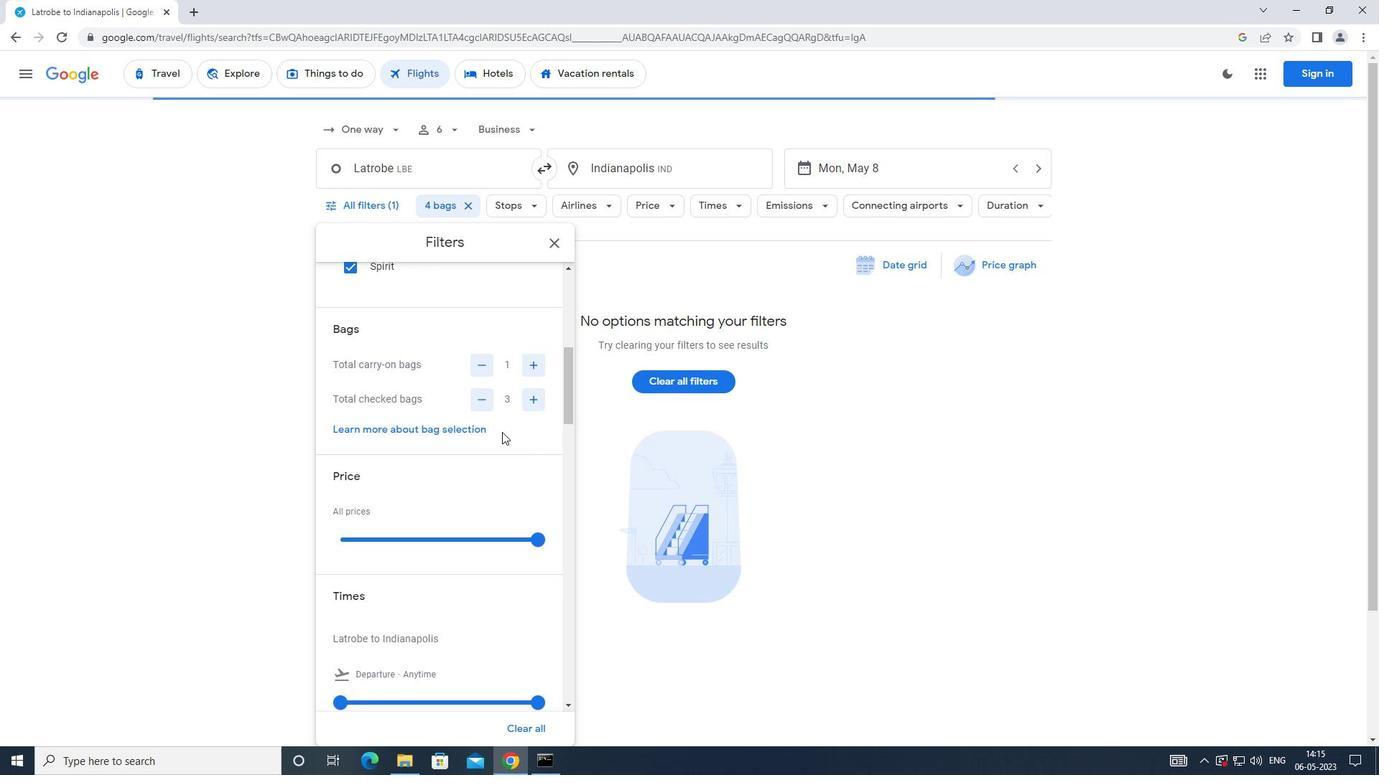 
Action: Mouse moved to (537, 464)
Screenshot: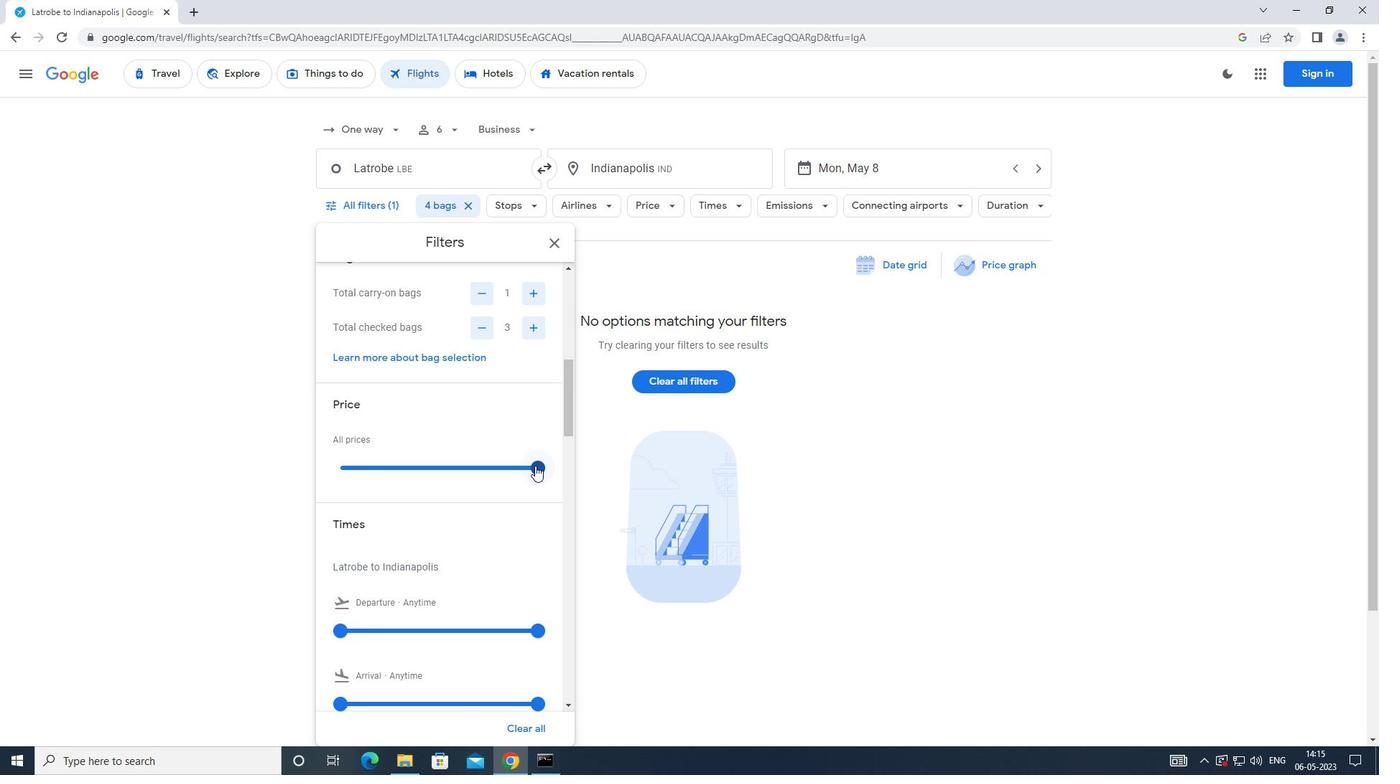
Action: Mouse pressed left at (537, 464)
Screenshot: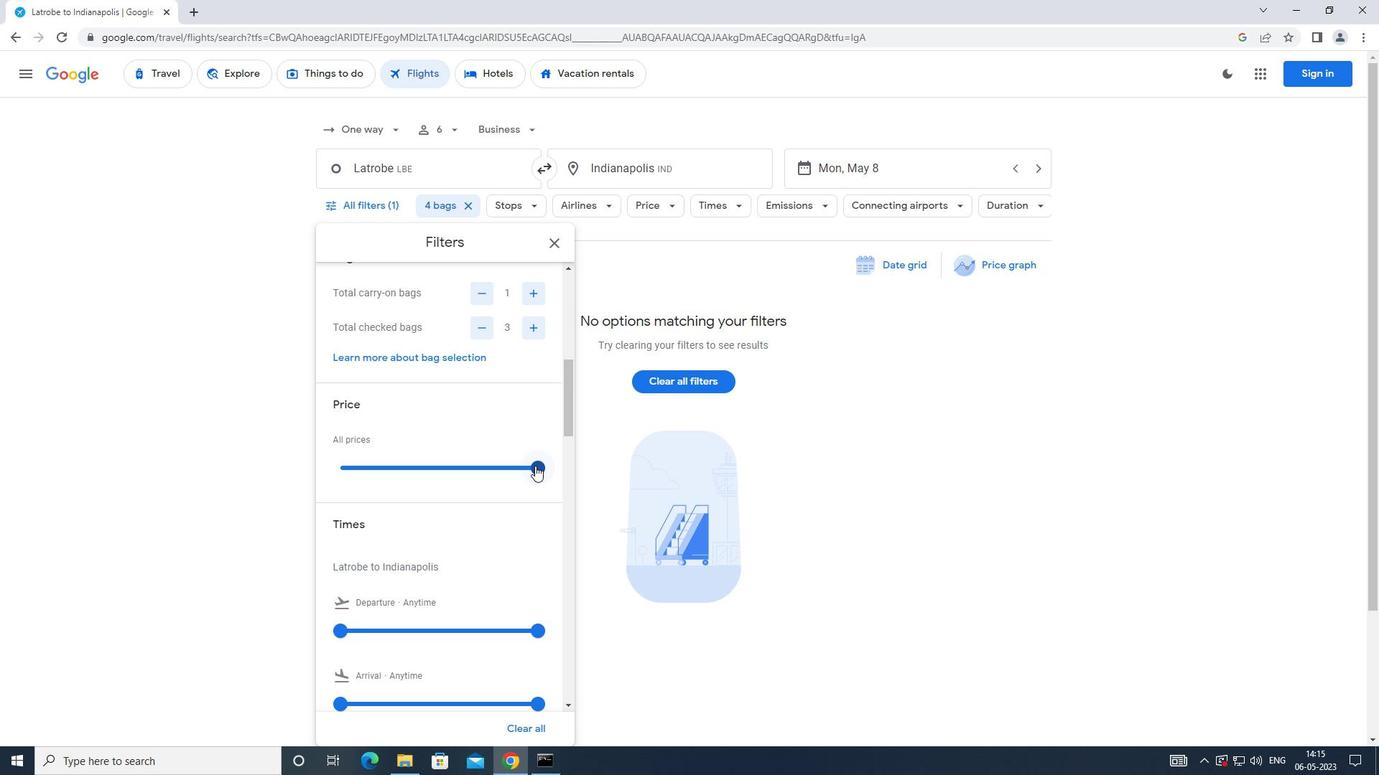
Action: Mouse moved to (487, 468)
Screenshot: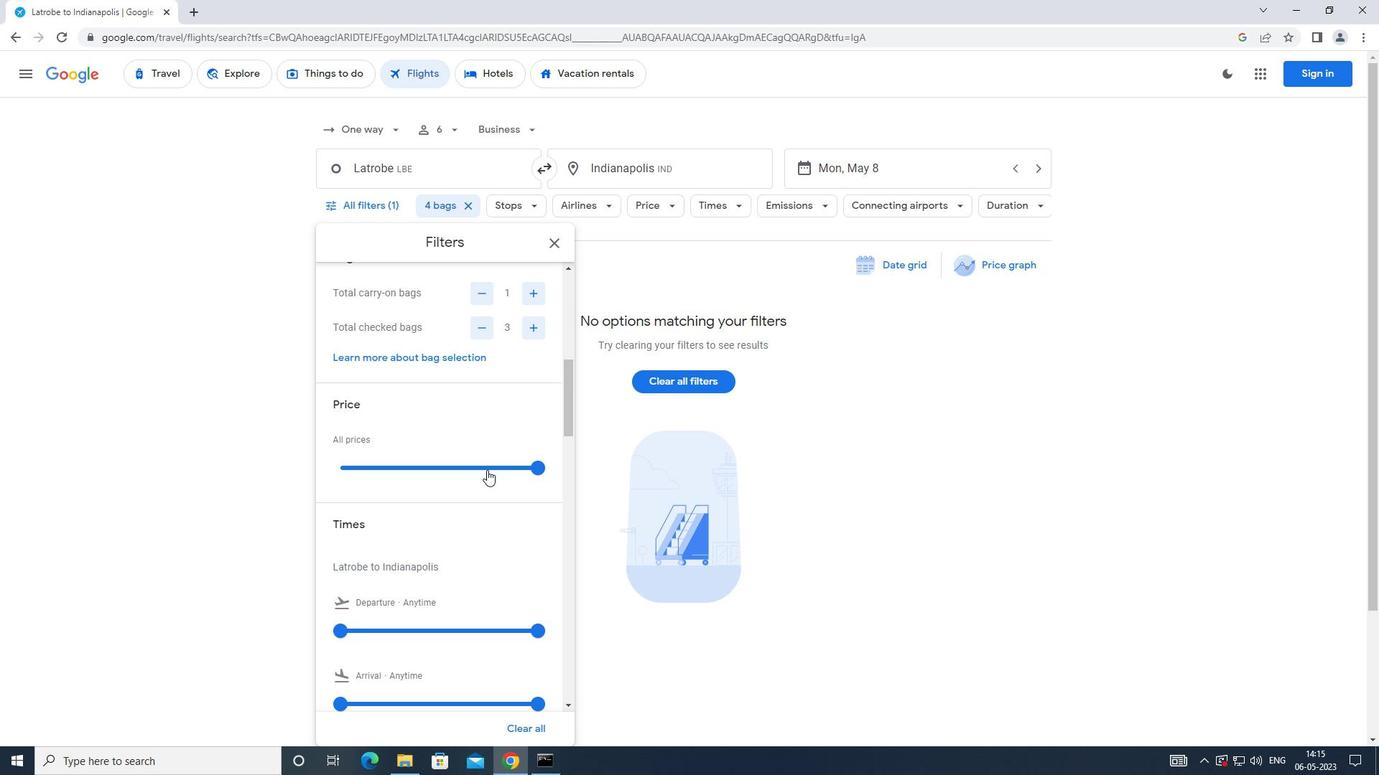 
Action: Mouse scrolled (487, 467) with delta (0, 0)
Screenshot: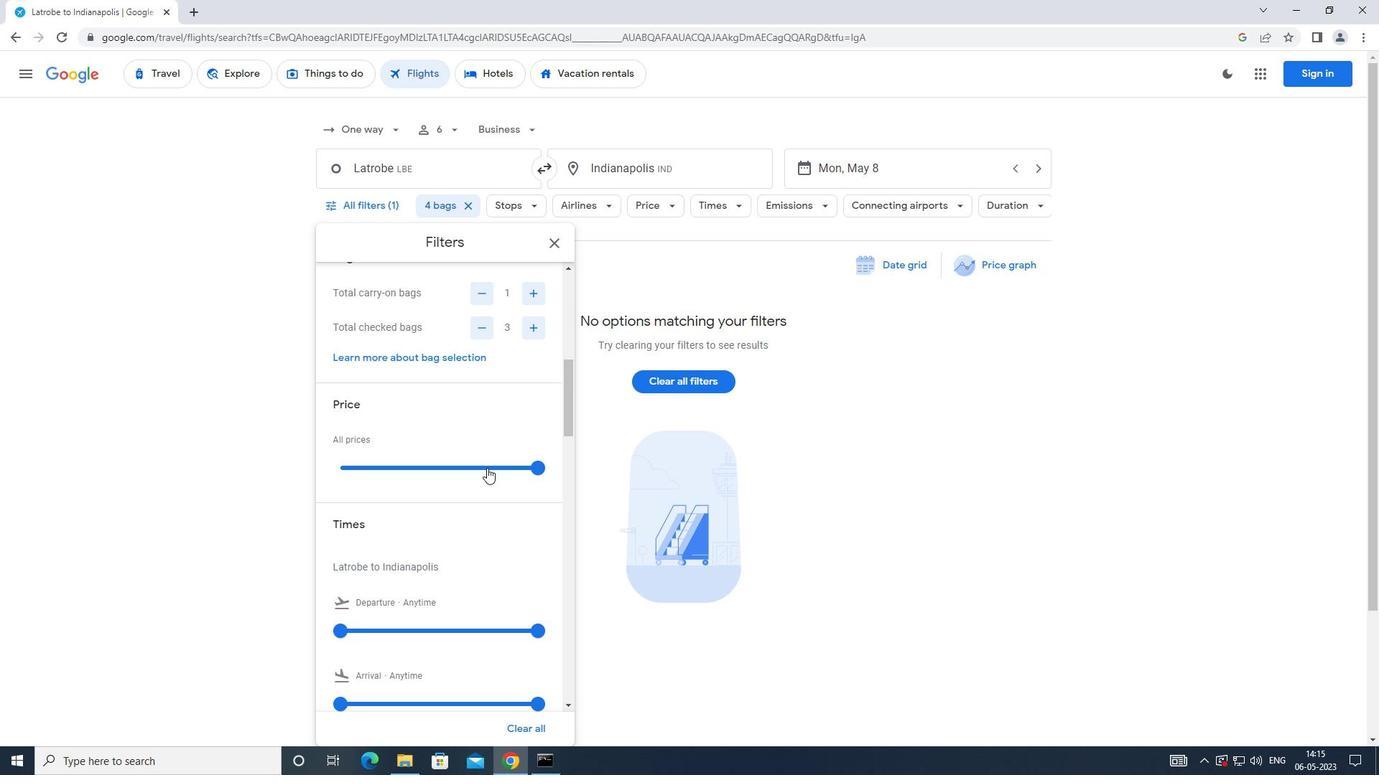 
Action: Mouse scrolled (487, 467) with delta (0, 0)
Screenshot: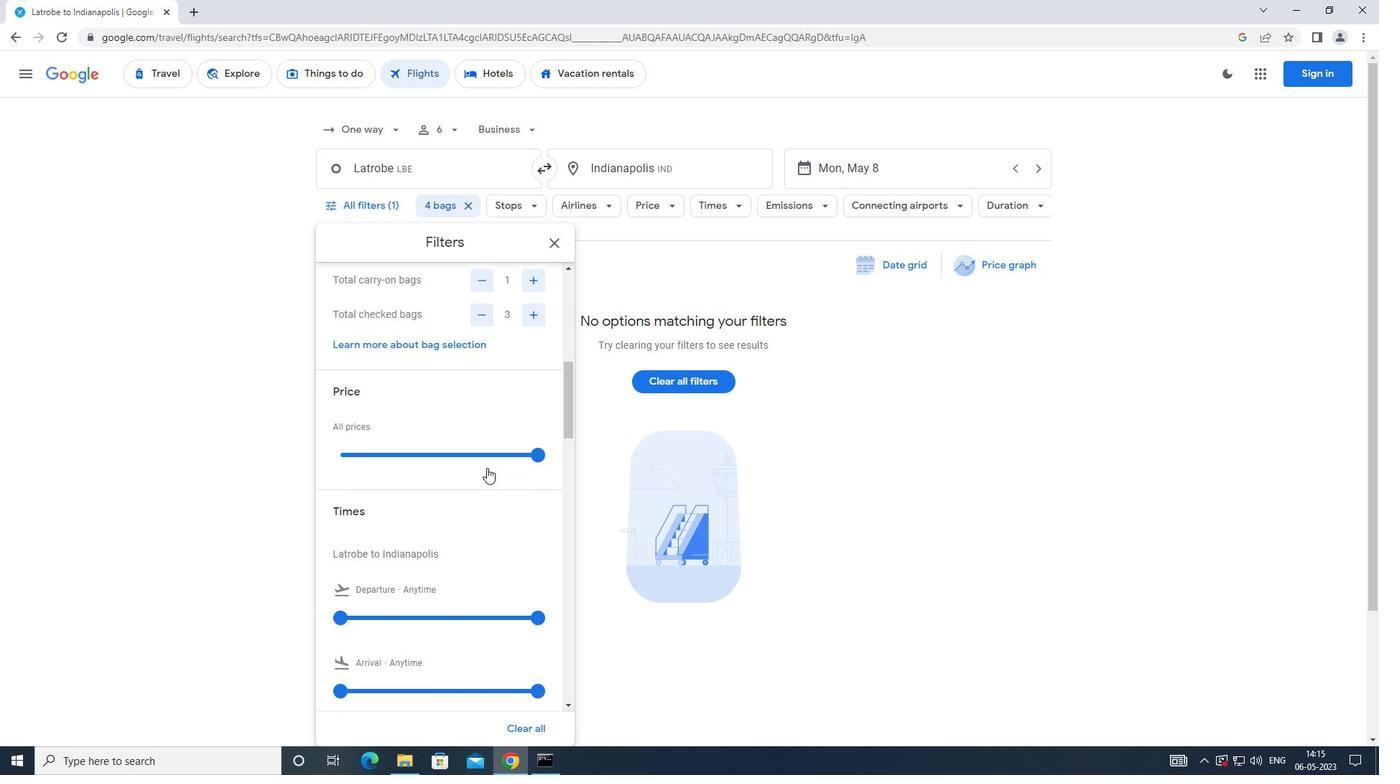 
Action: Mouse moved to (345, 492)
Screenshot: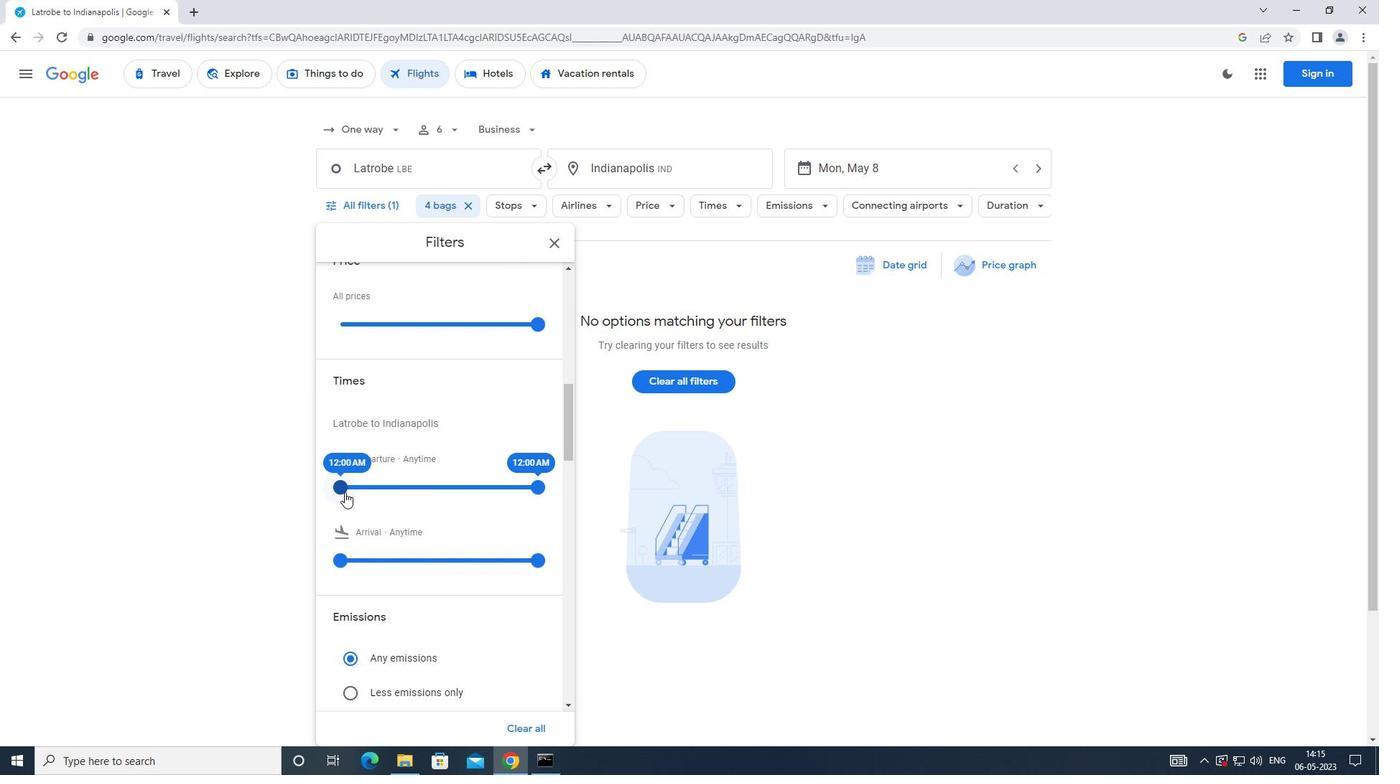 
Action: Mouse pressed left at (345, 492)
Screenshot: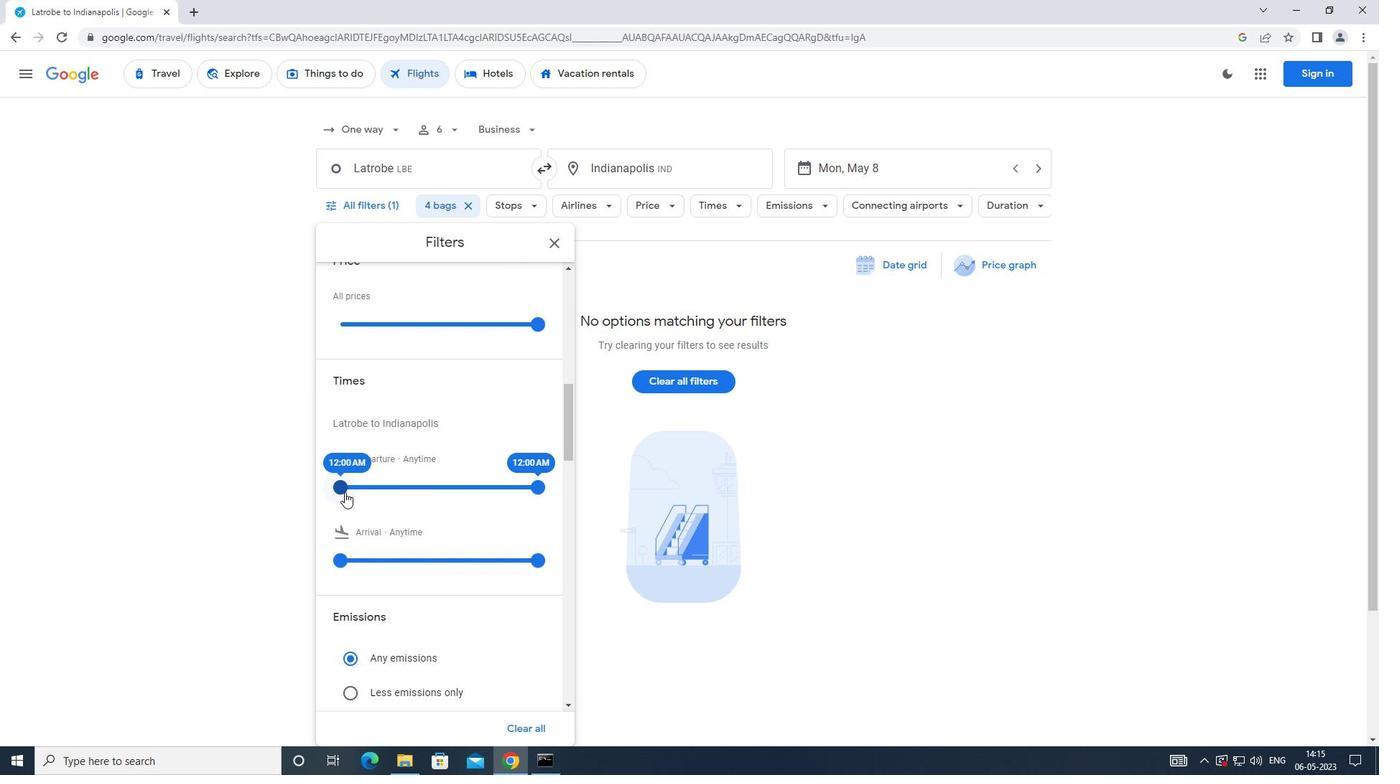 
Action: Mouse moved to (501, 487)
Screenshot: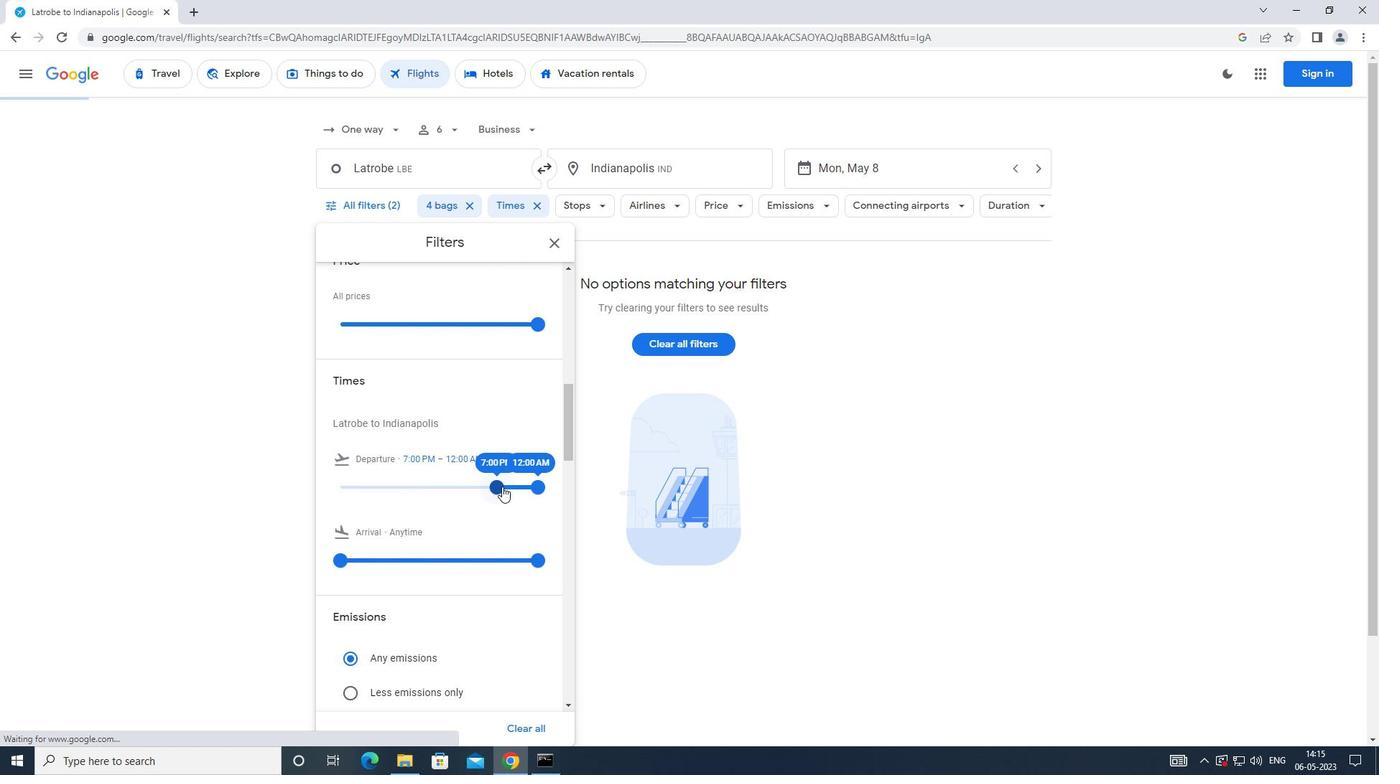 
Action: Mouse pressed left at (501, 487)
Screenshot: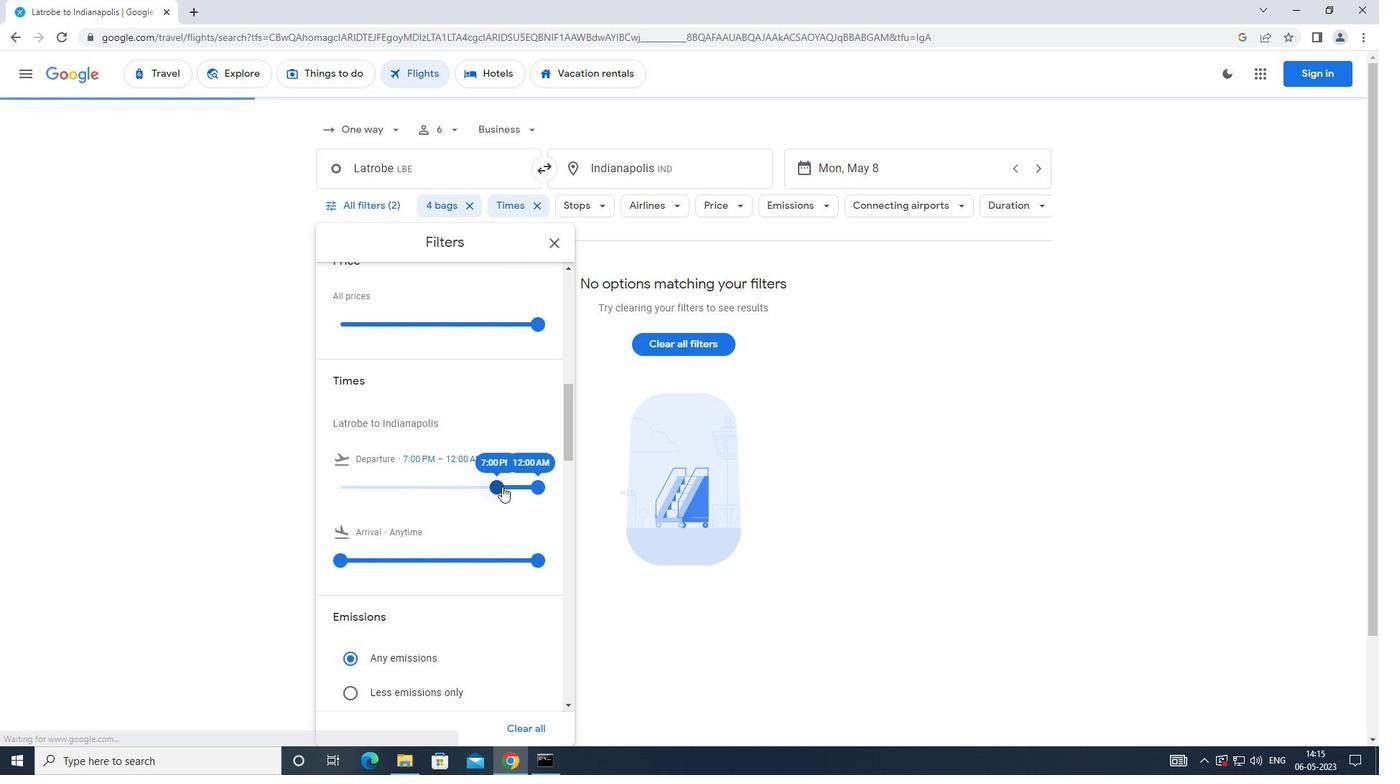 
Action: Mouse moved to (534, 485)
Screenshot: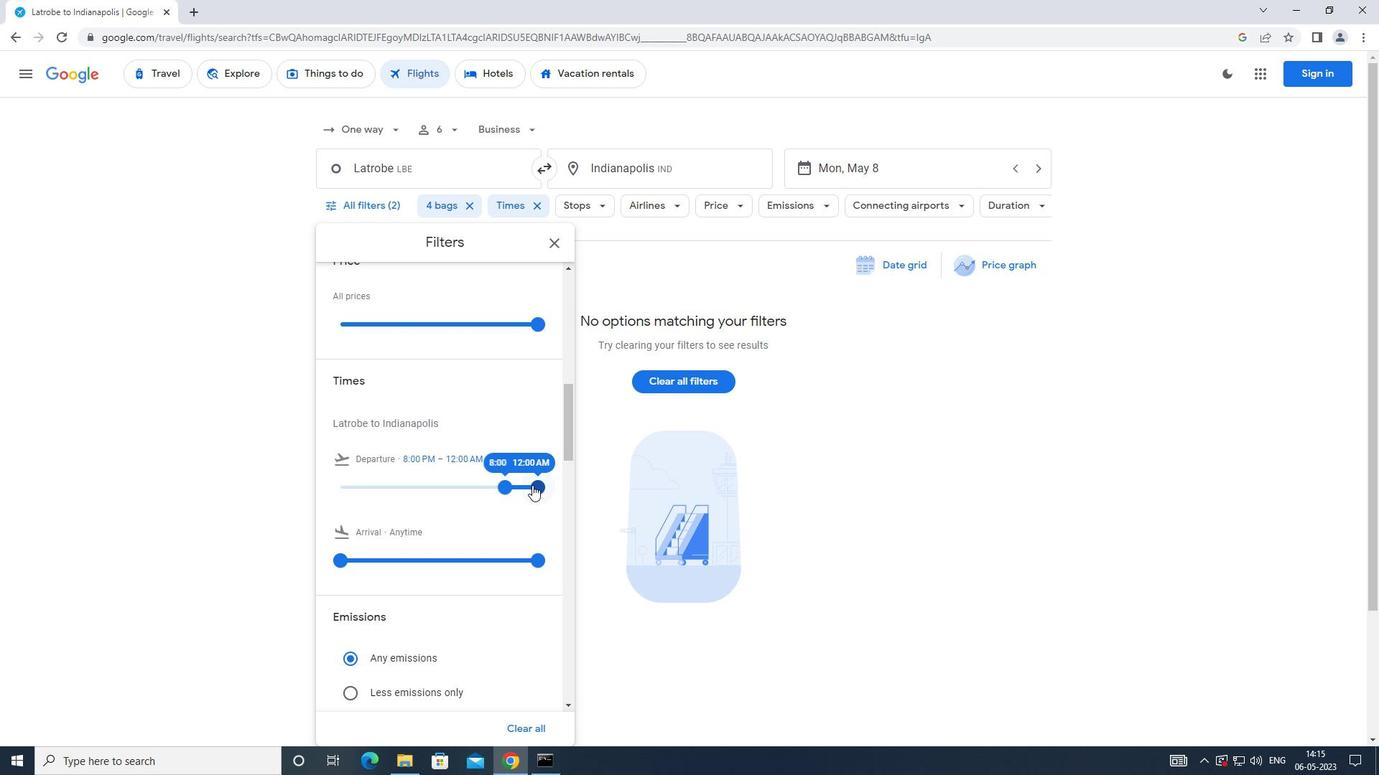 
Action: Mouse pressed left at (534, 485)
Screenshot: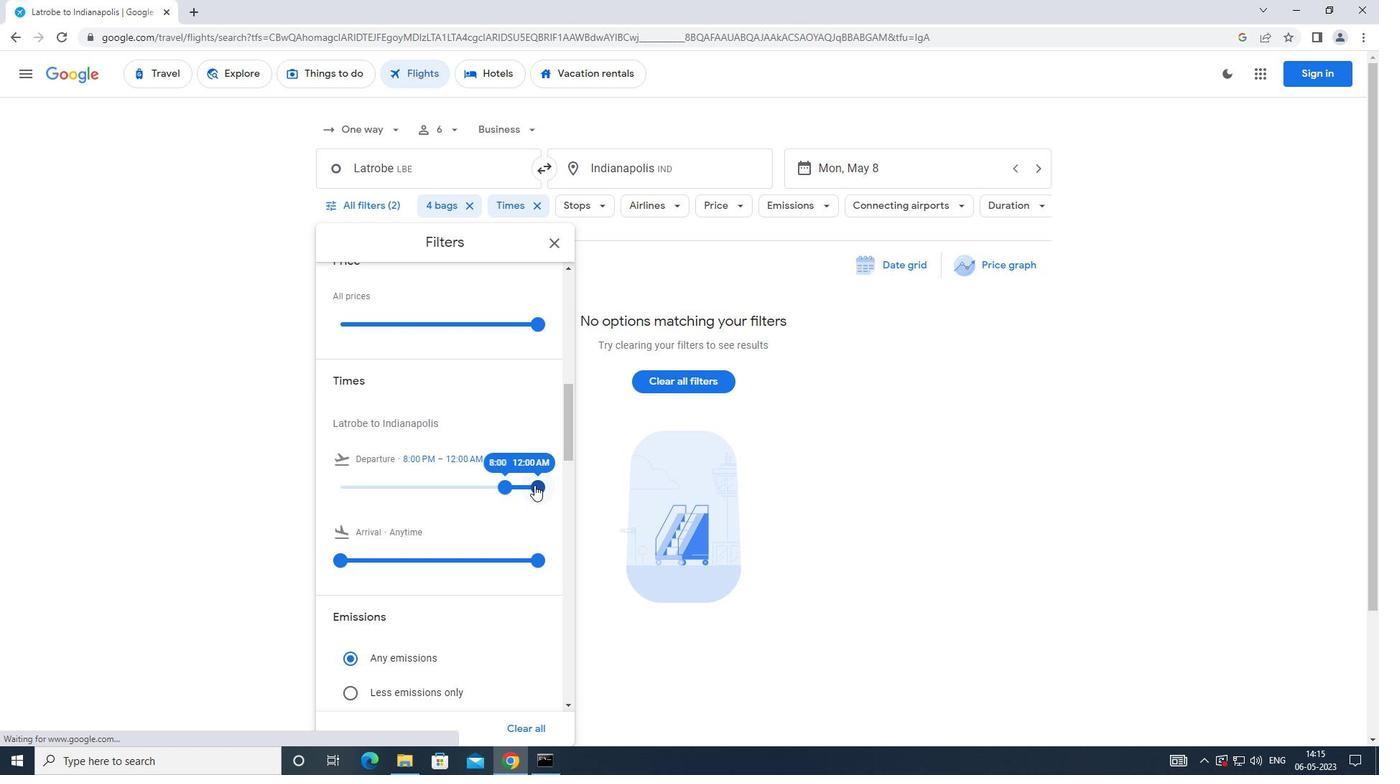 
Action: Mouse moved to (469, 488)
Screenshot: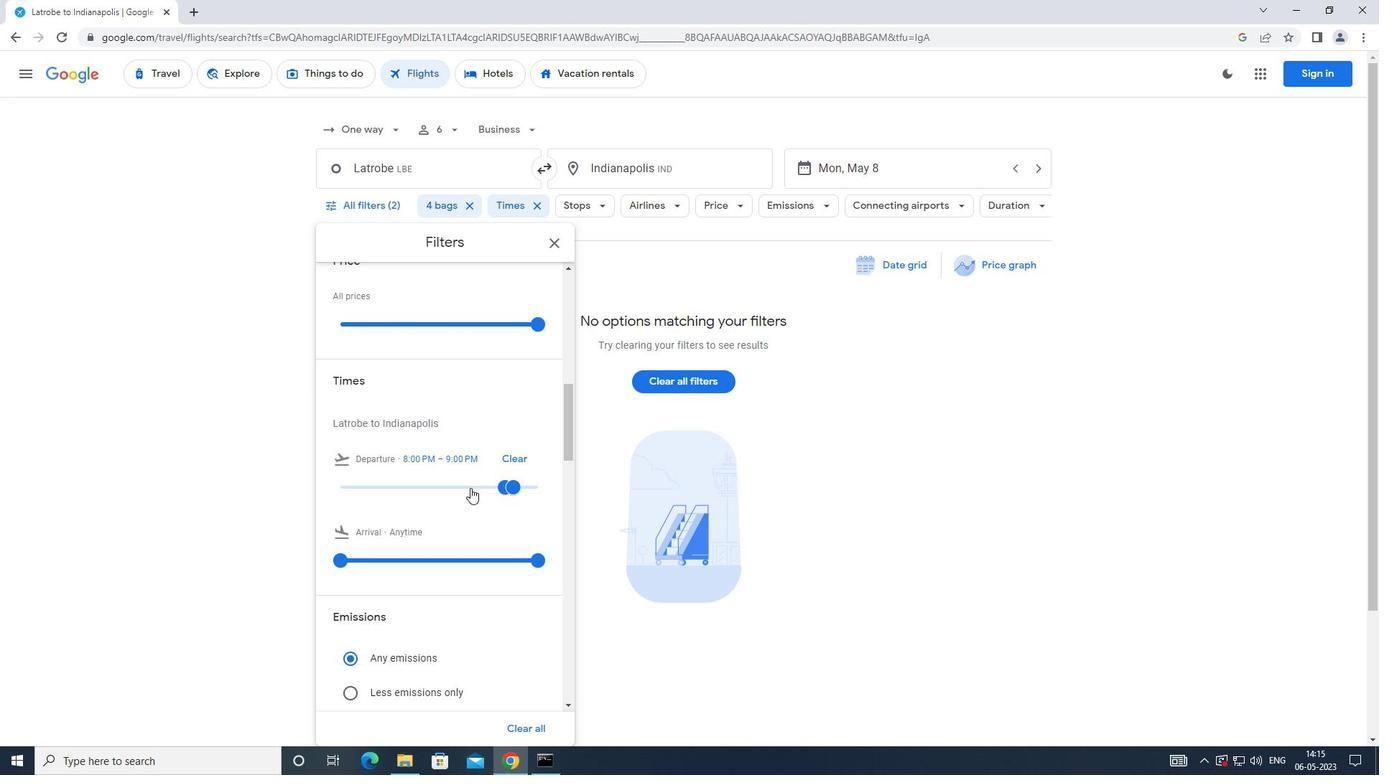 
